 Task: Open a blank sheet, save the file as Natalie.epub Add the quote 'The only person you are destined to become is the person you decide to be.' Apply font style 'Oswald' and font size 48 Align the text to the Left .Change the text color to  'Tan'
Action: Mouse moved to (301, 181)
Screenshot: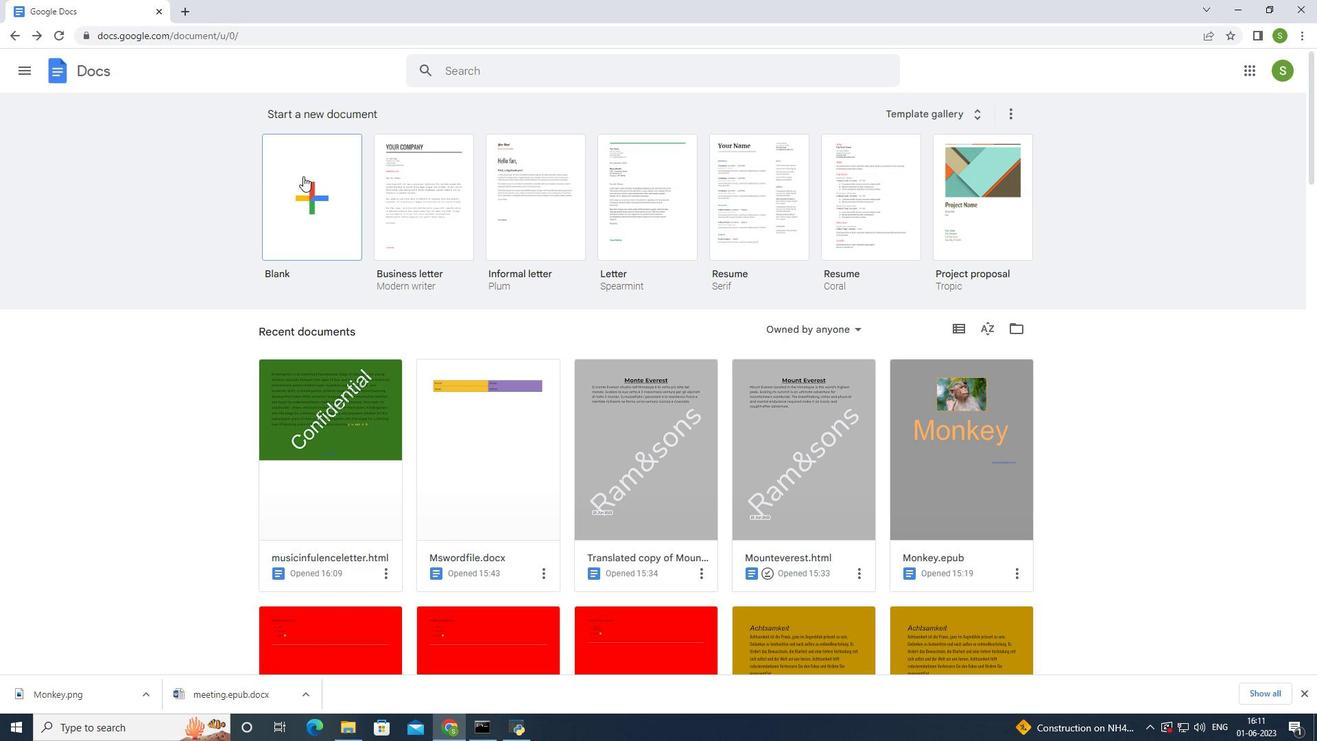 
Action: Mouse pressed left at (301, 181)
Screenshot: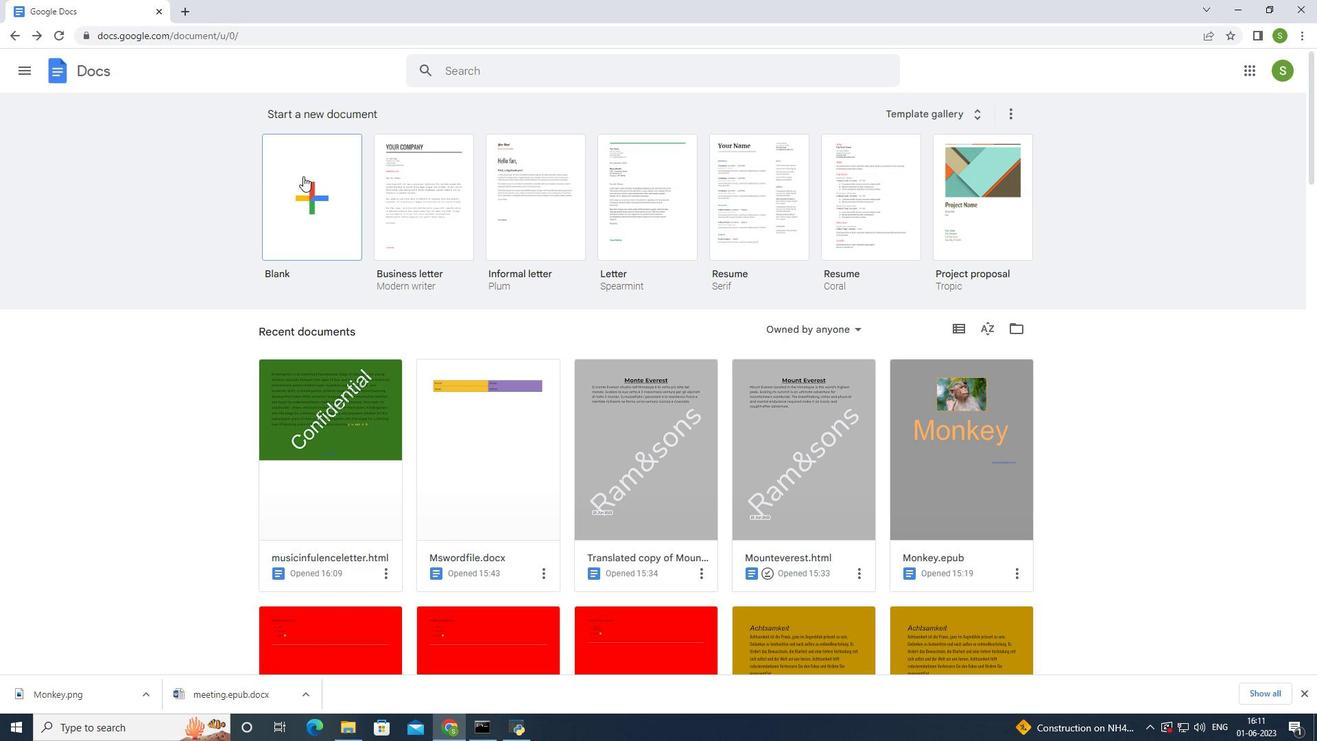 
Action: Mouse moved to (116, 63)
Screenshot: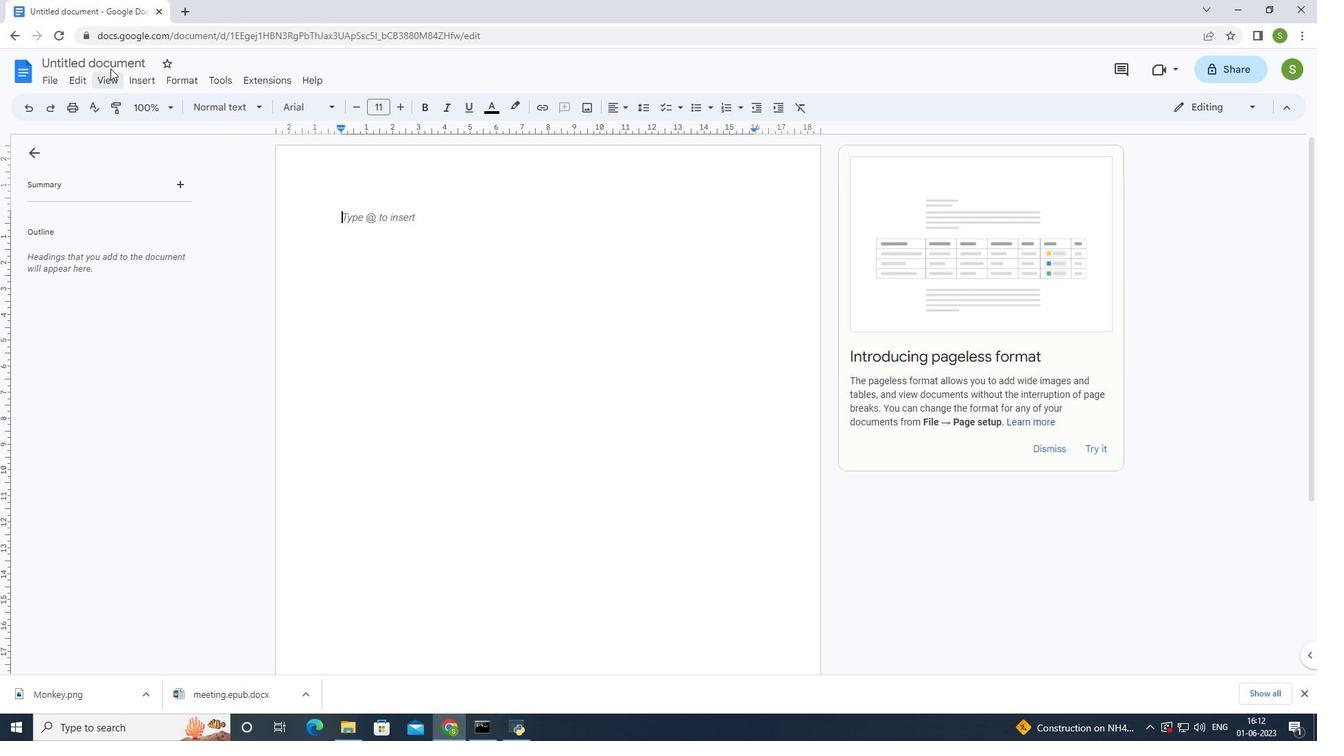 
Action: Mouse pressed left at (116, 63)
Screenshot: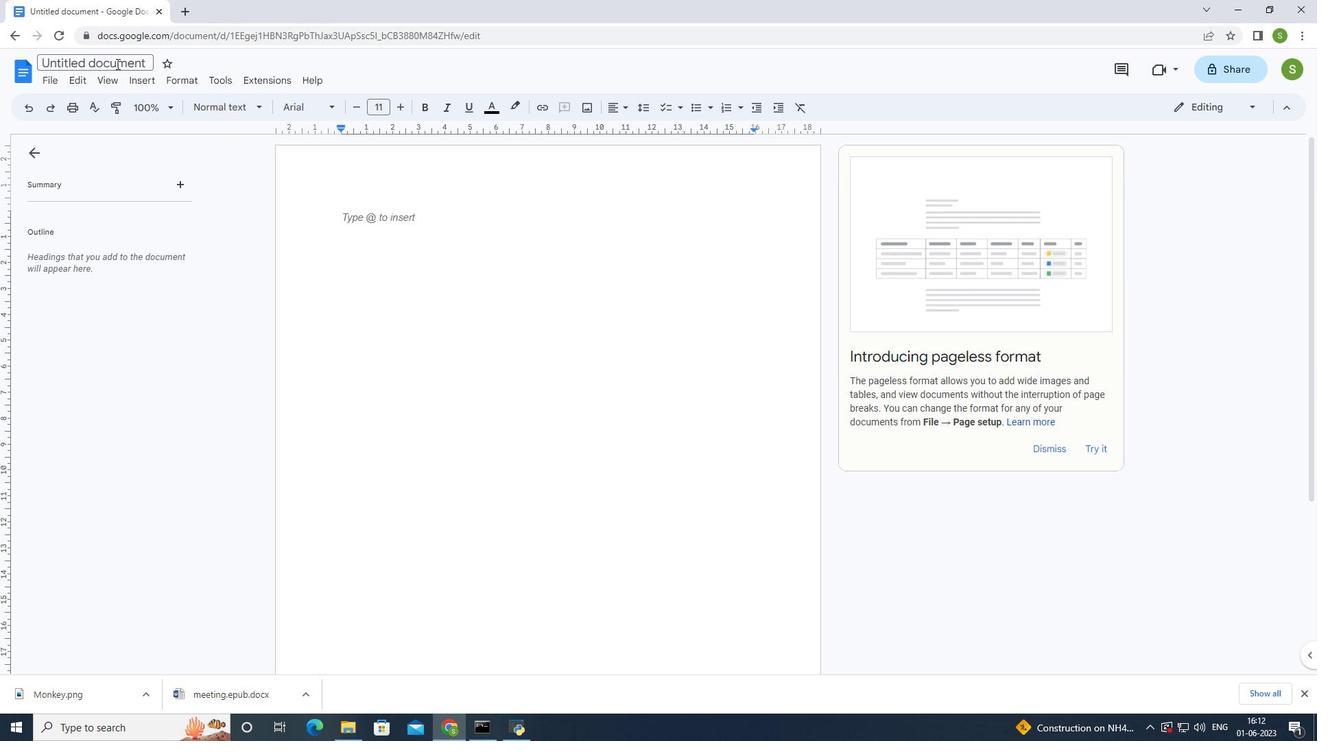 
Action: Mouse moved to (1269, 739)
Screenshot: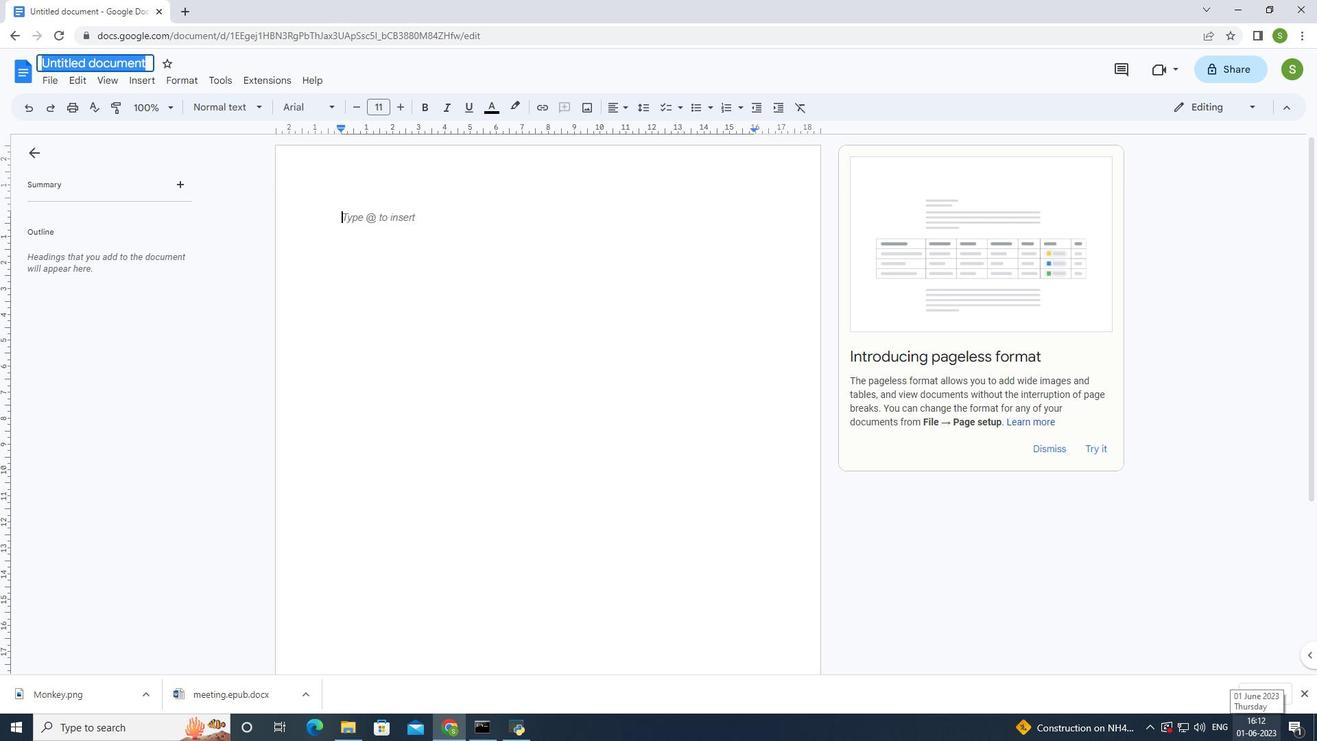 
Action: Key pressed <Key.shift><Key.shift><Key.shift><Key.shift>
Screenshot: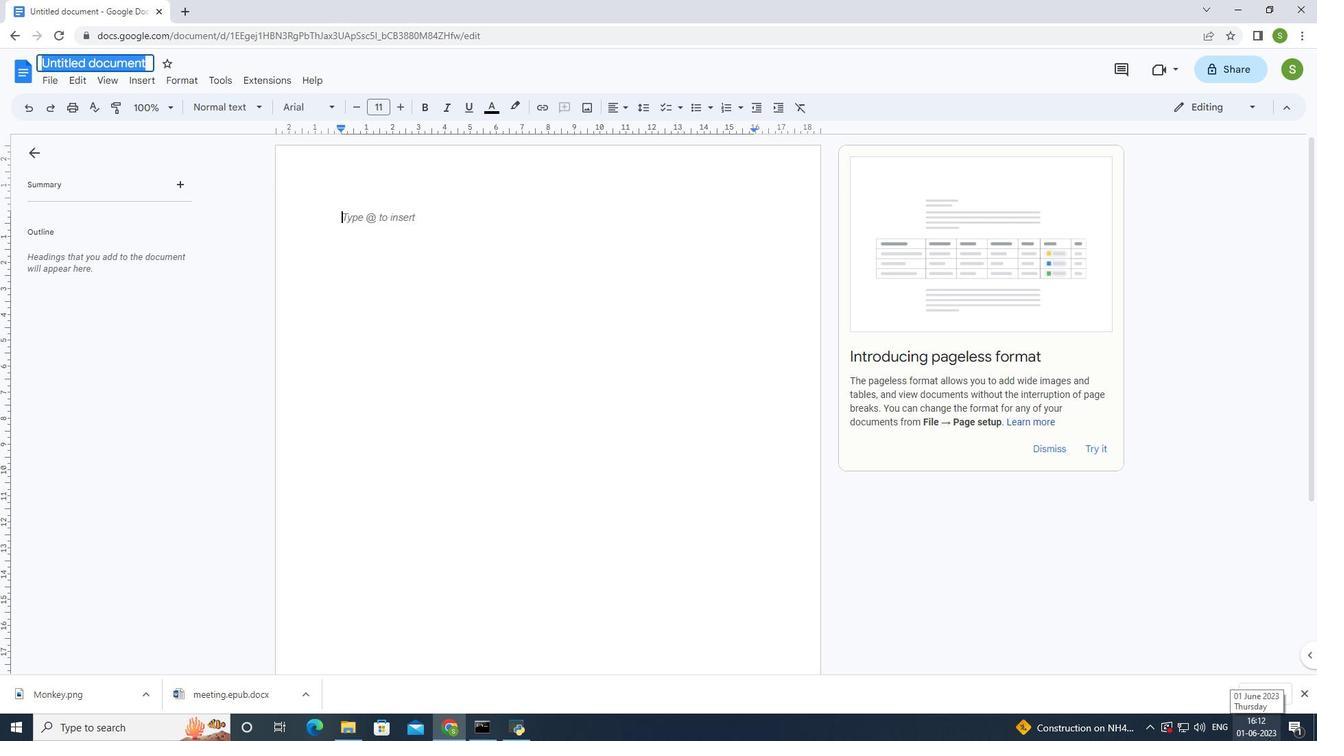 
Action: Mouse moved to (1271, 739)
Screenshot: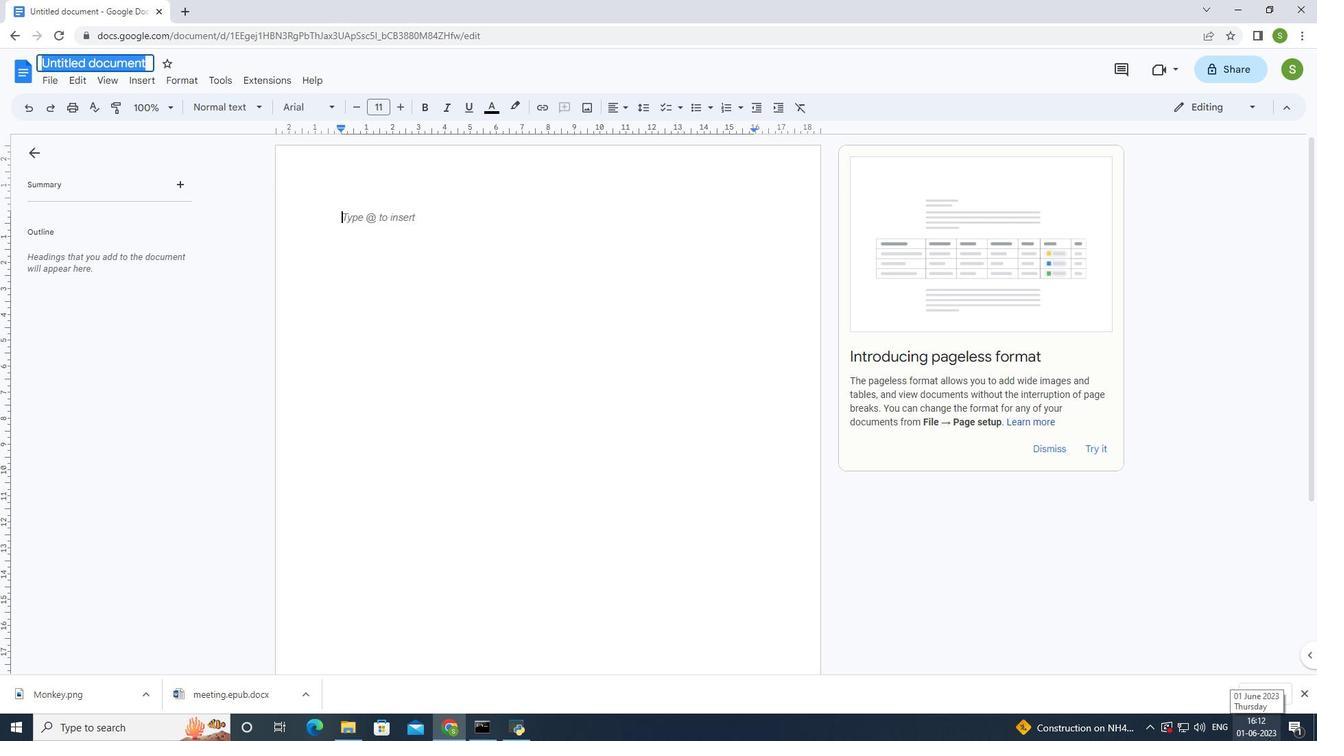 
Action: Key pressed <Key.shift>
Screenshot: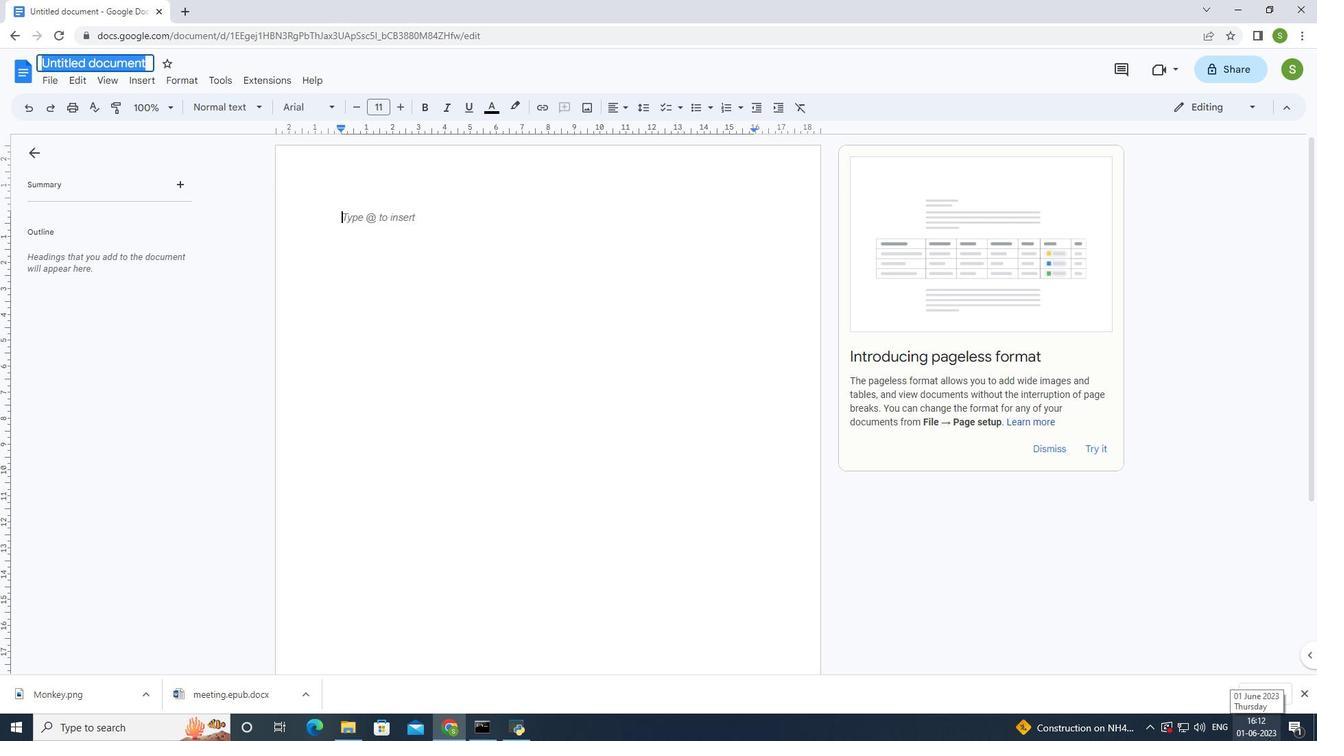 
Action: Mouse moved to (1273, 739)
Screenshot: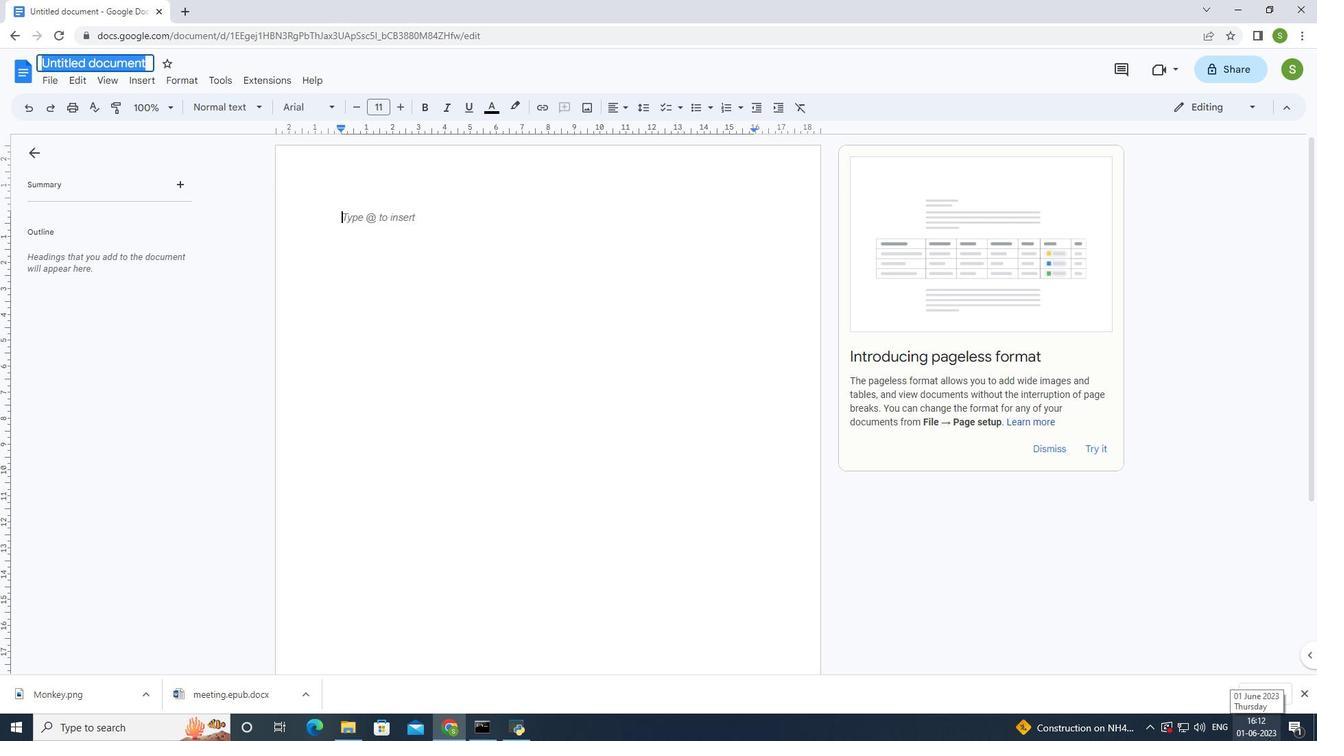 
Action: Key pressed <Key.shift><Key.shift>Natalie.epub<Key.enter>
Screenshot: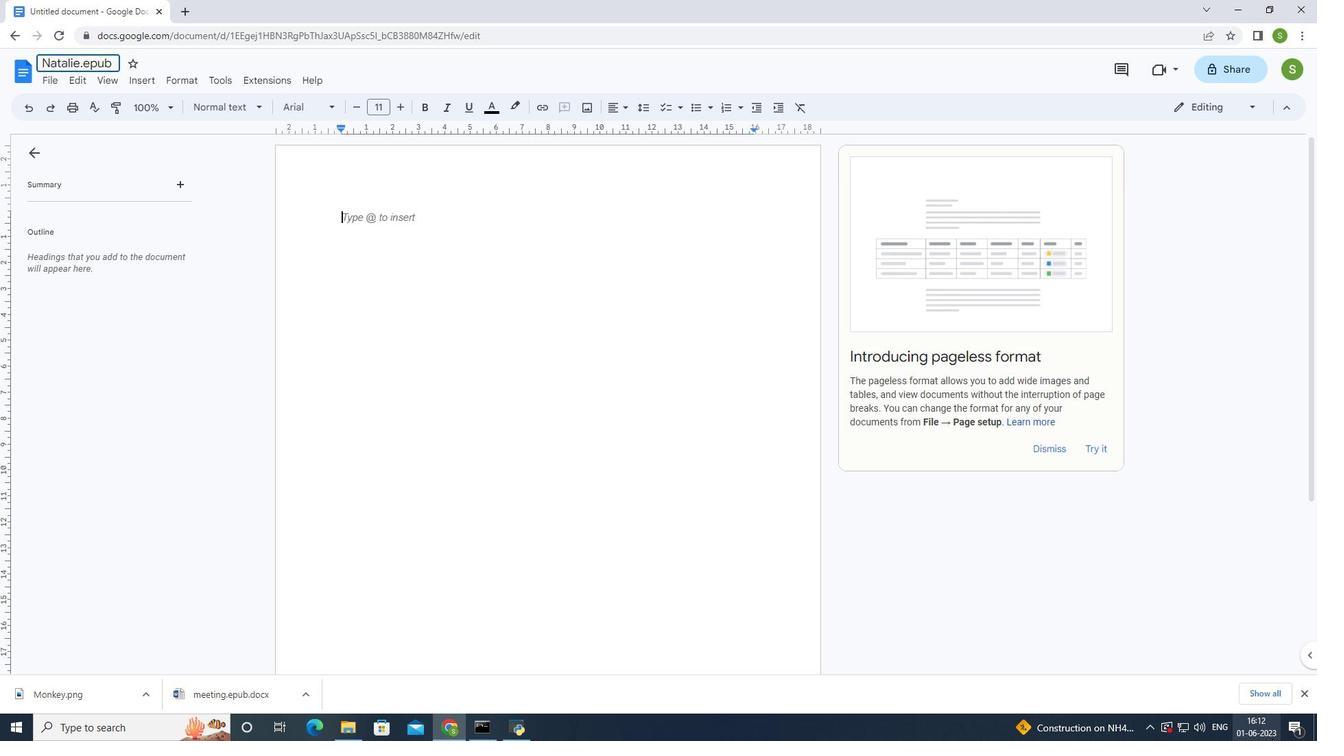 
Action: Mouse moved to (1145, 496)
Screenshot: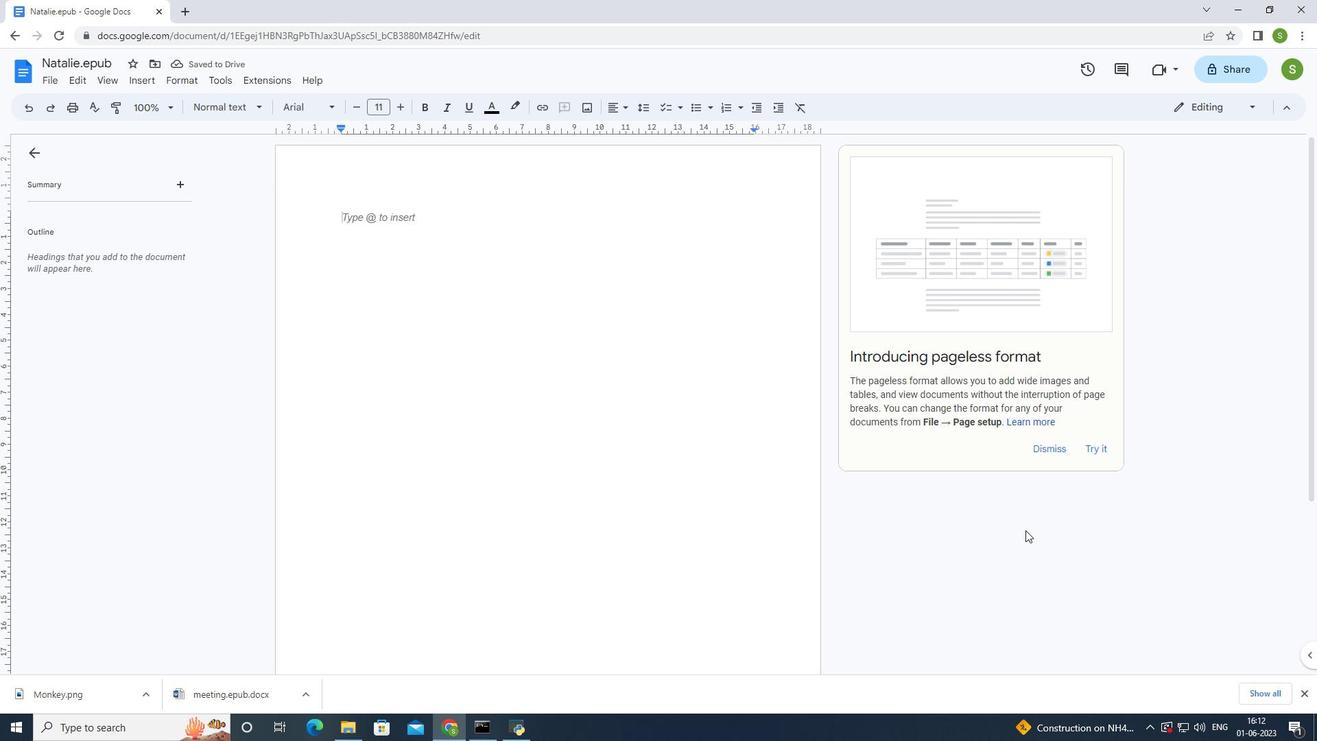 
Action: Key pressed <Key.shift>The<Key.space>o
Screenshot: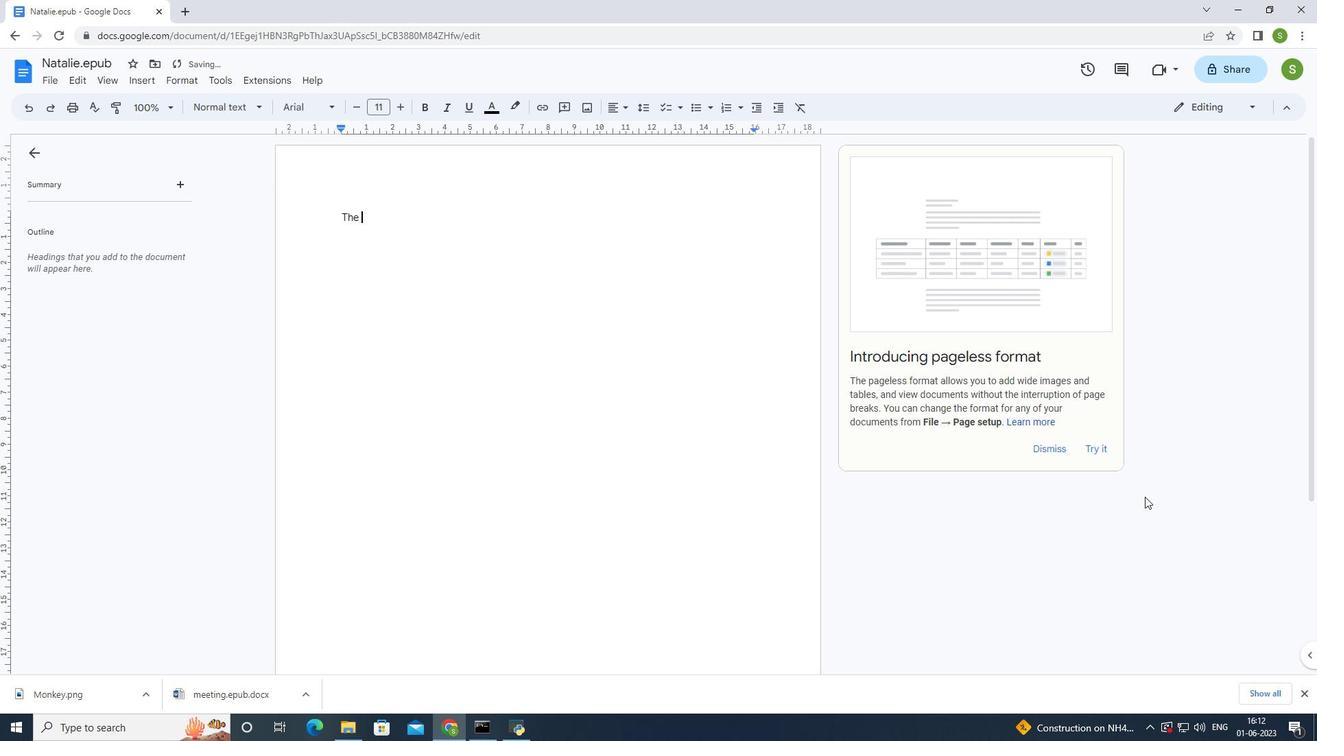 
Action: Mouse moved to (1159, 496)
Screenshot: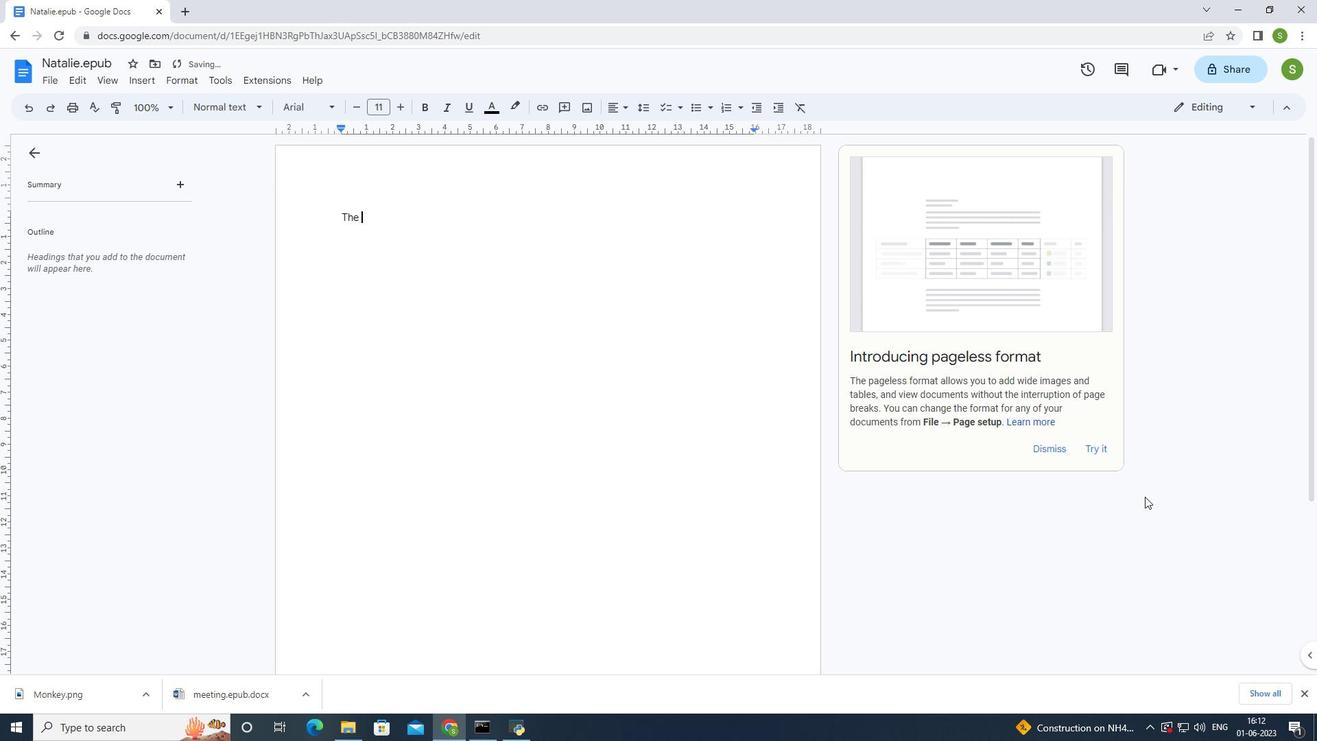 
Action: Key pressed n
Screenshot: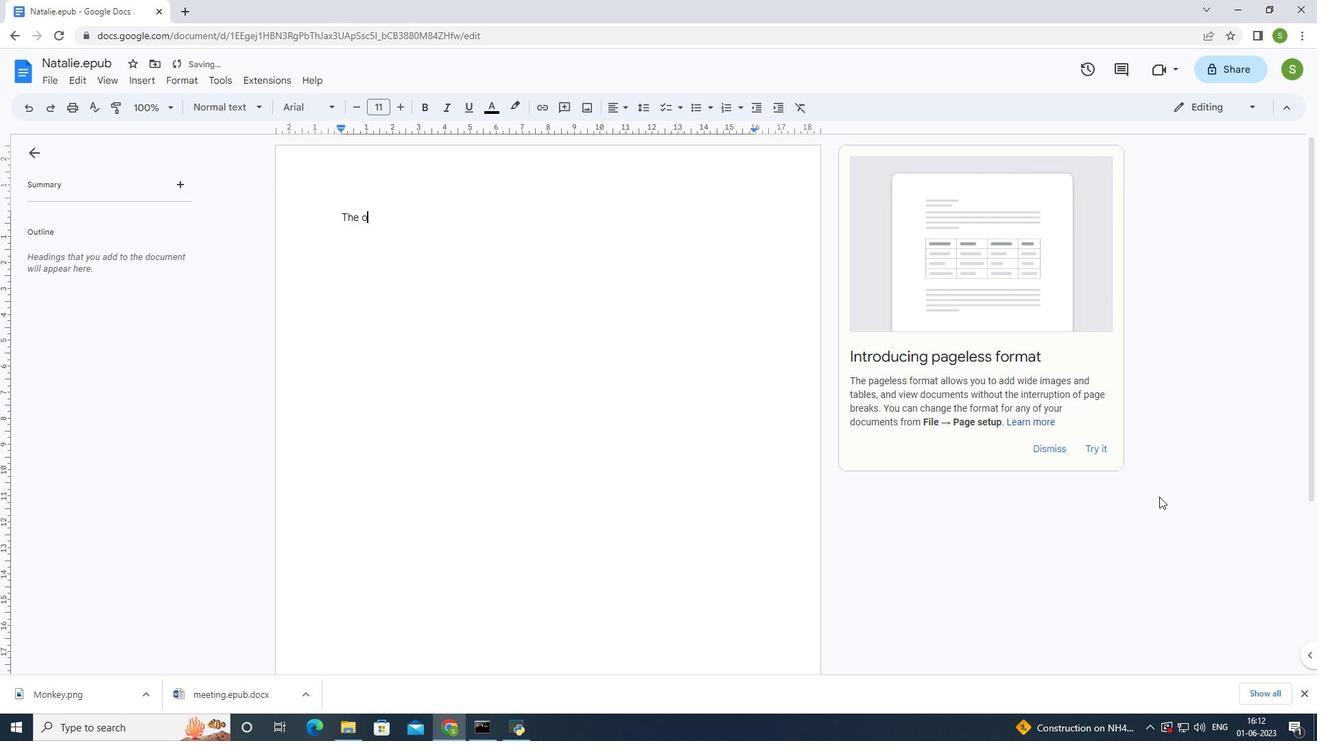 
Action: Mouse moved to (1210, 514)
Screenshot: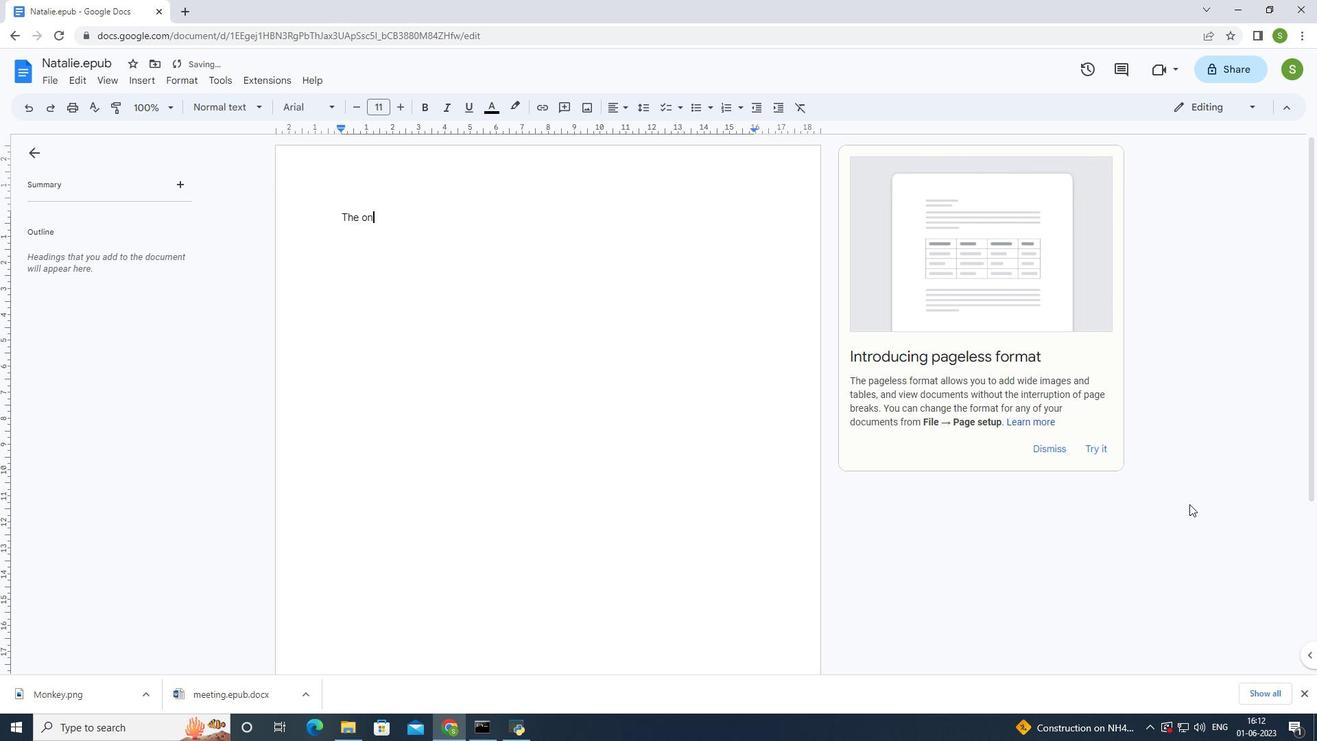 
Action: Key pressed ly<Key.space>person<Key.space>you<Key.space>s
Screenshot: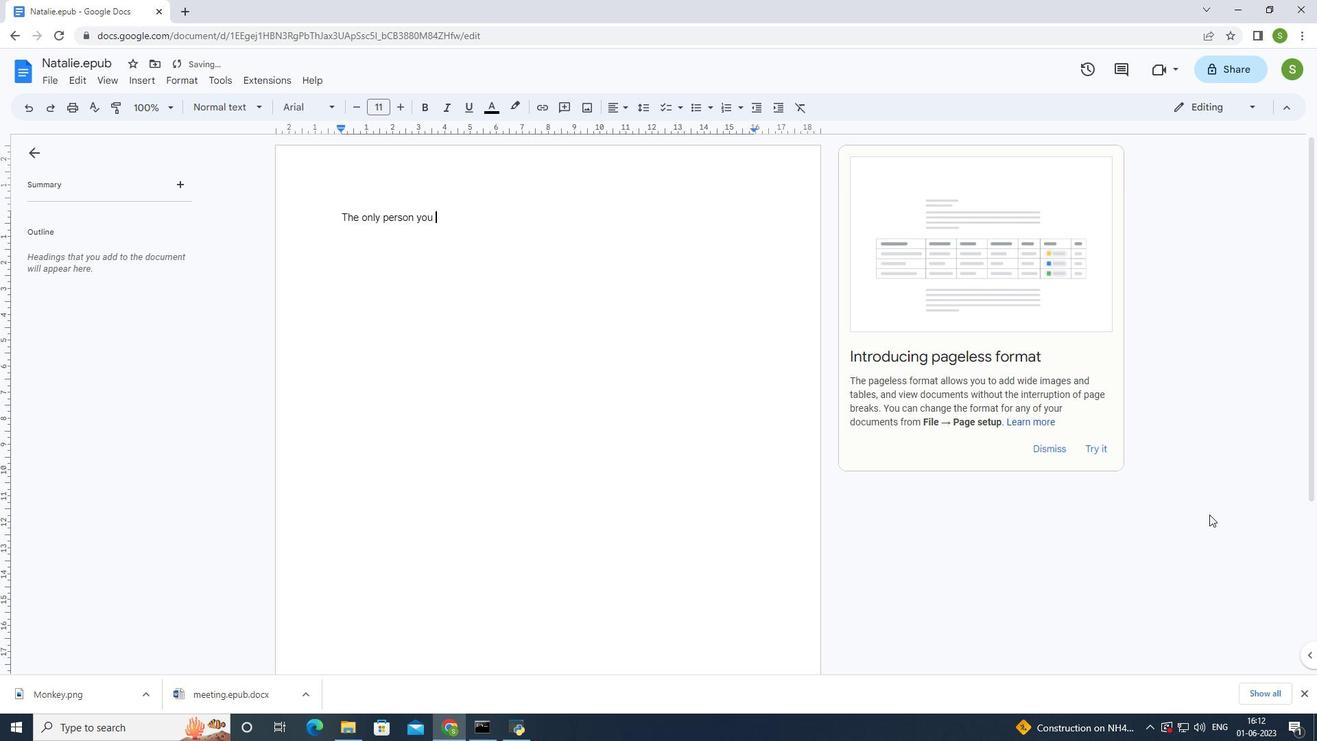 
Action: Mouse moved to (1317, 564)
Screenshot: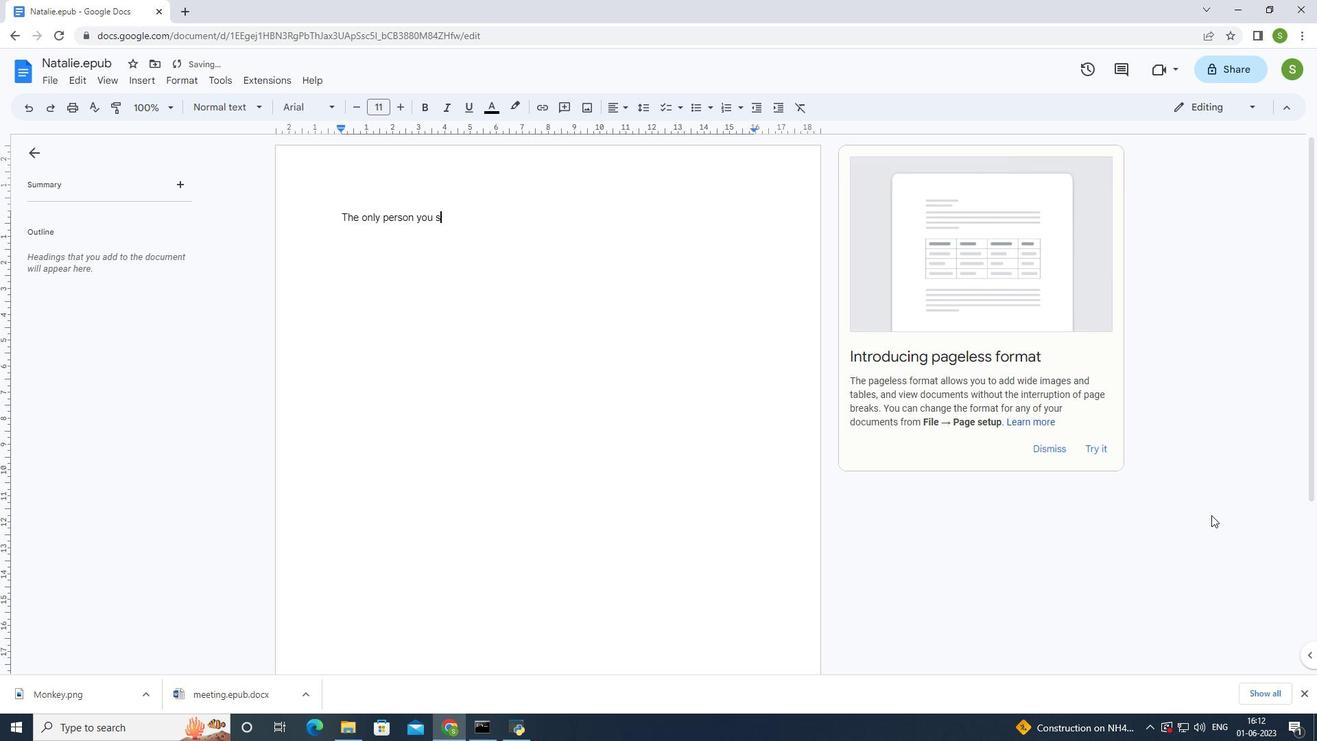 
Action: Key pressed <Key.backspace>
Screenshot: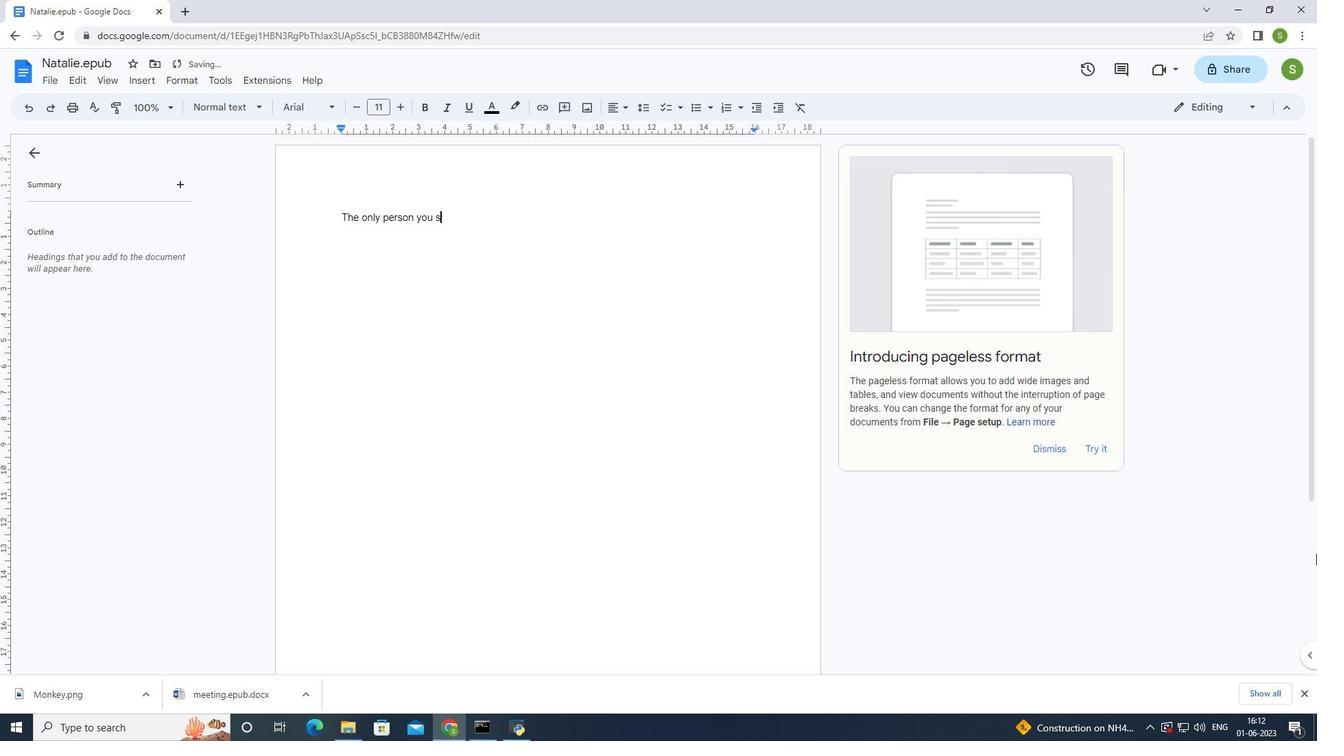 
Action: Mouse moved to (1317, 565)
Screenshot: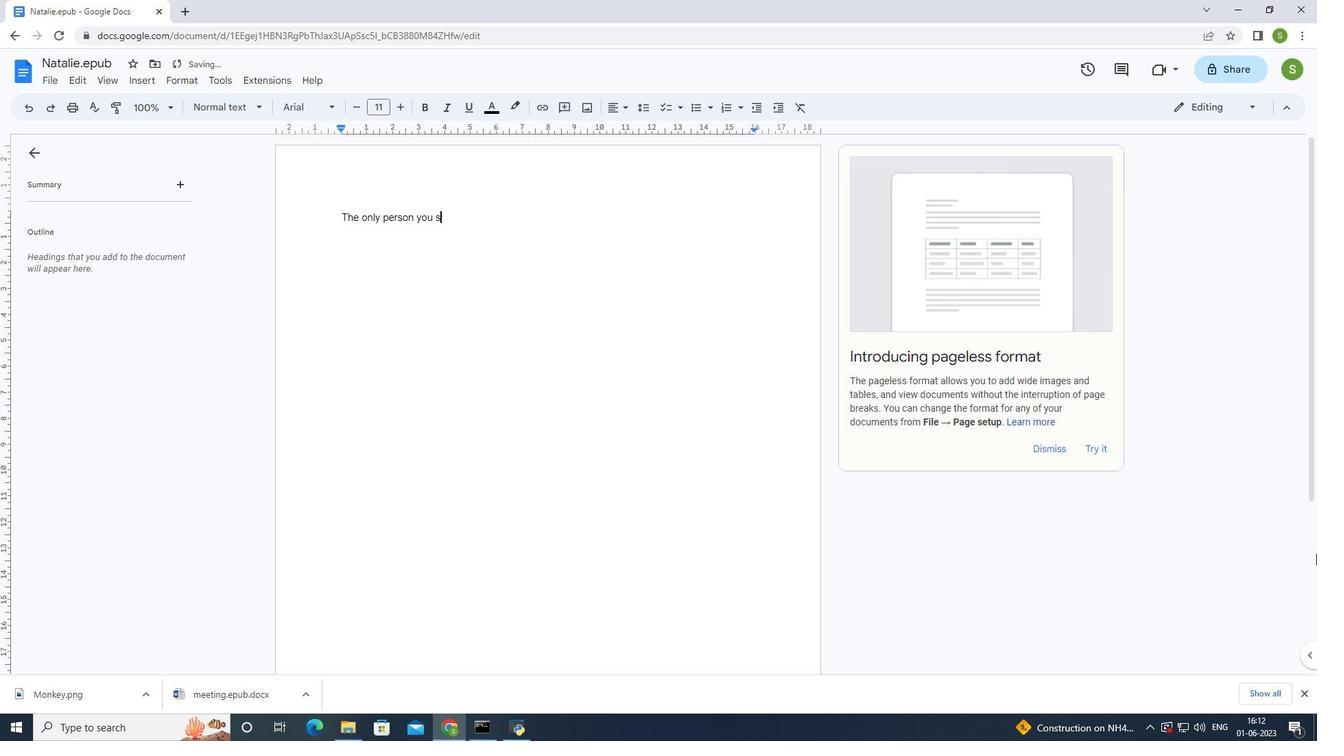 
Action: Key pressed are<Key.space>destined<Key.space>to<Key.space>becom
Screenshot: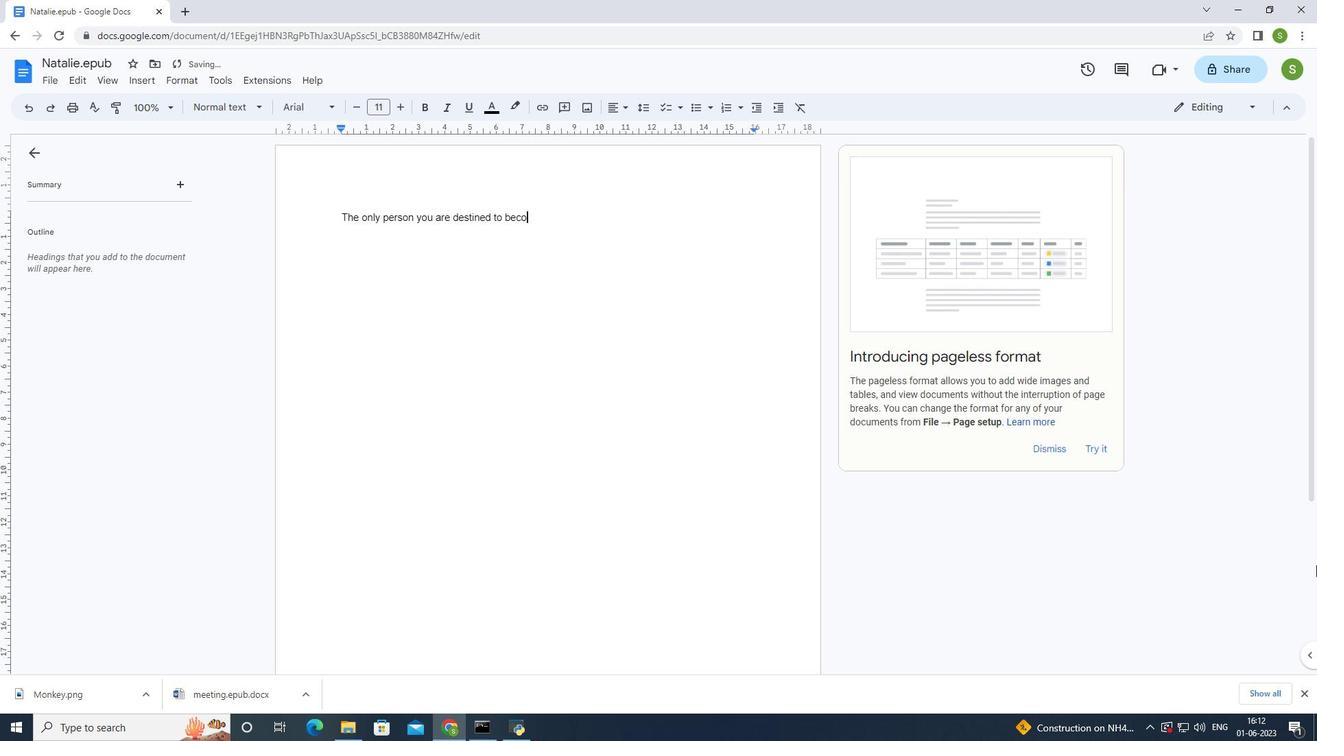 
Action: Mouse moved to (1317, 566)
Screenshot: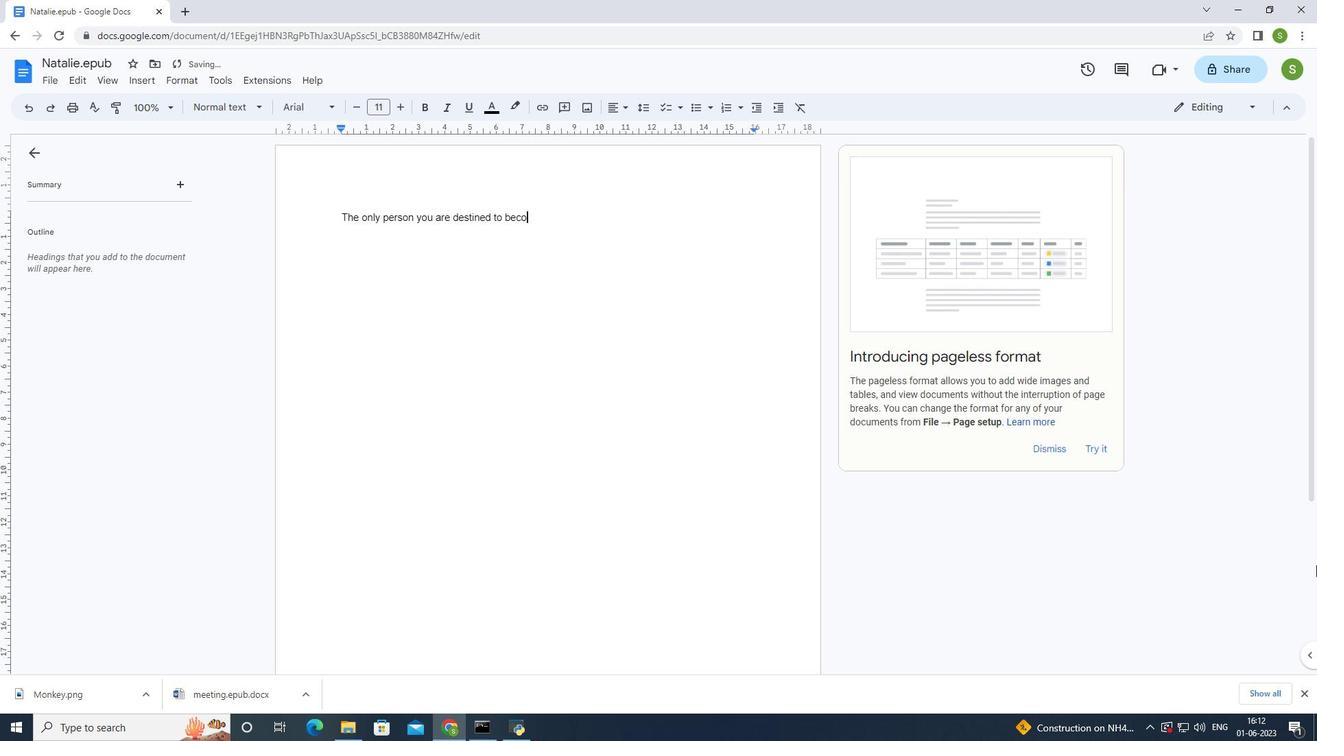 
Action: Key pressed e<Key.space>is<Key.space>the<Key.space>person<Key.space>you<Key.space>decide<Key.space>to<Key.space>be.
Screenshot: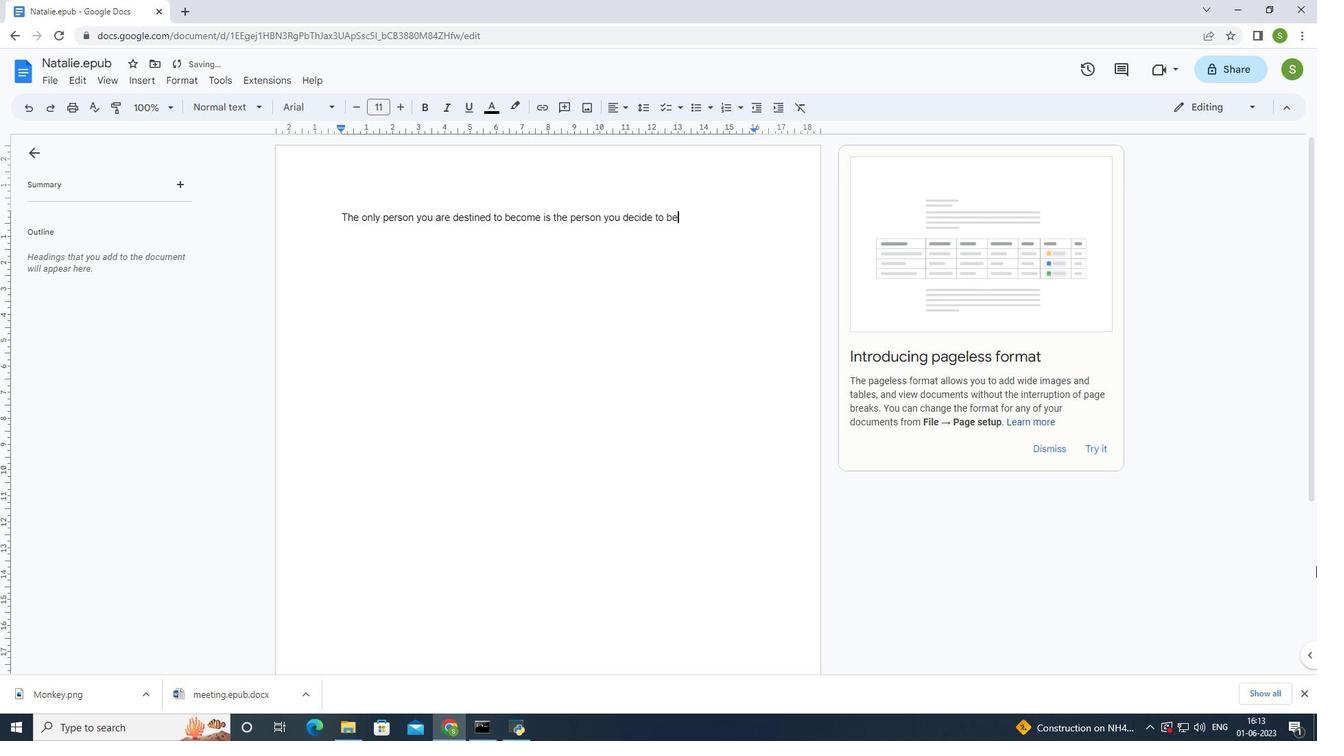 
Action: Mouse moved to (694, 218)
Screenshot: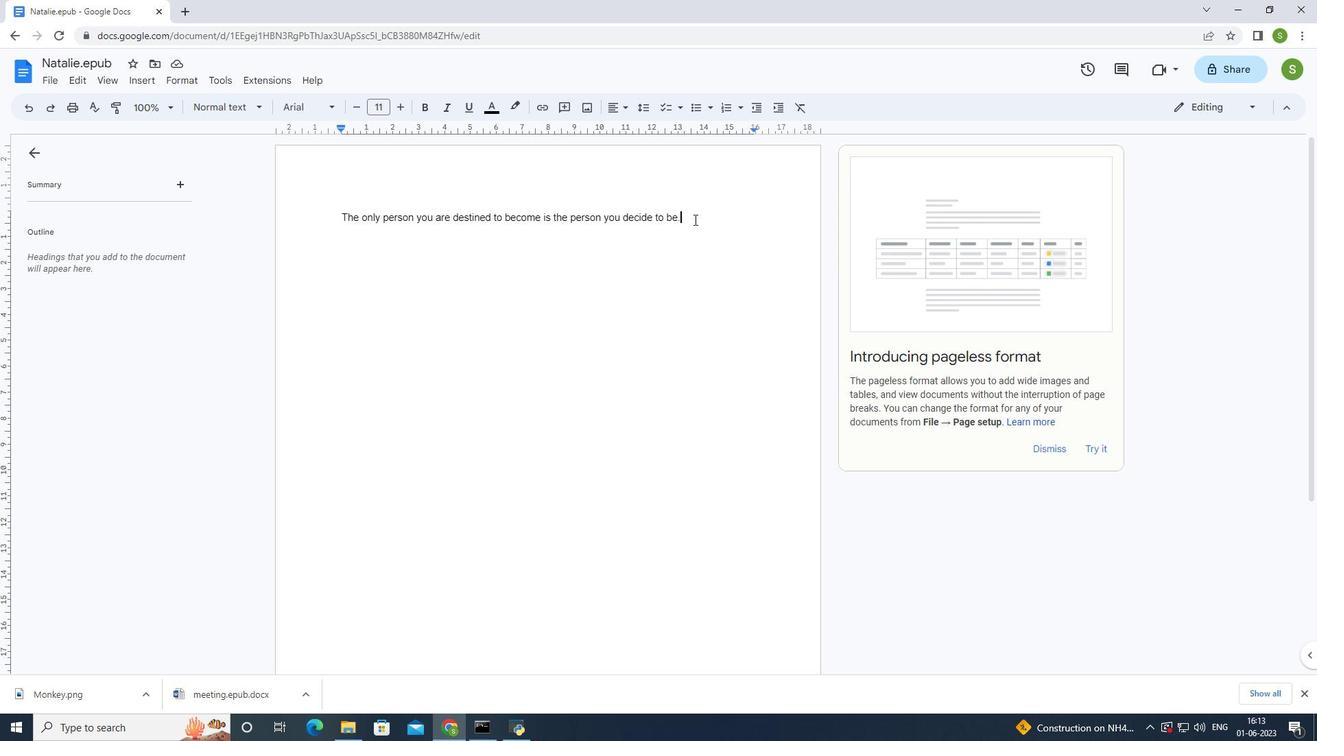 
Action: Mouse pressed left at (694, 218)
Screenshot: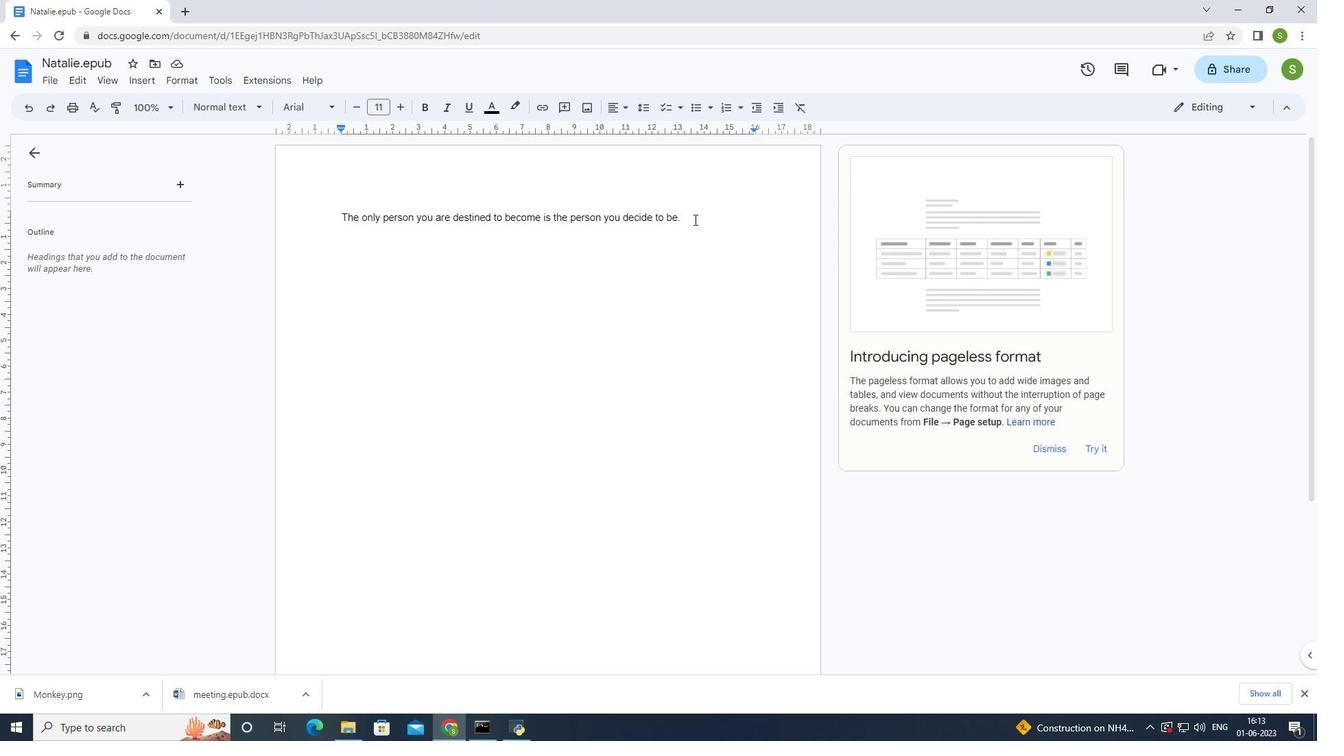 
Action: Mouse moved to (305, 106)
Screenshot: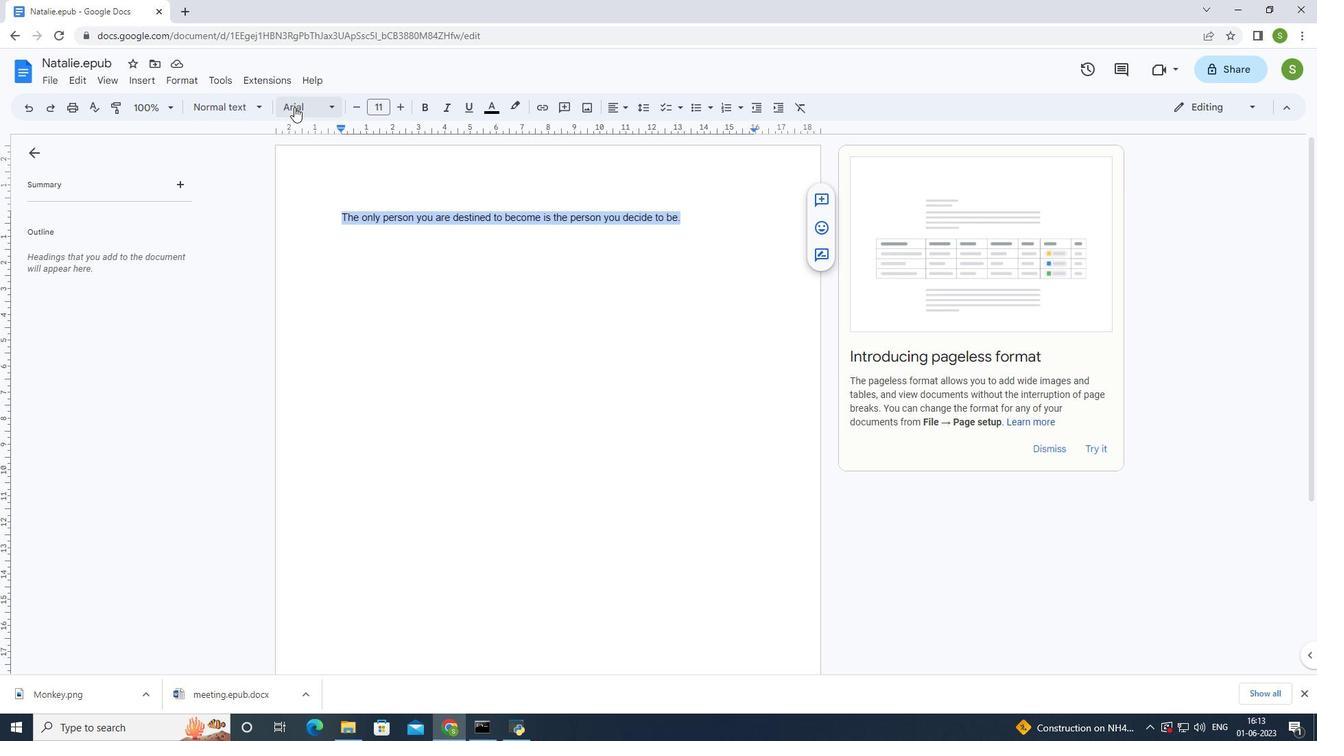 
Action: Mouse pressed left at (305, 106)
Screenshot: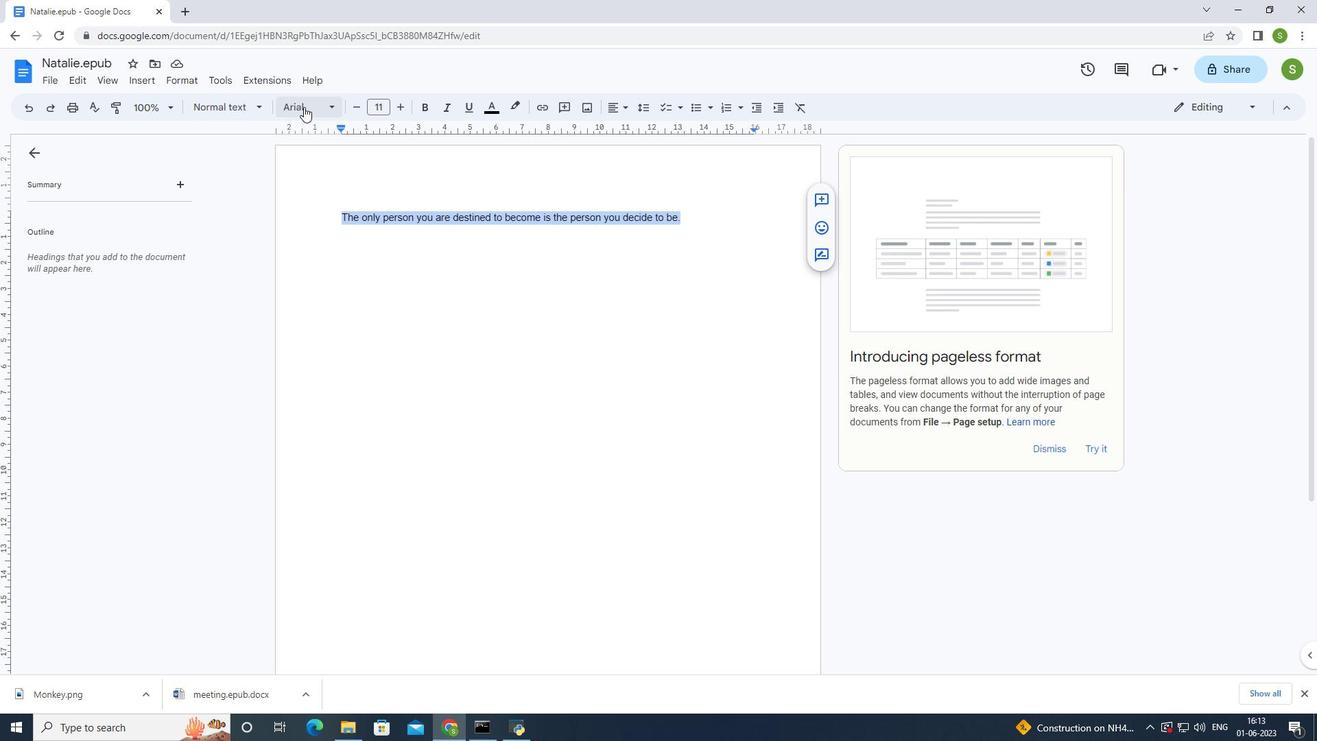 
Action: Mouse moved to (334, 133)
Screenshot: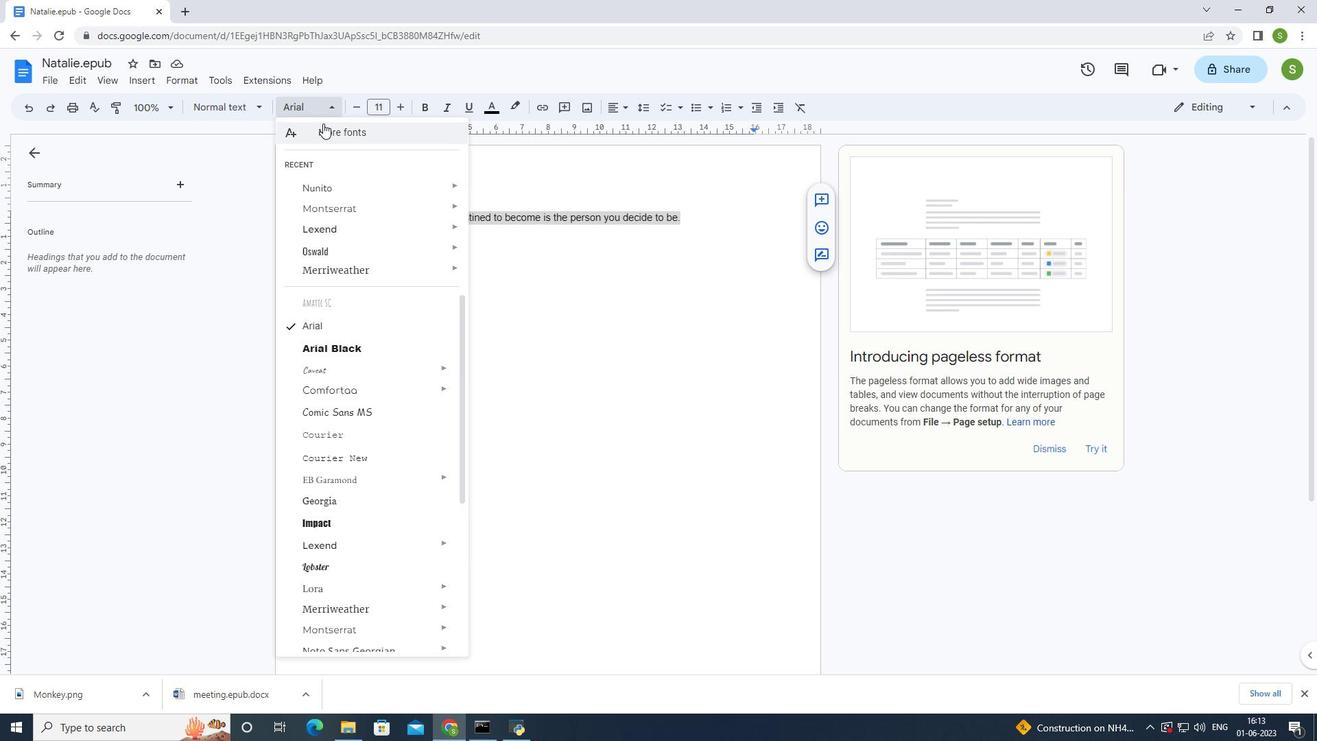 
Action: Mouse pressed left at (334, 133)
Screenshot: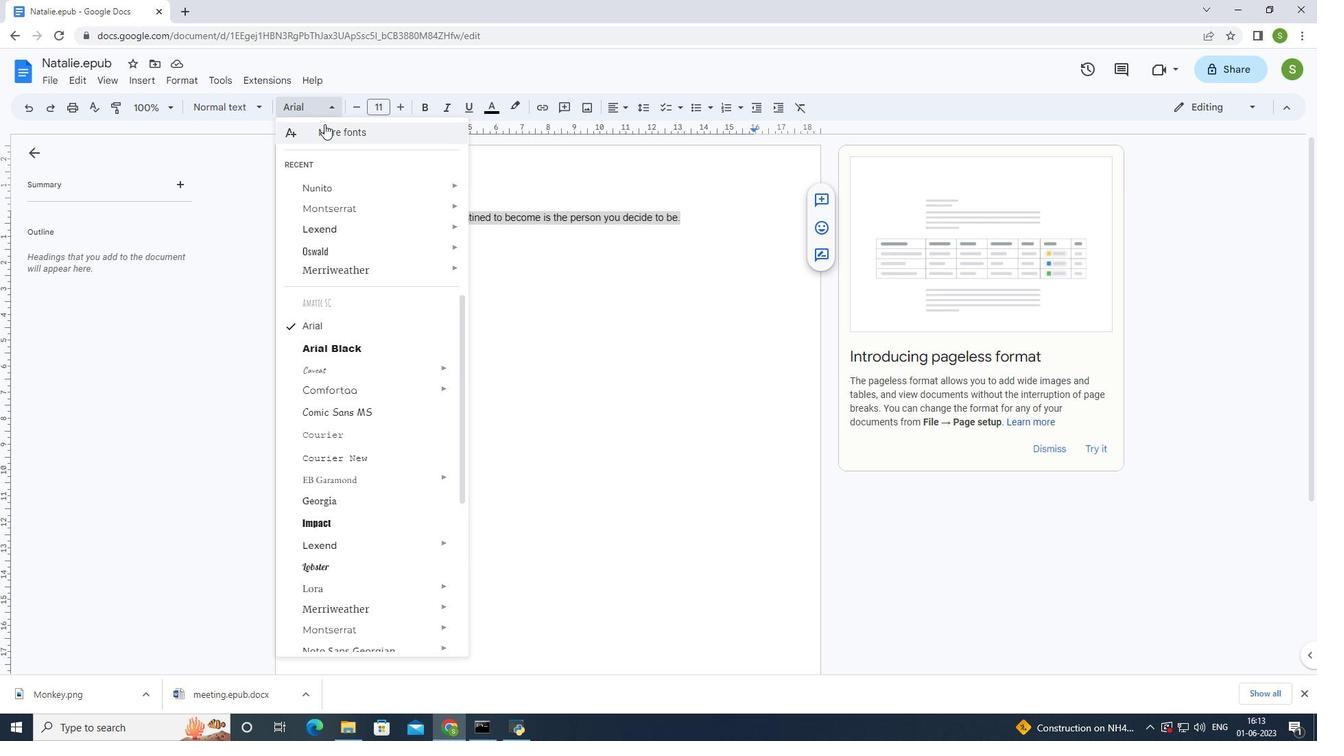 
Action: Mouse moved to (427, 206)
Screenshot: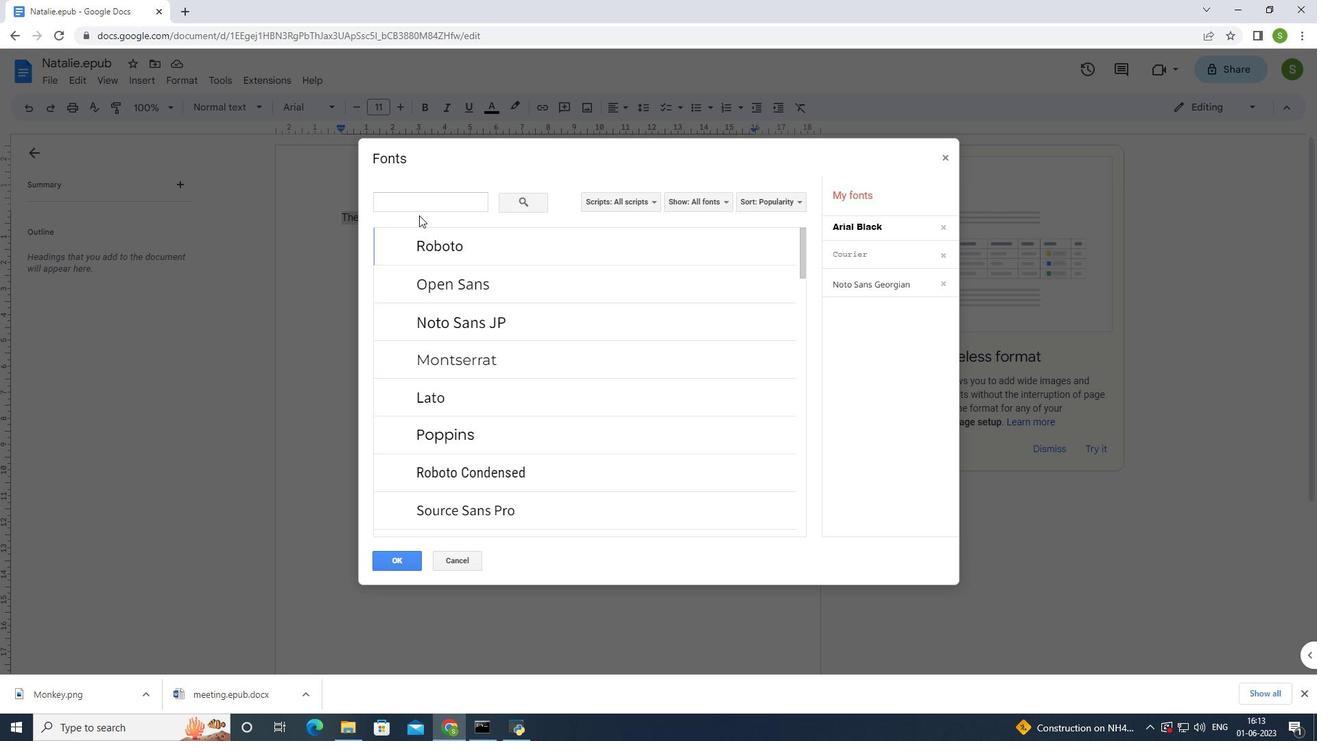 
Action: Mouse pressed left at (427, 206)
Screenshot: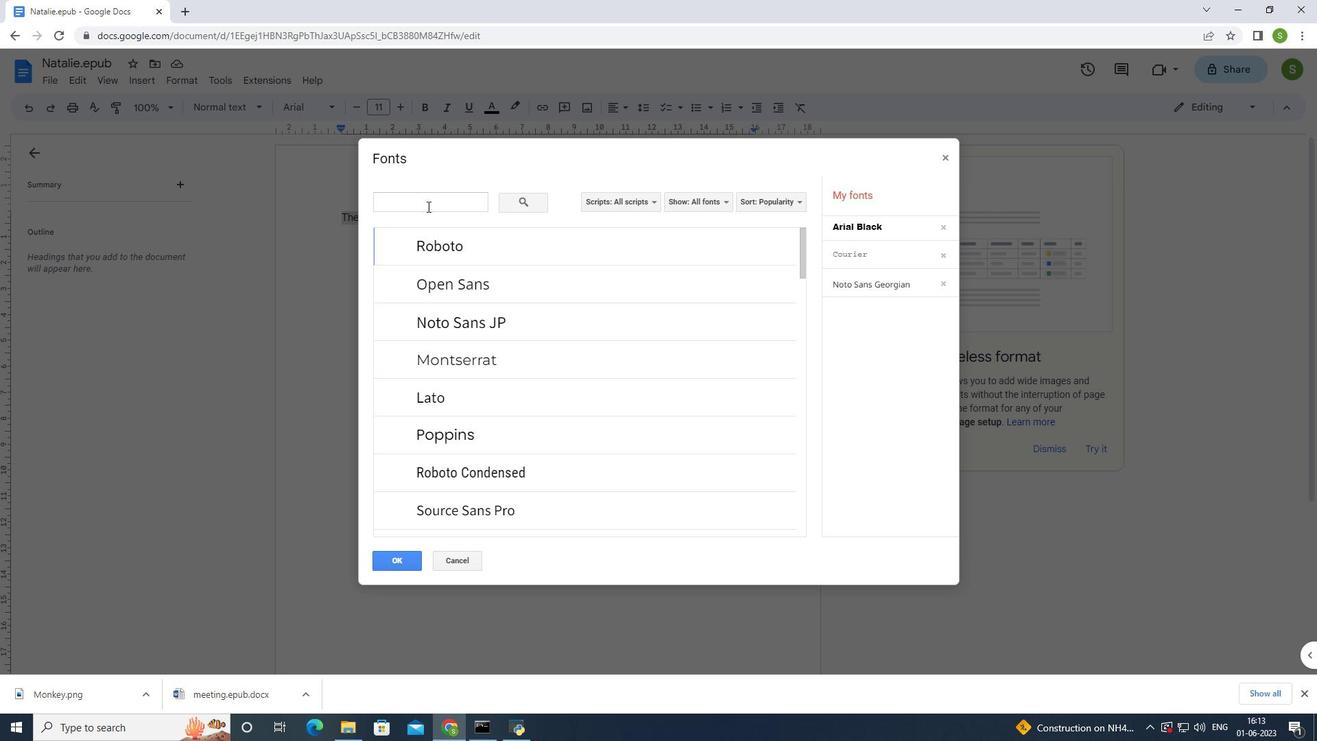 
Action: Mouse moved to (964, 574)
Screenshot: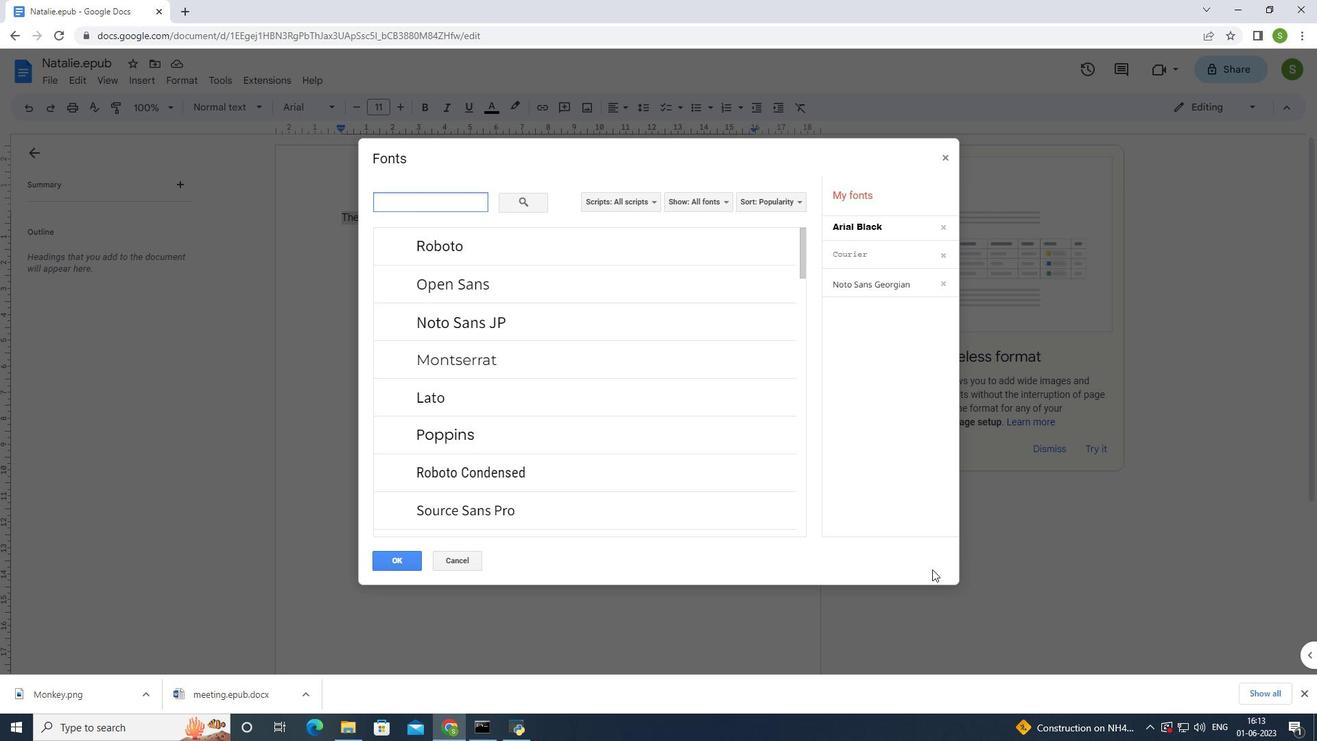 
Action: Key pressed <Key.shift>O
Screenshot: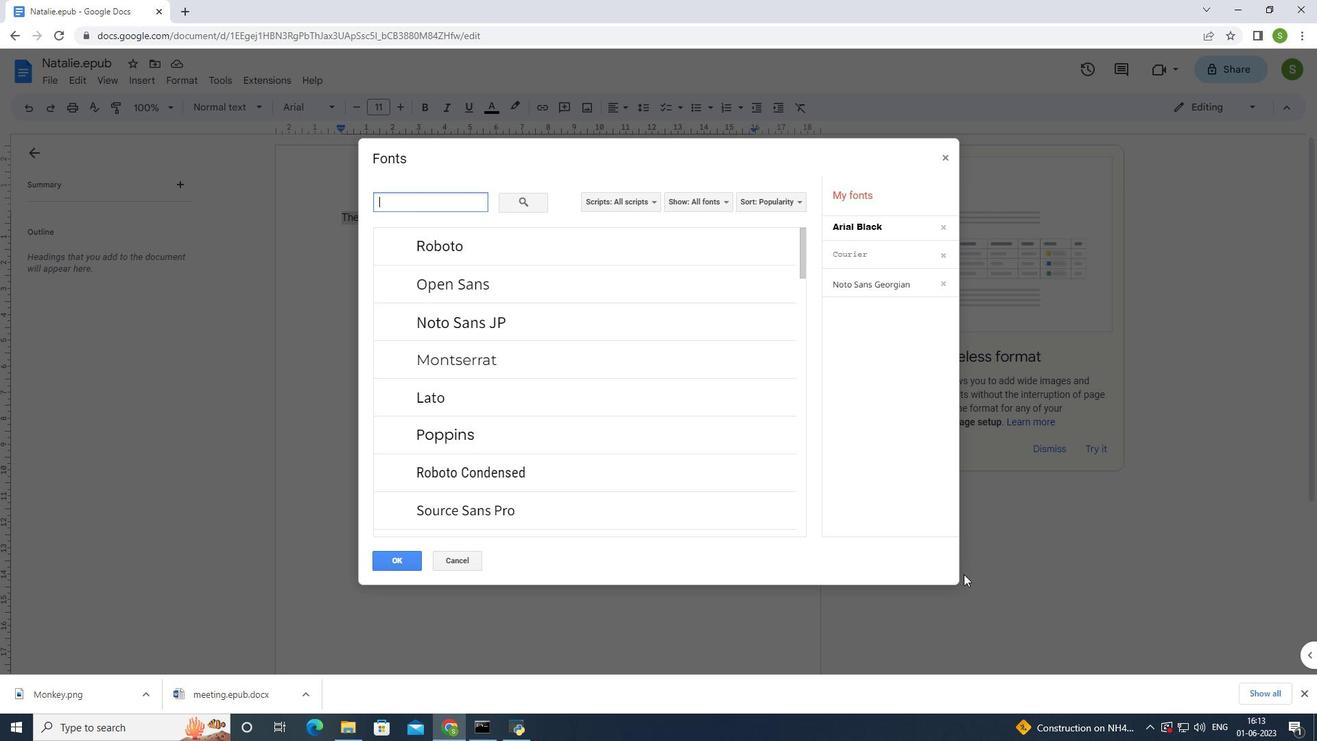 
Action: Mouse moved to (964, 575)
Screenshot: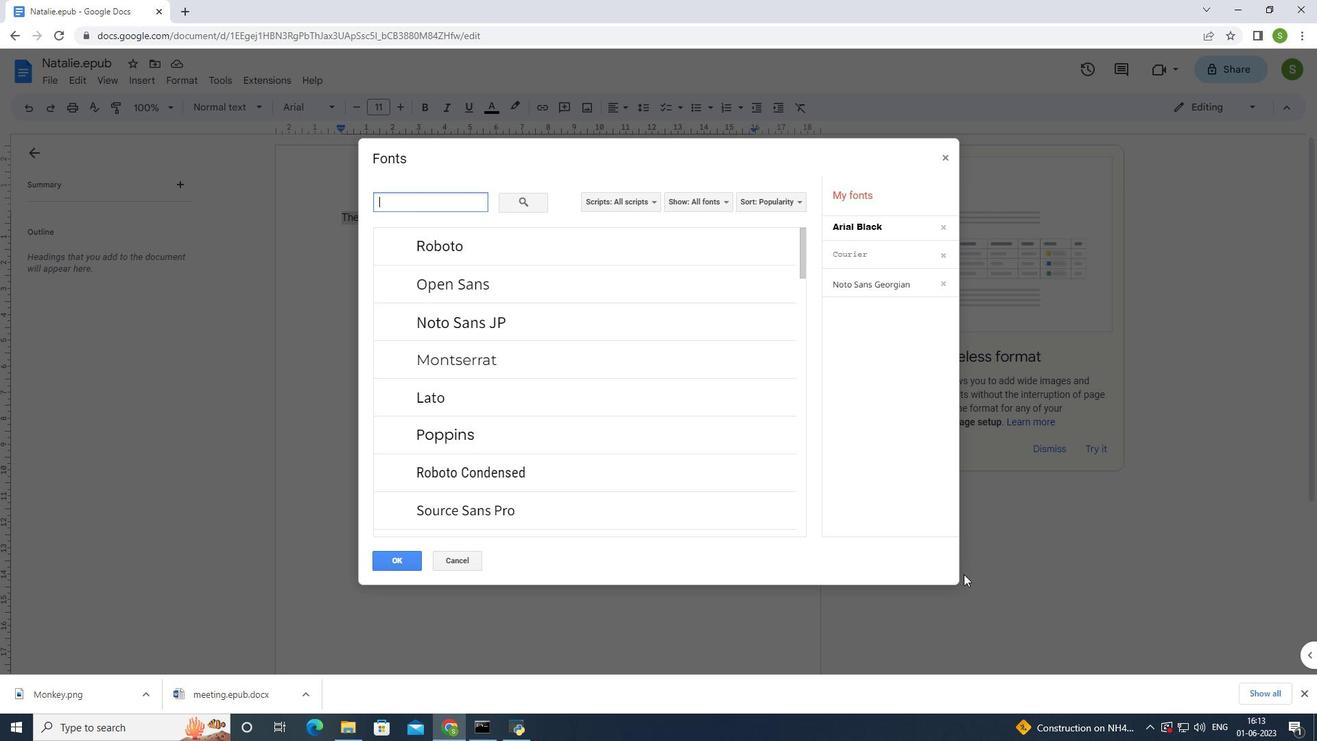 
Action: Key pressed swal
Screenshot: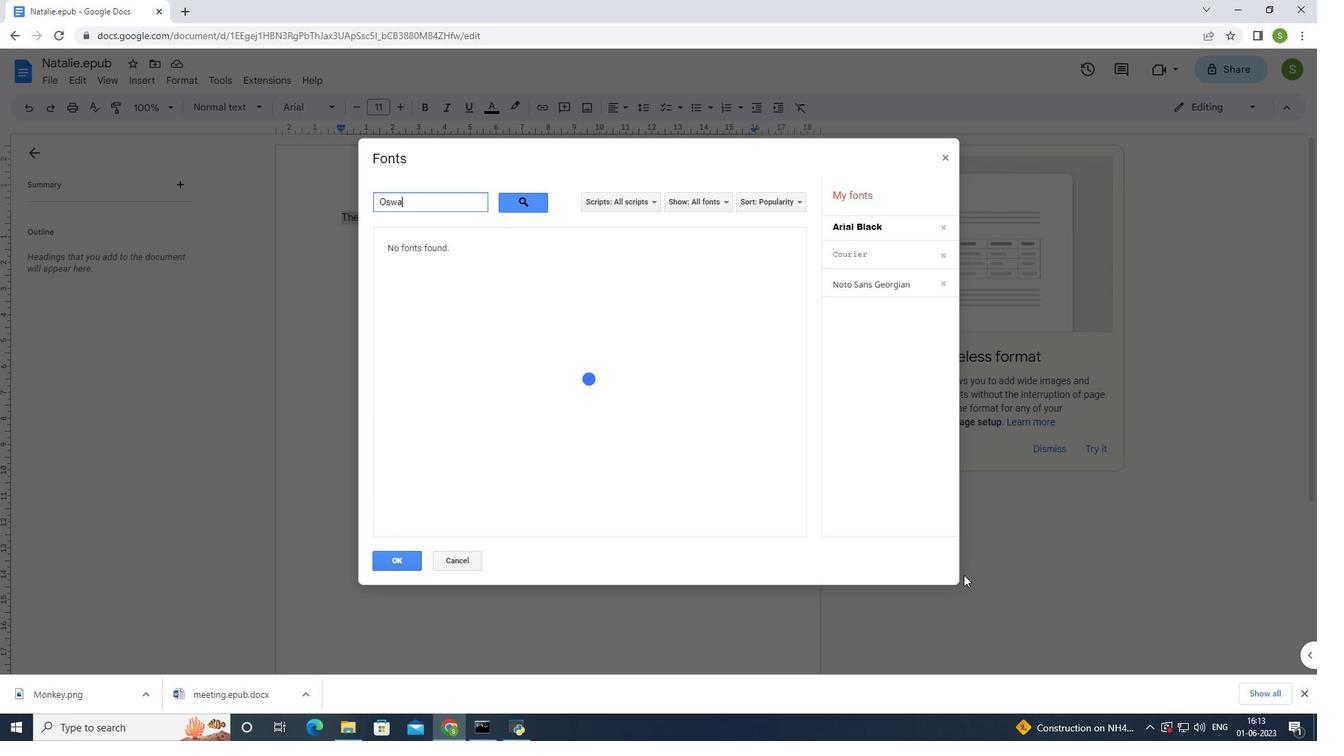 
Action: Mouse moved to (964, 575)
Screenshot: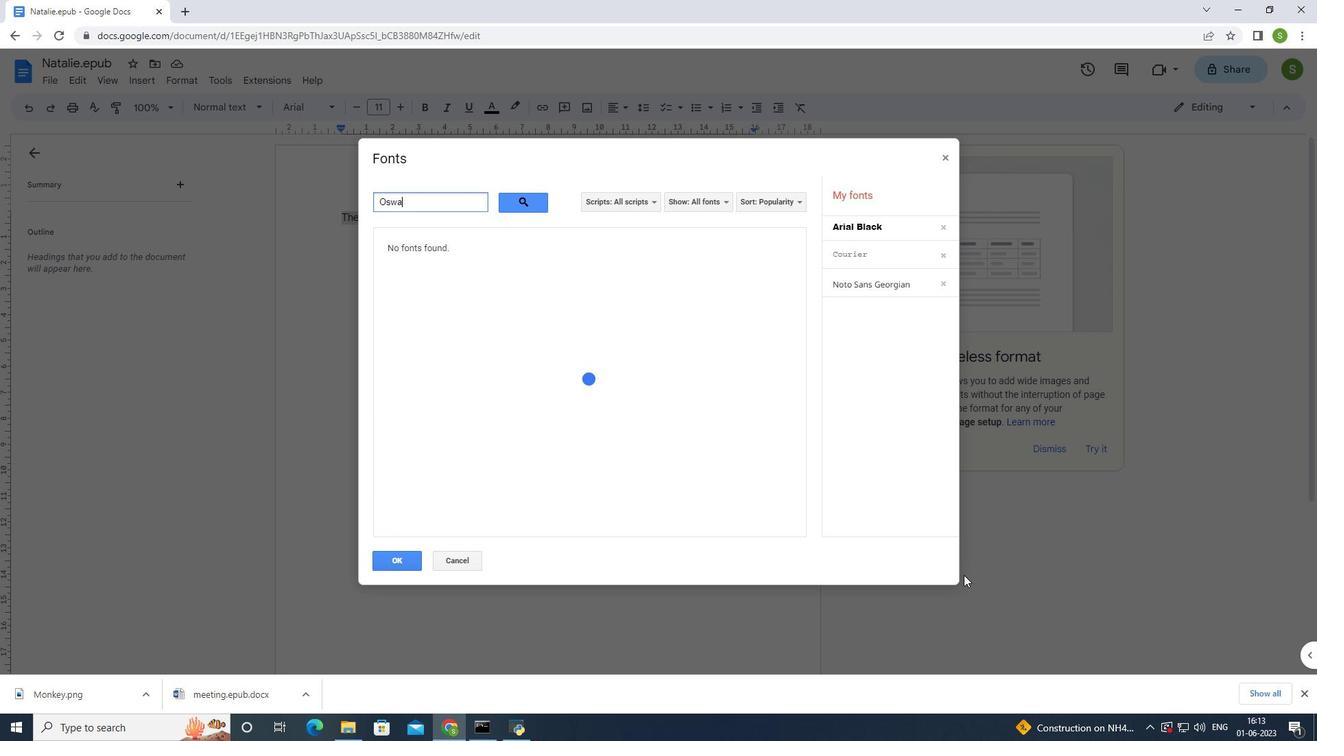 
Action: Key pressed d
Screenshot: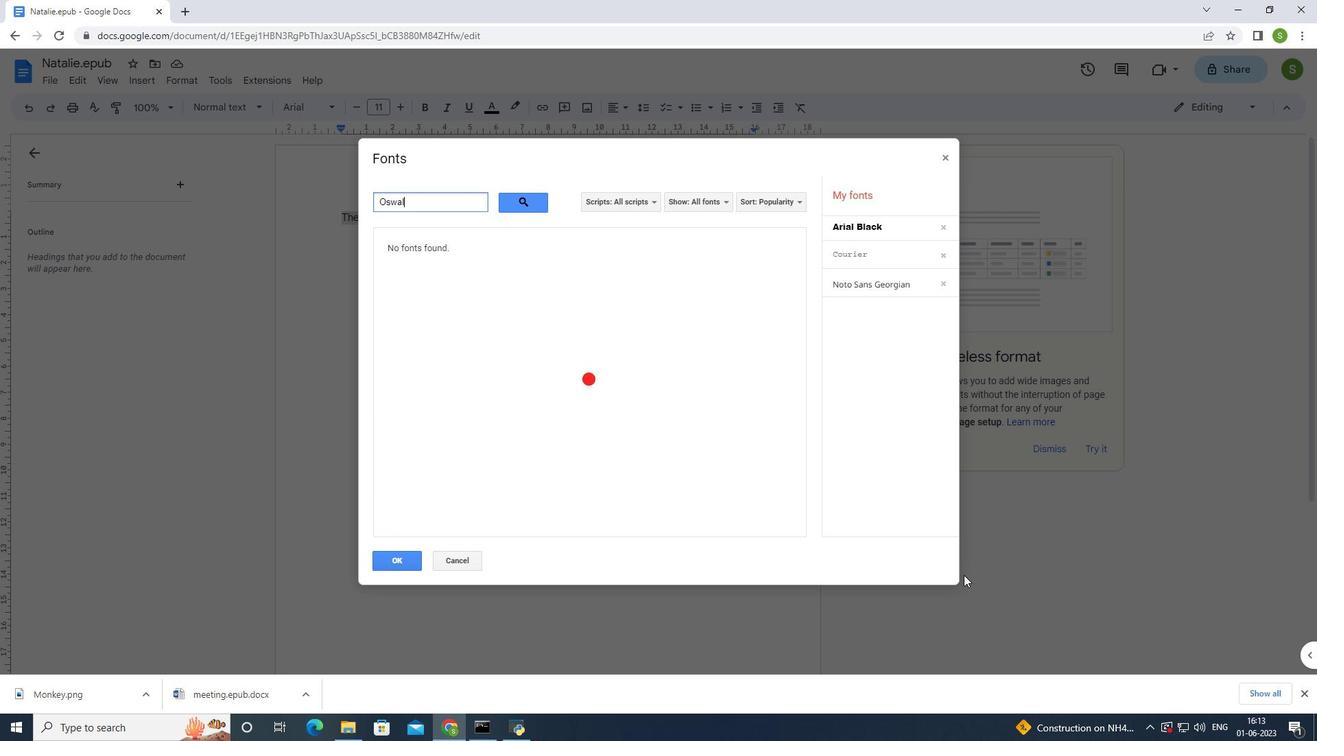 
Action: Mouse moved to (455, 253)
Screenshot: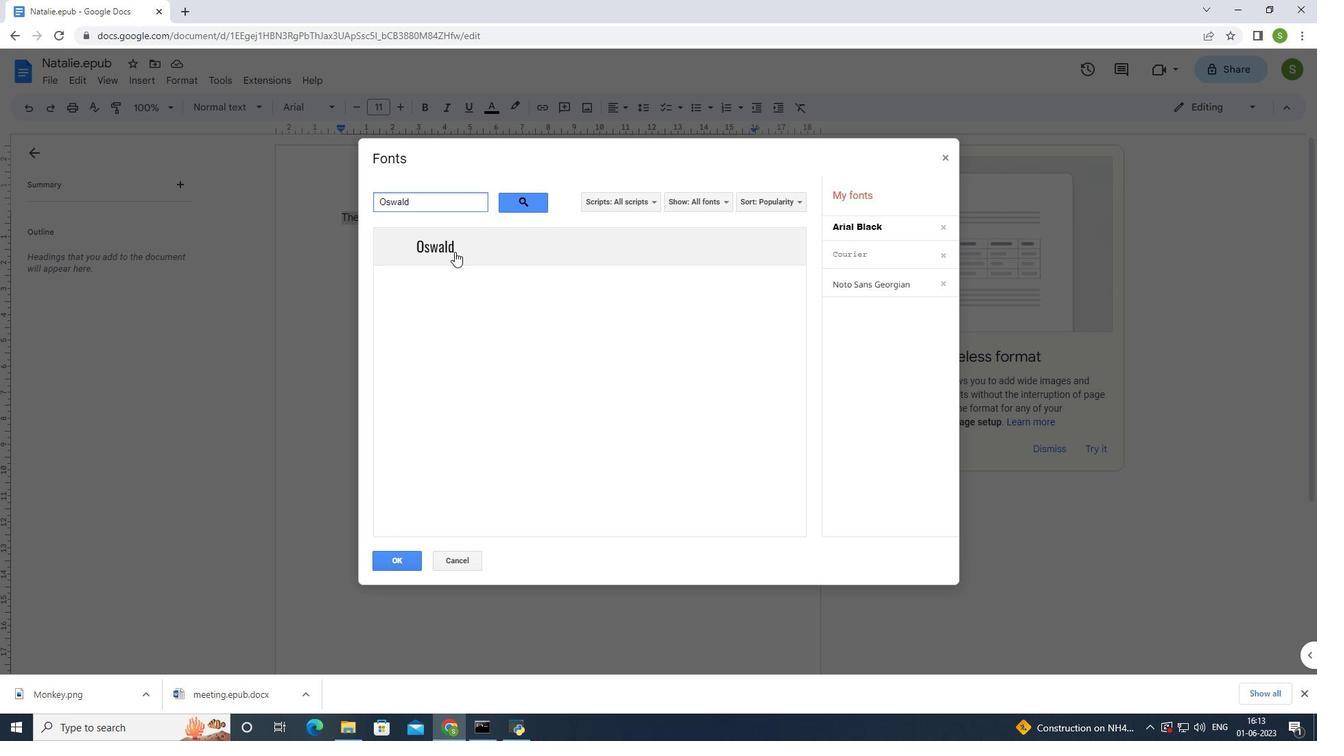 
Action: Mouse pressed left at (455, 253)
Screenshot: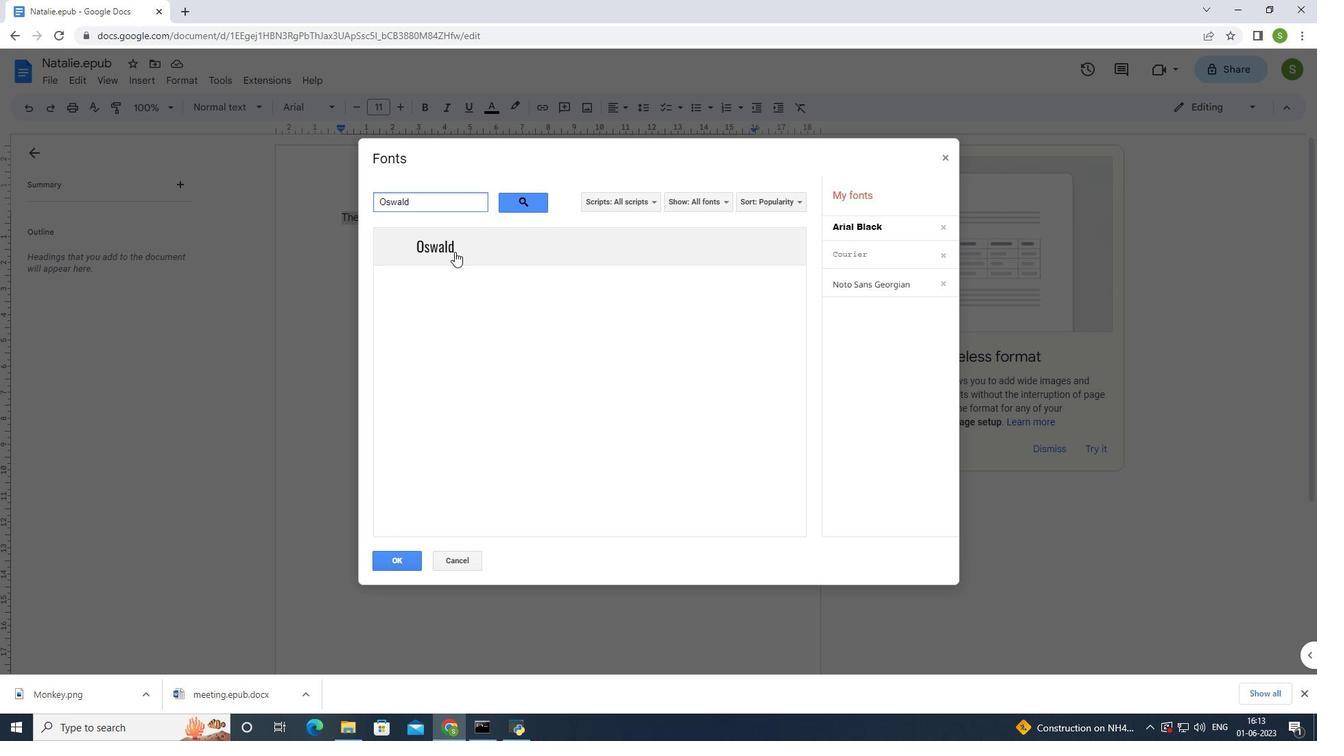 
Action: Mouse moved to (402, 555)
Screenshot: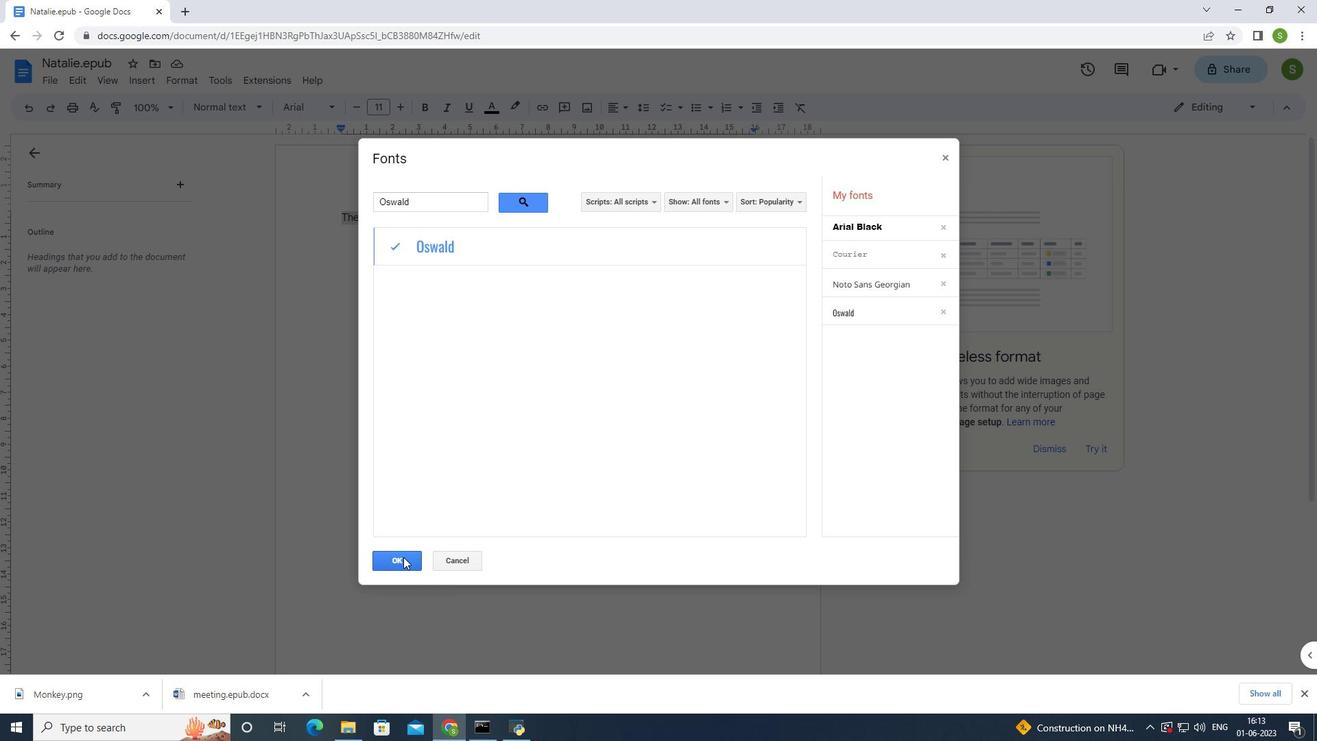 
Action: Mouse pressed left at (402, 555)
Screenshot: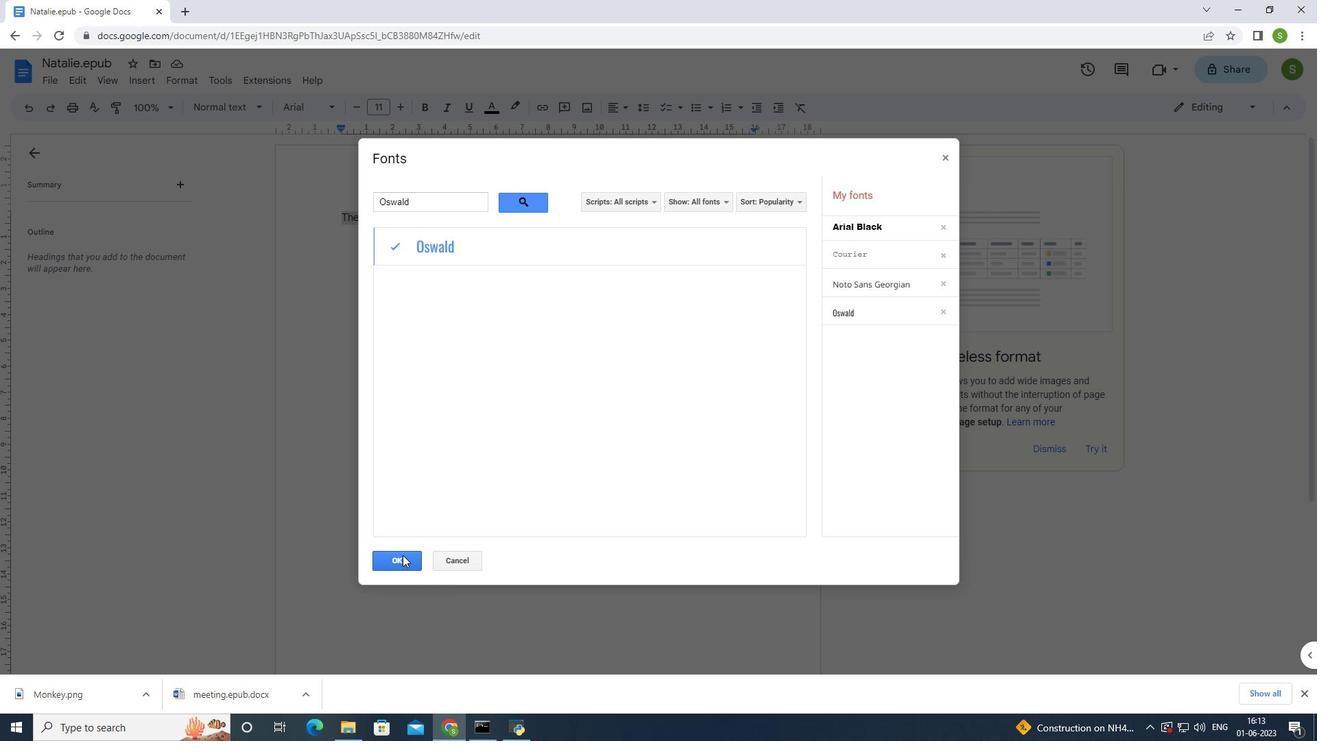 
Action: Mouse moved to (395, 107)
Screenshot: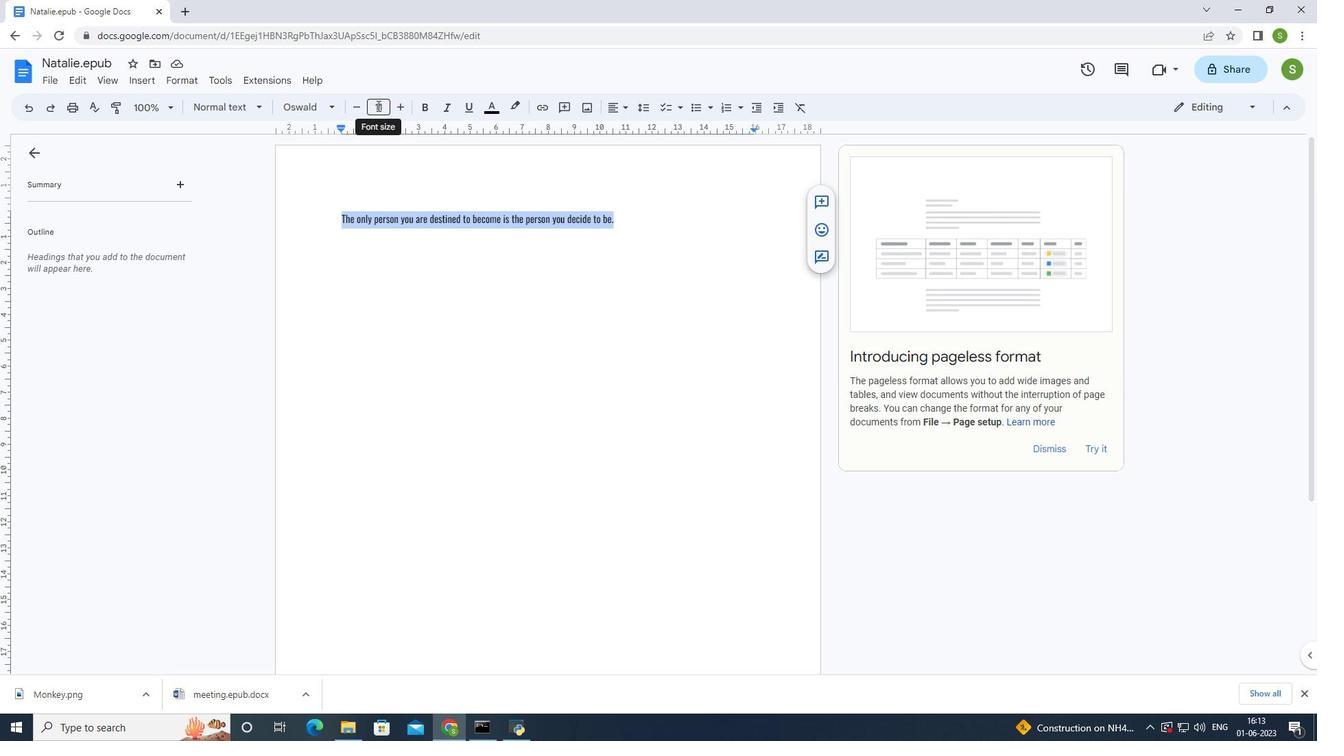 
Action: Mouse pressed left at (395, 107)
Screenshot: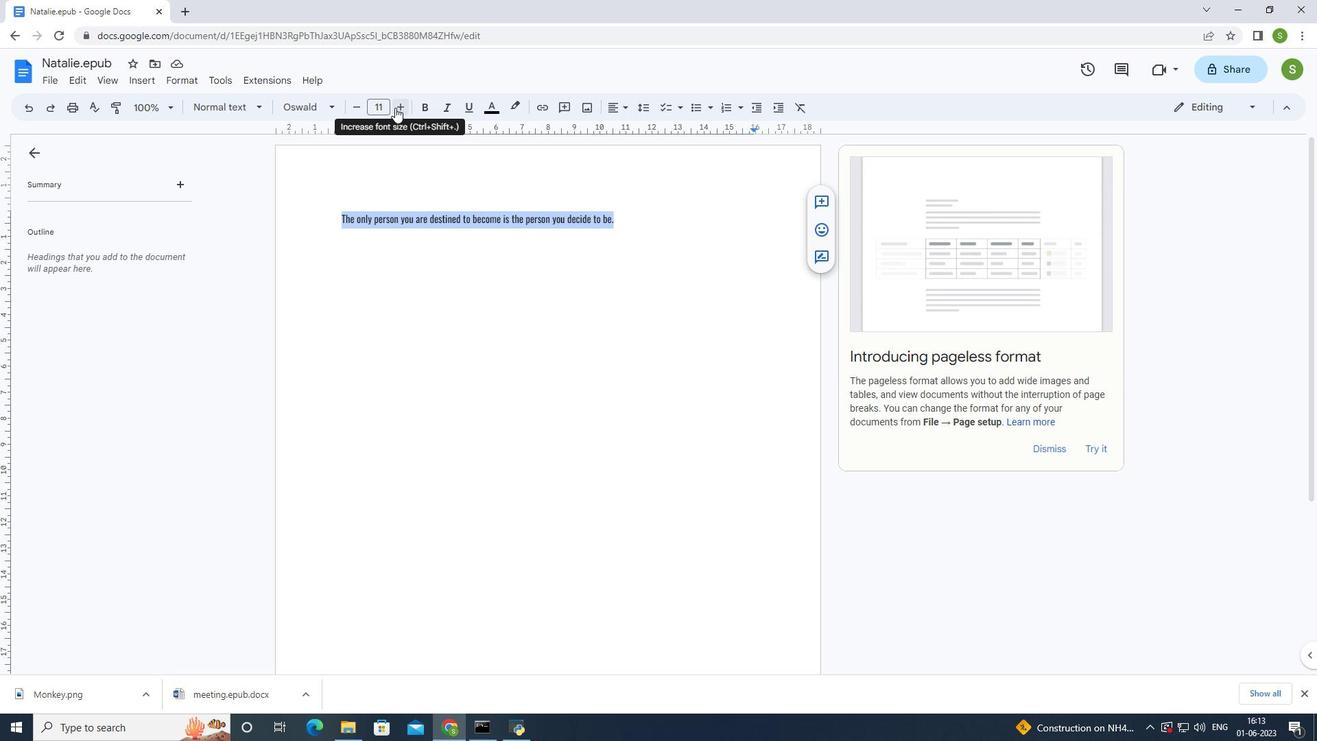 
Action: Mouse pressed left at (395, 107)
Screenshot: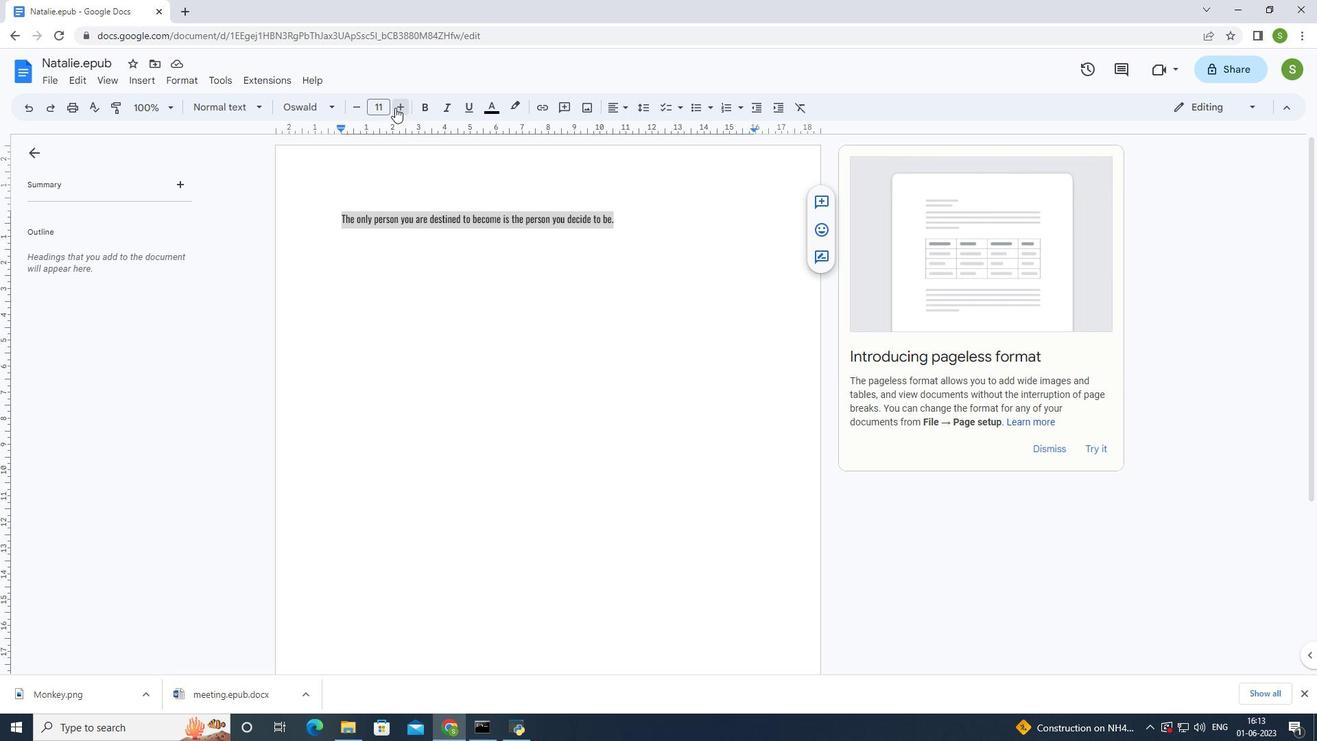 
Action: Mouse moved to (396, 107)
Screenshot: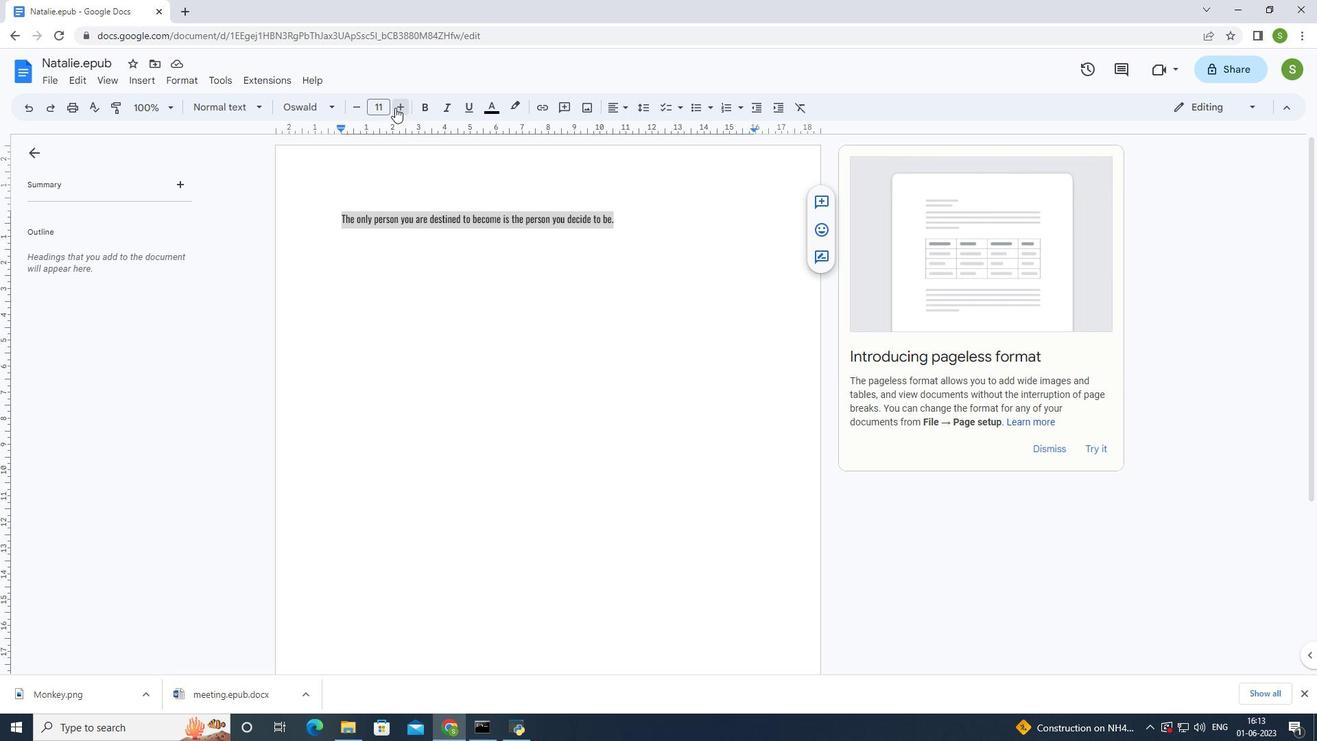 
Action: Mouse pressed left at (396, 107)
Screenshot: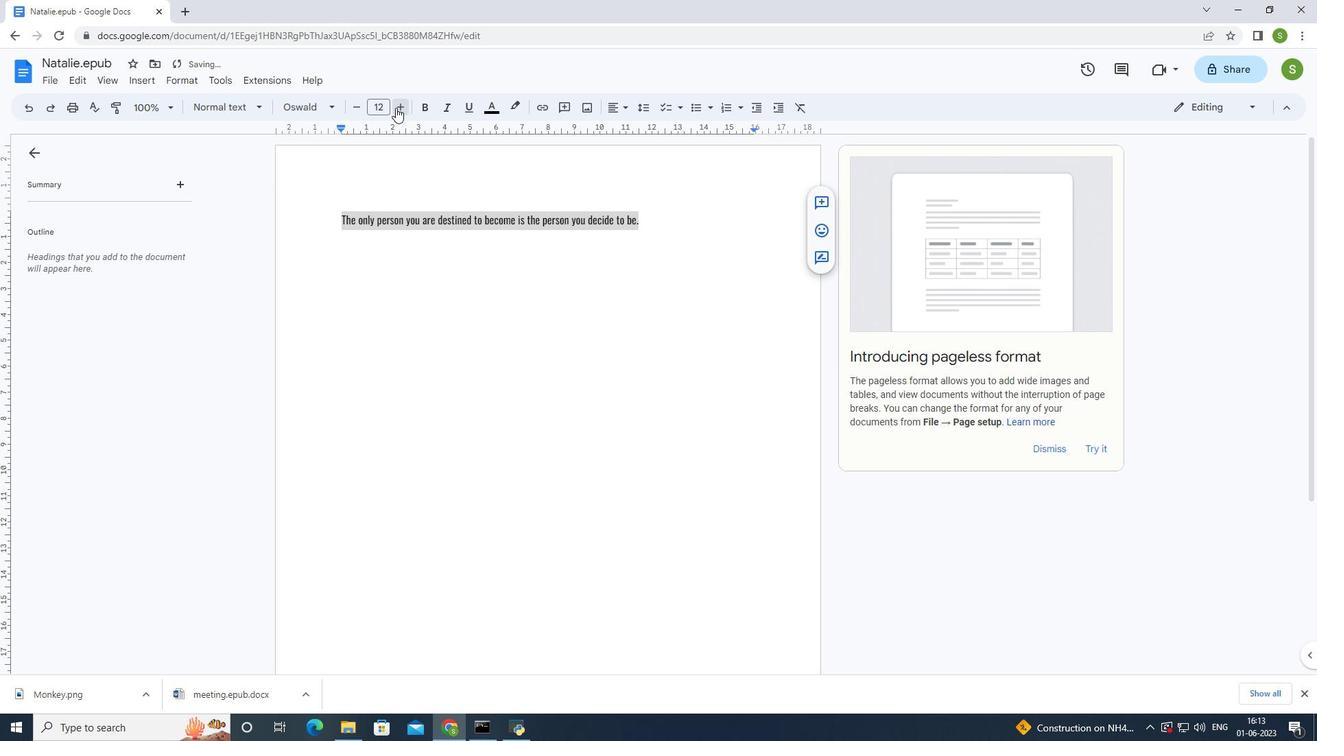 
Action: Mouse pressed left at (396, 107)
Screenshot: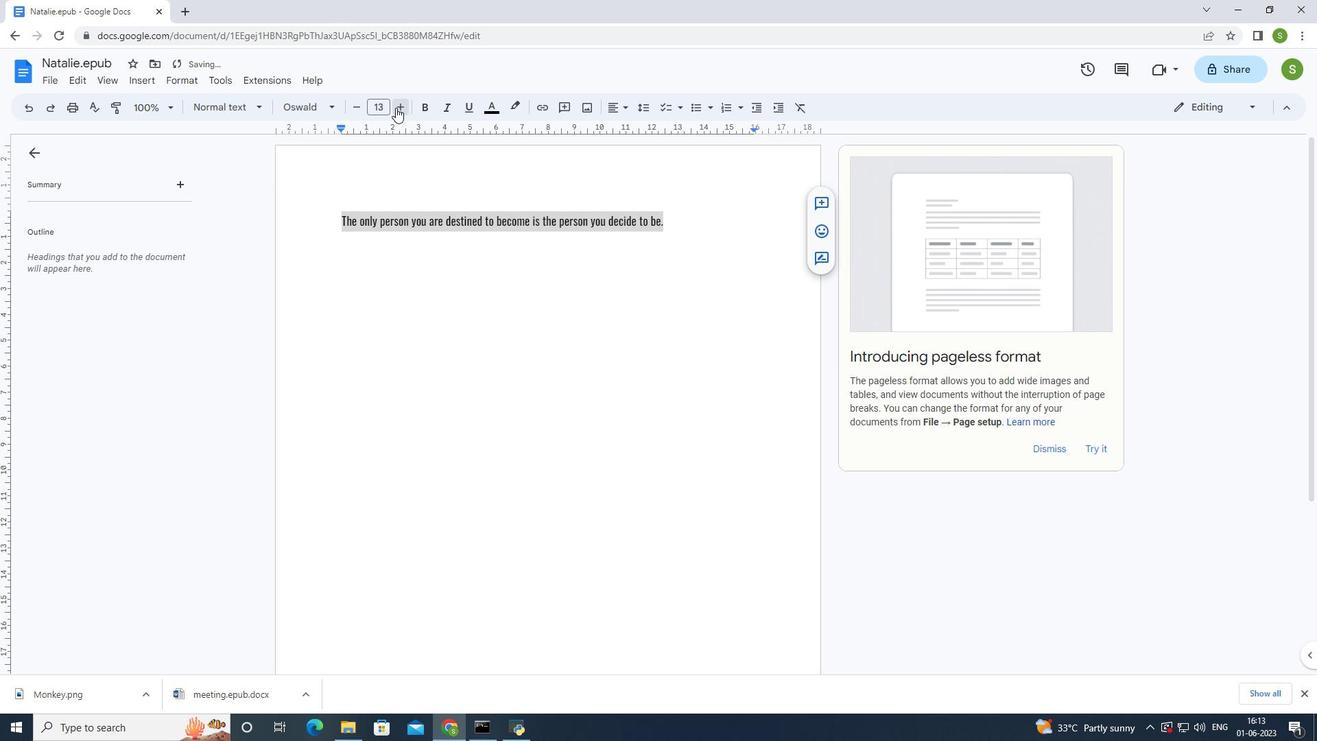 
Action: Mouse pressed left at (396, 107)
Screenshot: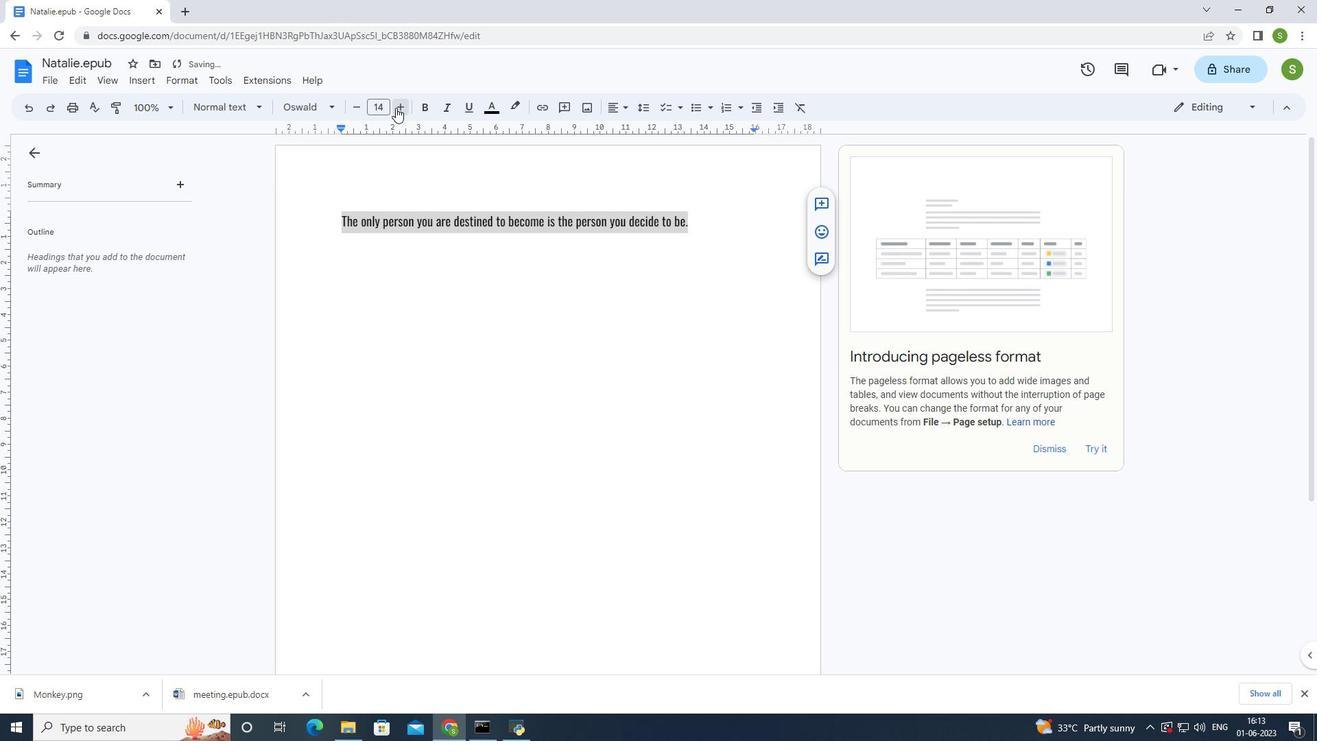 
Action: Mouse pressed left at (396, 107)
Screenshot: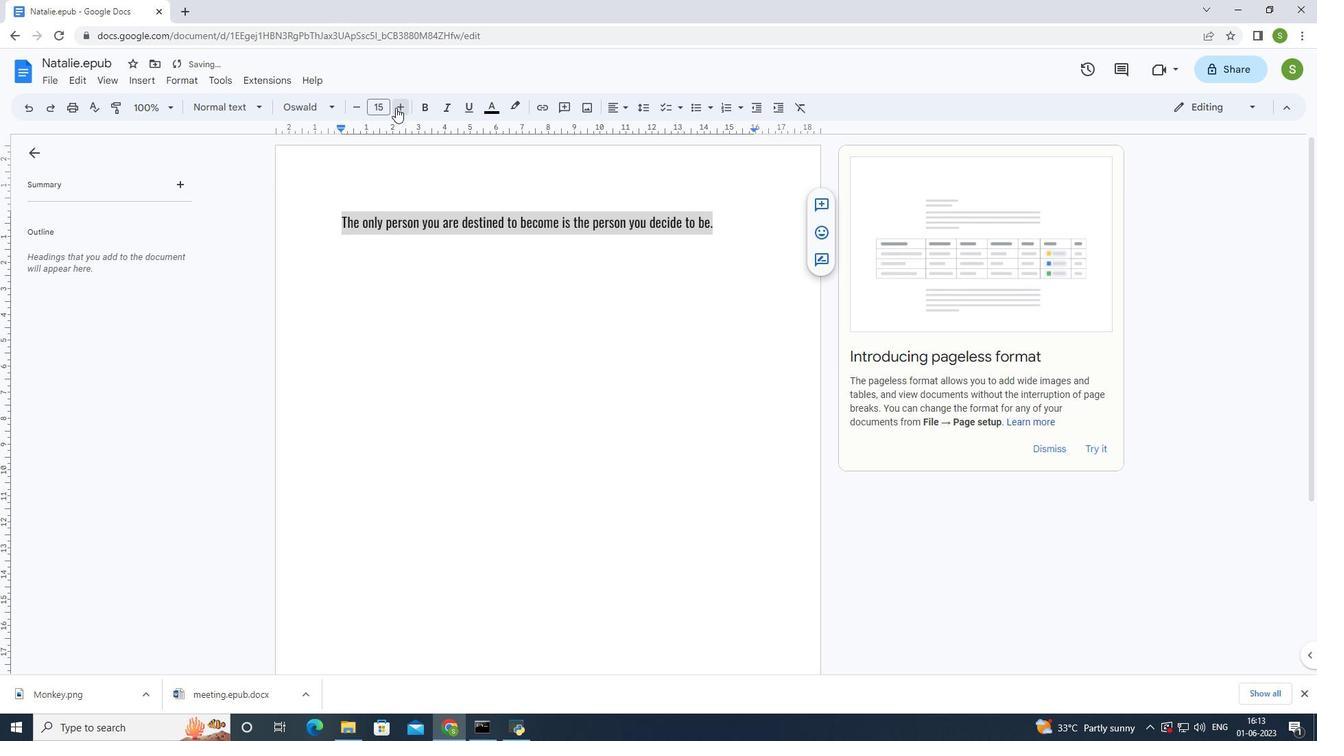 
Action: Mouse pressed left at (396, 107)
Screenshot: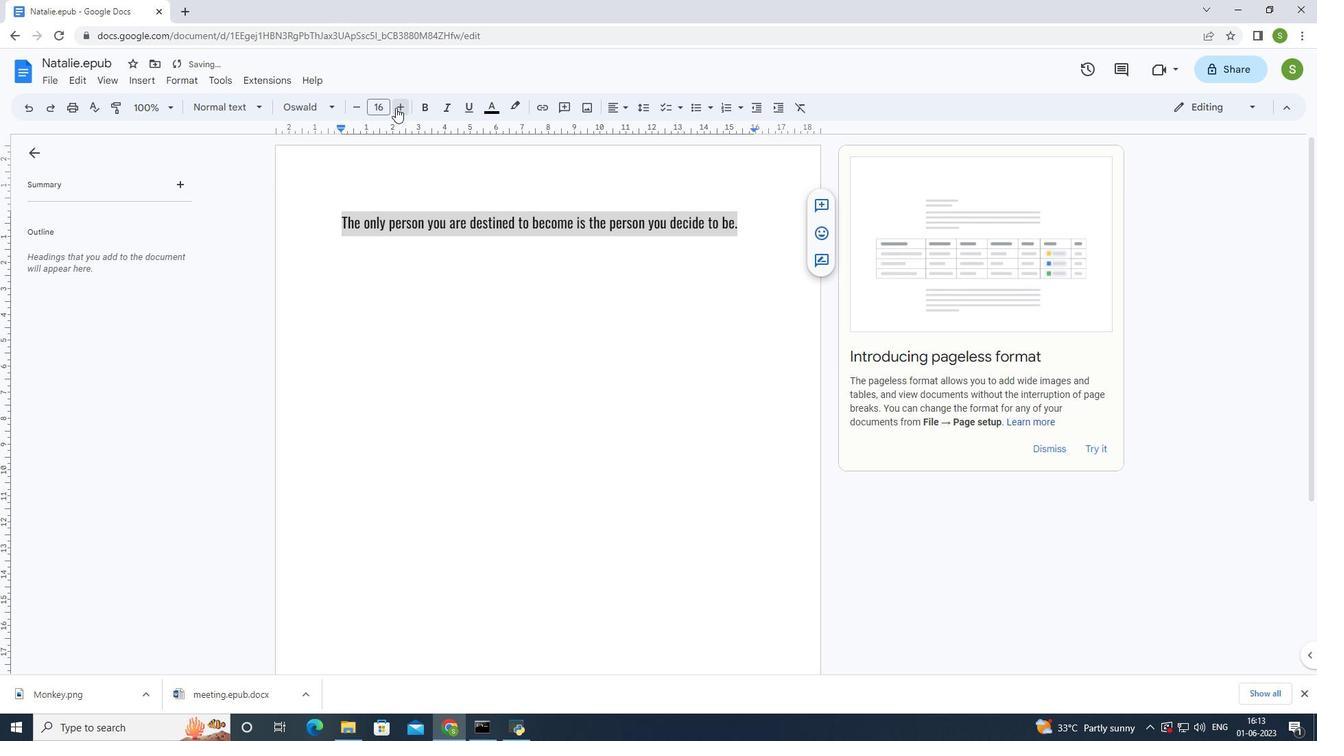 
Action: Mouse pressed left at (396, 107)
Screenshot: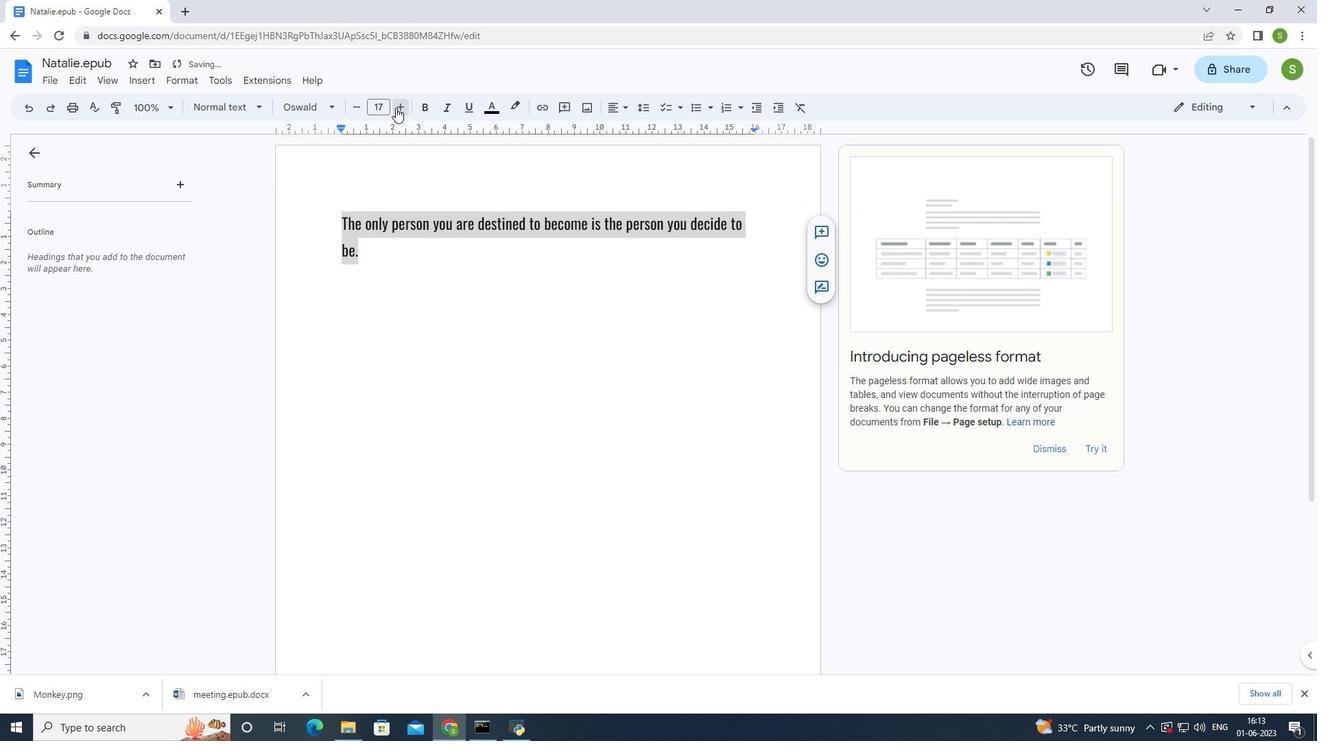 
Action: Mouse pressed left at (396, 107)
Screenshot: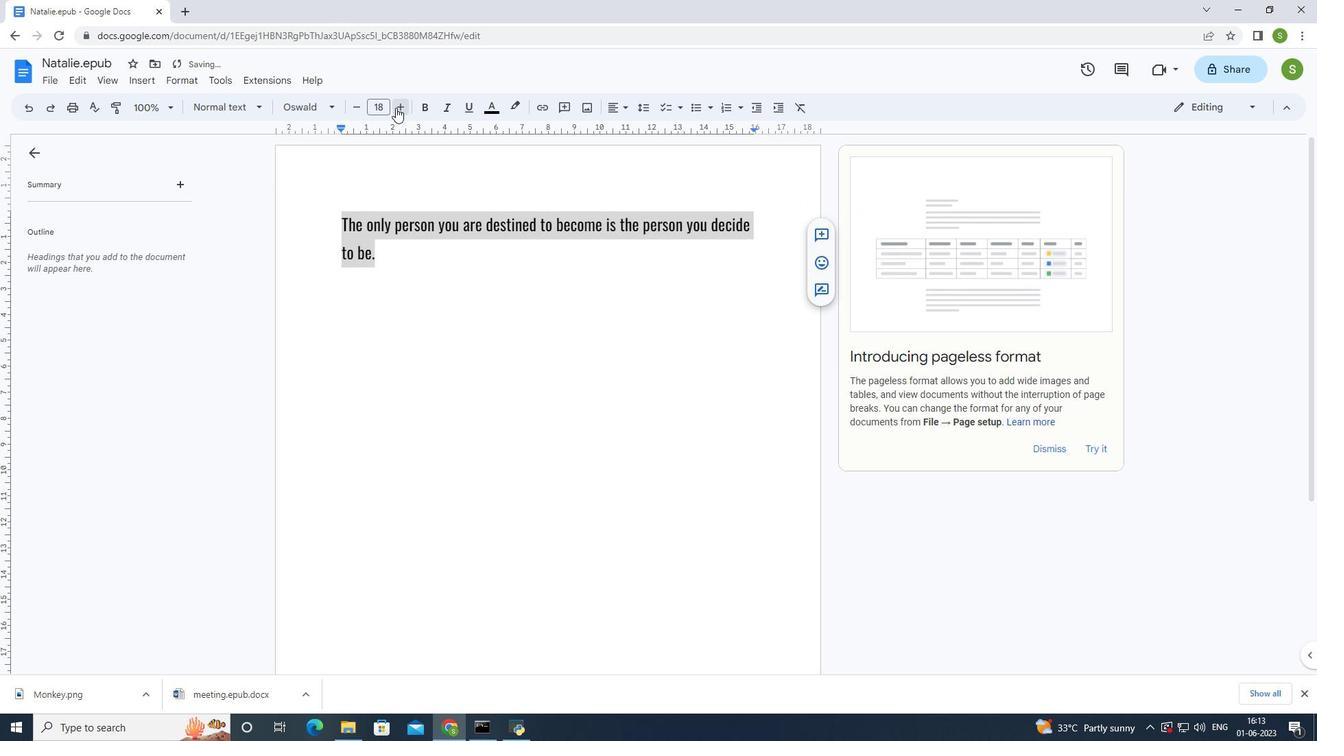 
Action: Mouse pressed left at (396, 107)
Screenshot: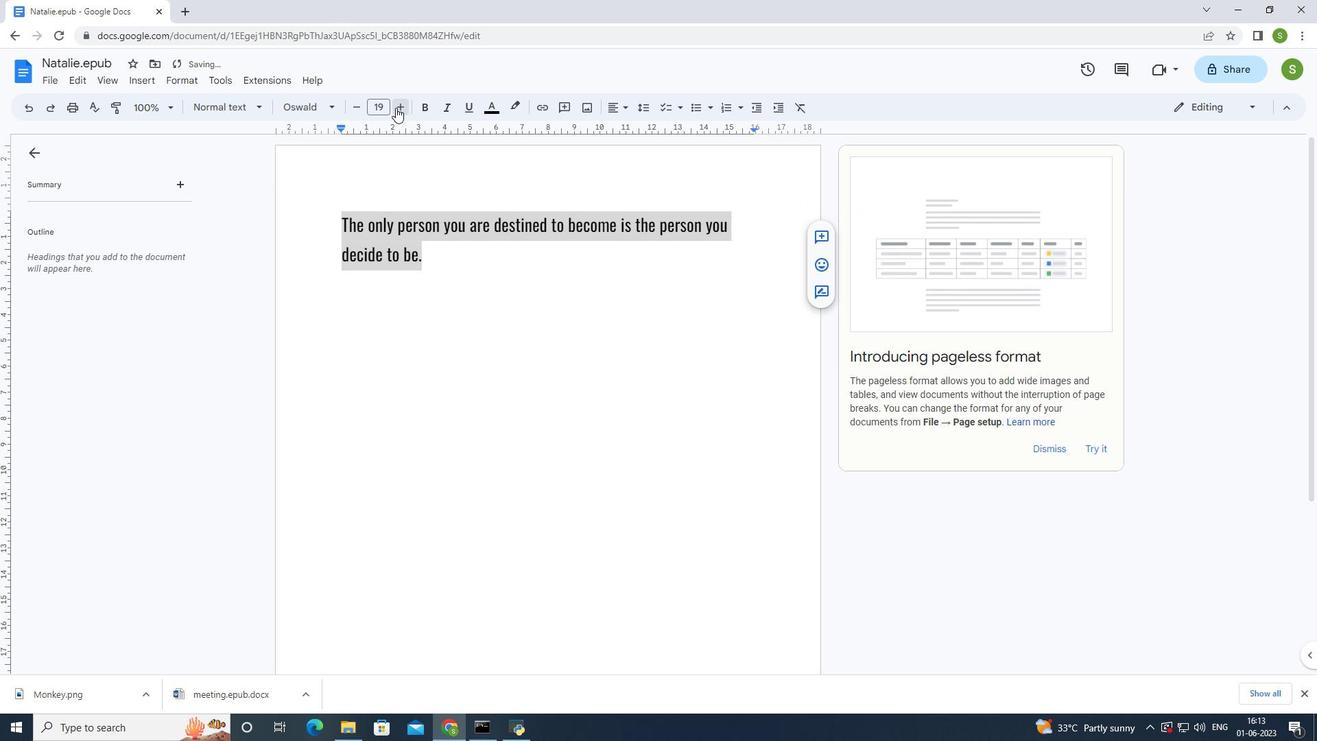 
Action: Mouse pressed left at (396, 107)
Screenshot: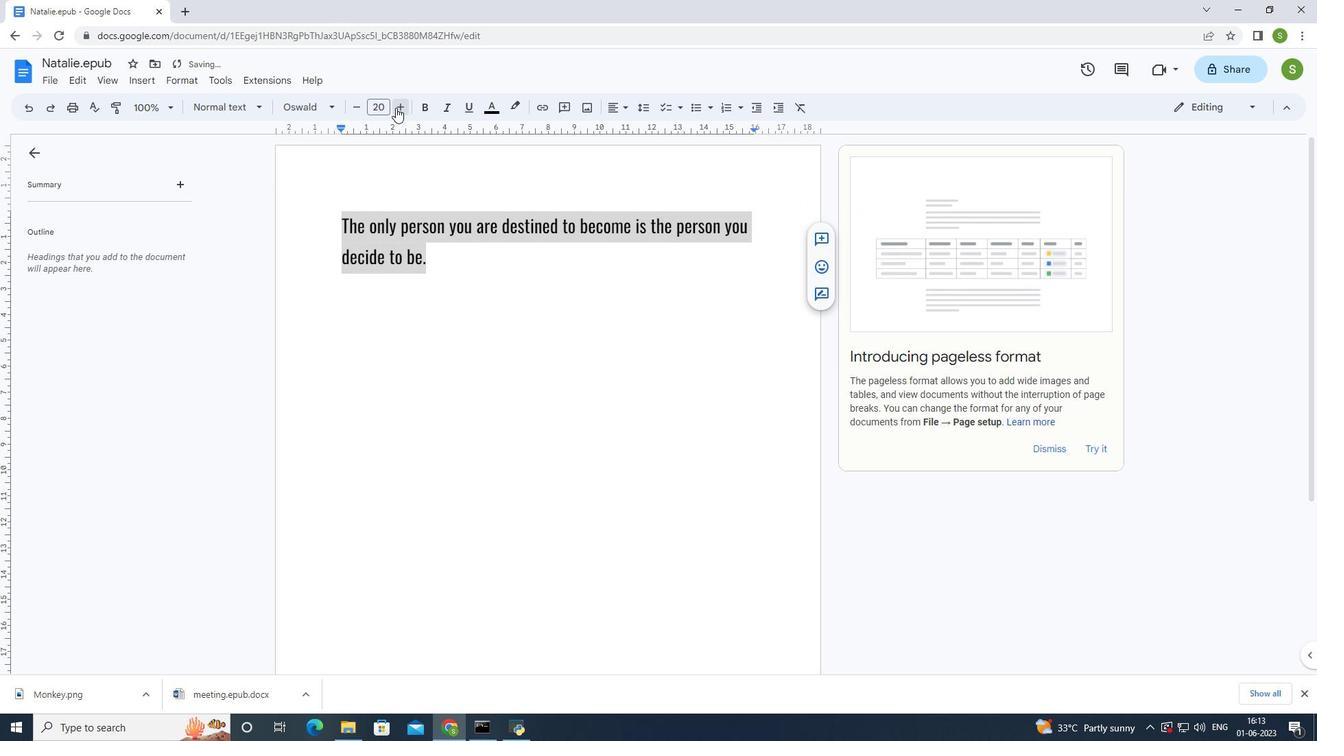 
Action: Mouse pressed left at (396, 107)
Screenshot: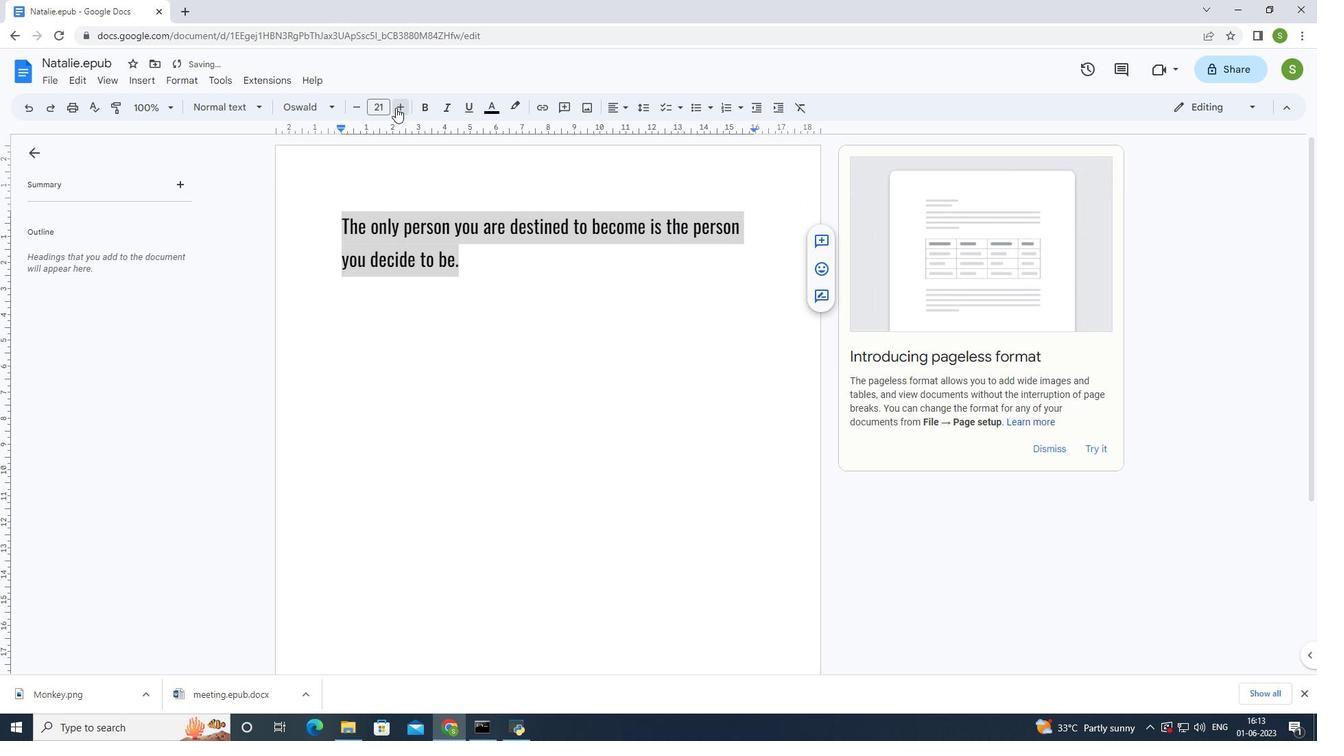 
Action: Mouse pressed left at (396, 107)
Screenshot: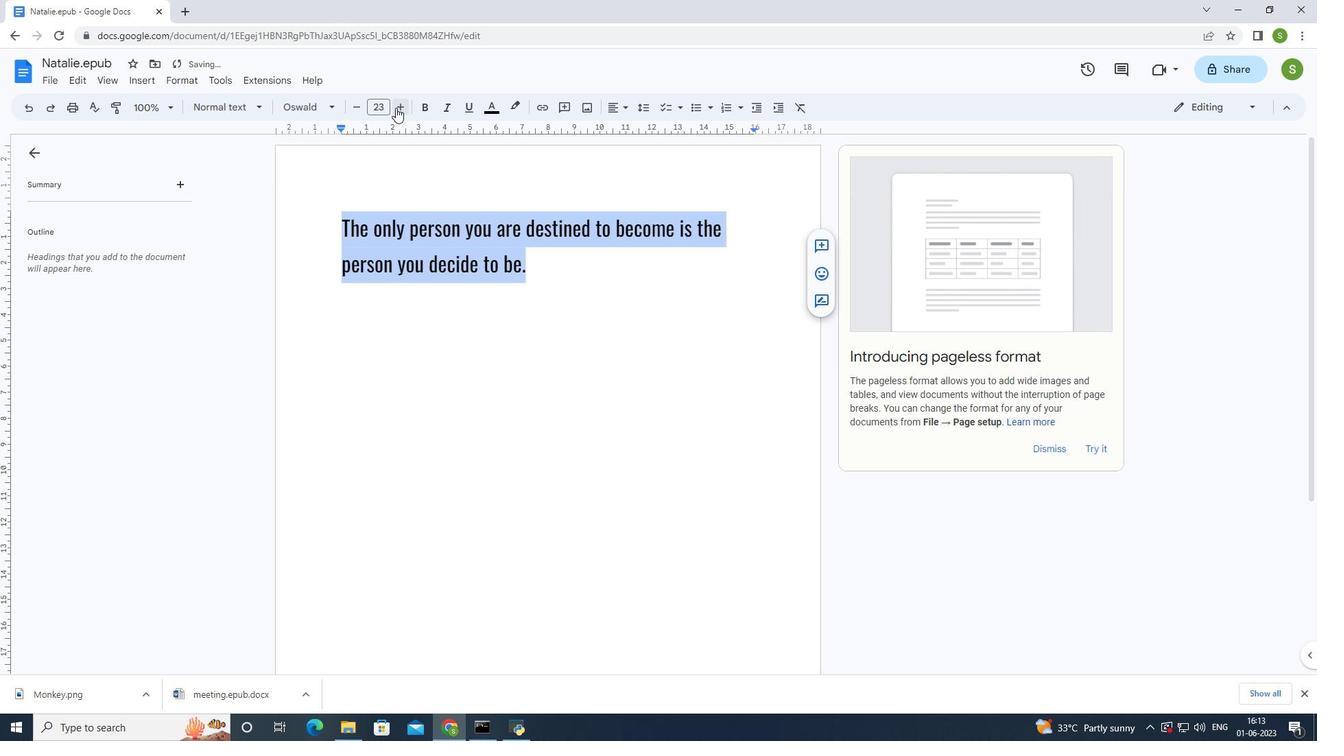 
Action: Mouse pressed left at (396, 107)
Screenshot: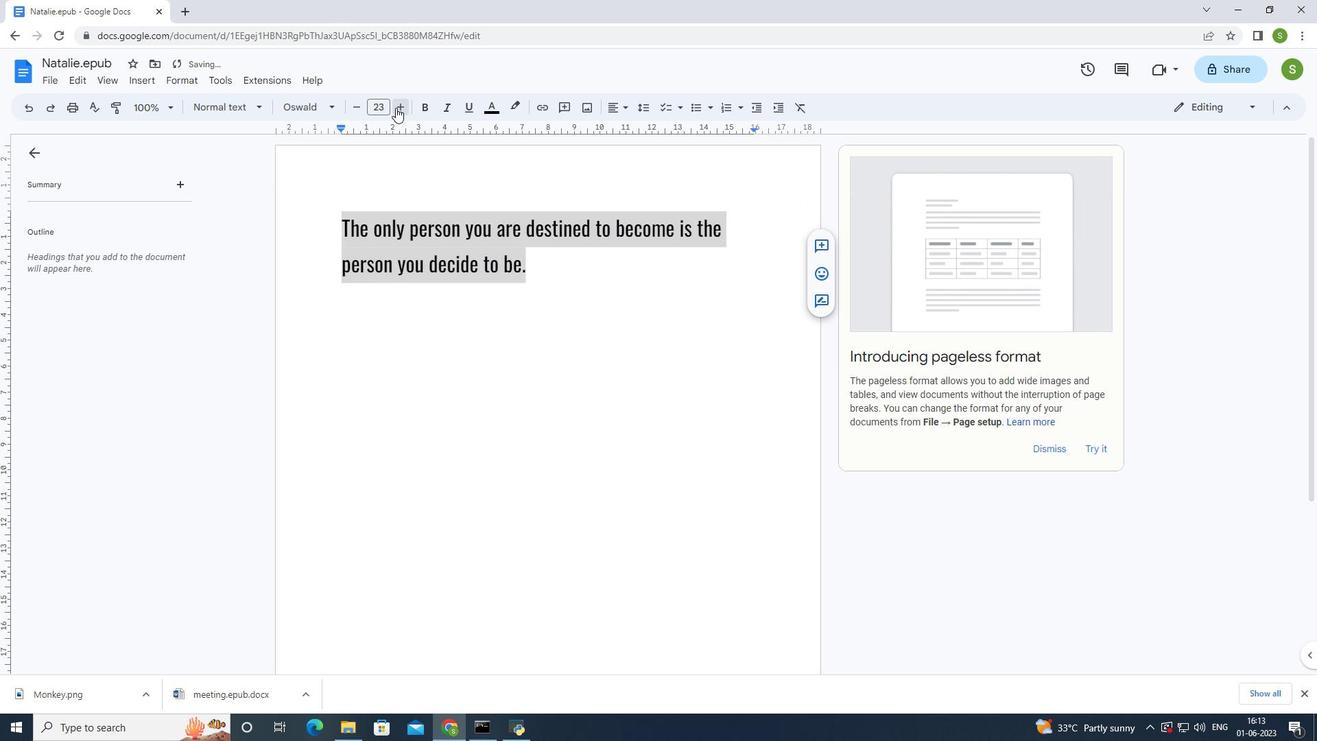 
Action: Mouse pressed left at (396, 107)
Screenshot: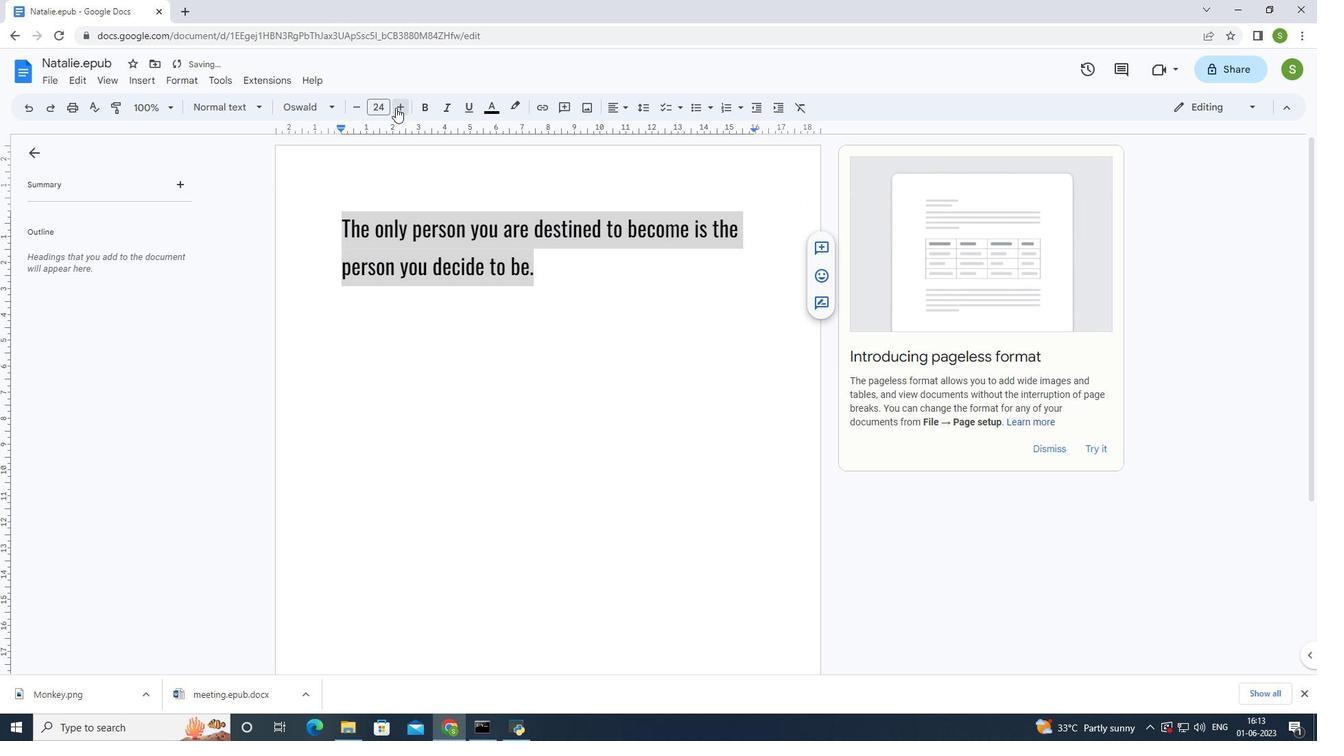 
Action: Mouse pressed left at (396, 107)
Screenshot: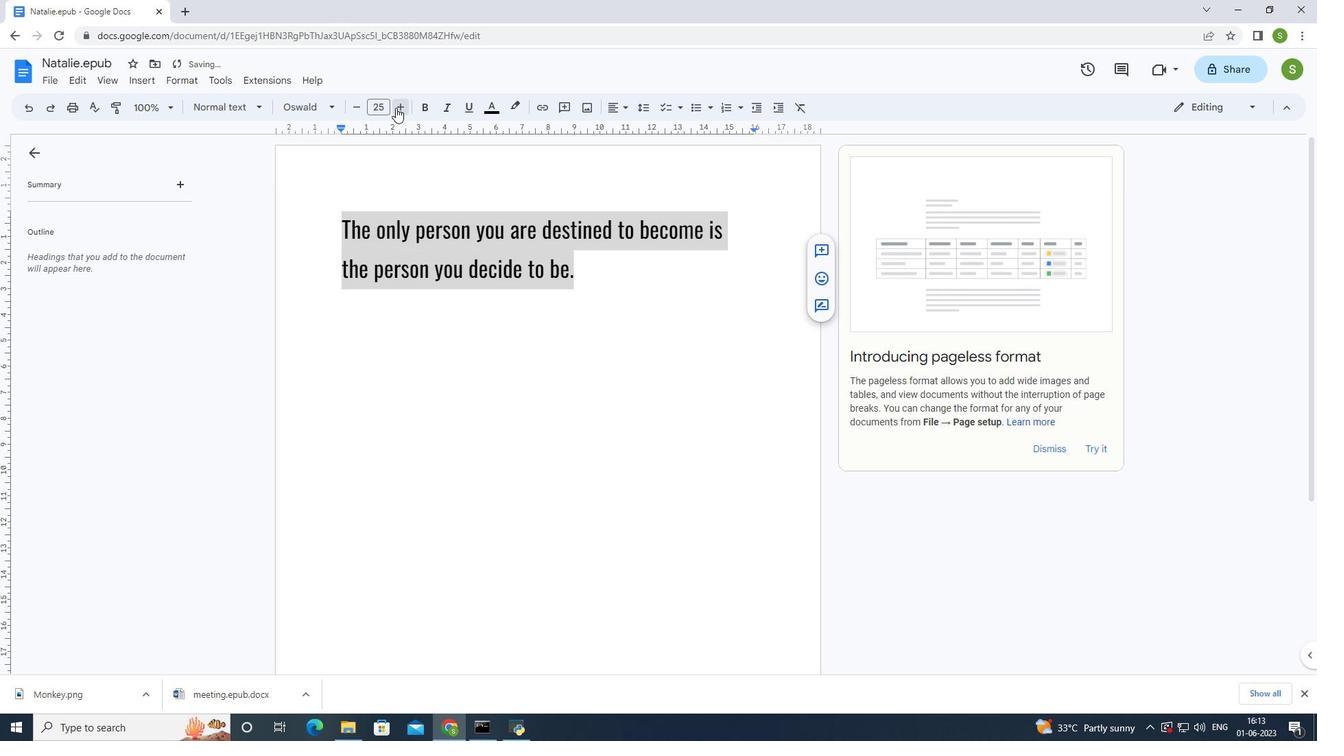 
Action: Mouse pressed left at (396, 107)
Screenshot: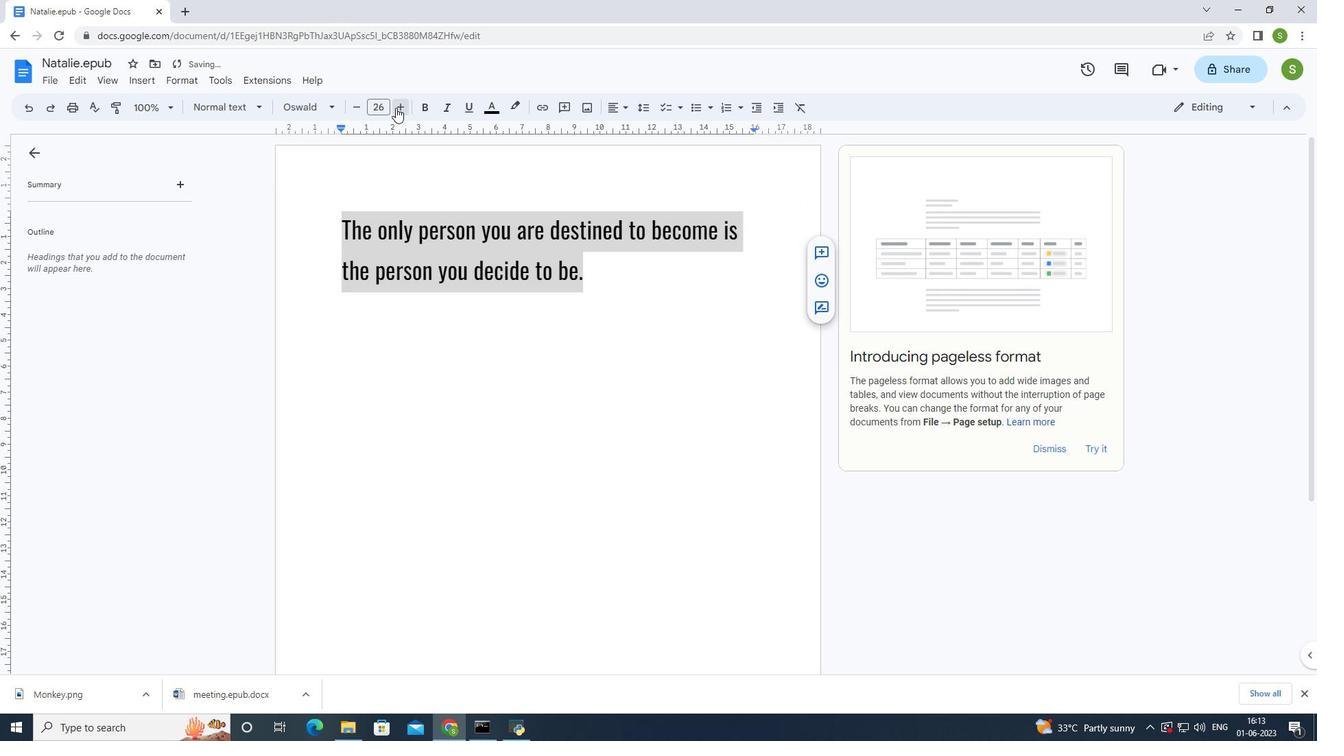 
Action: Mouse pressed left at (396, 107)
Screenshot: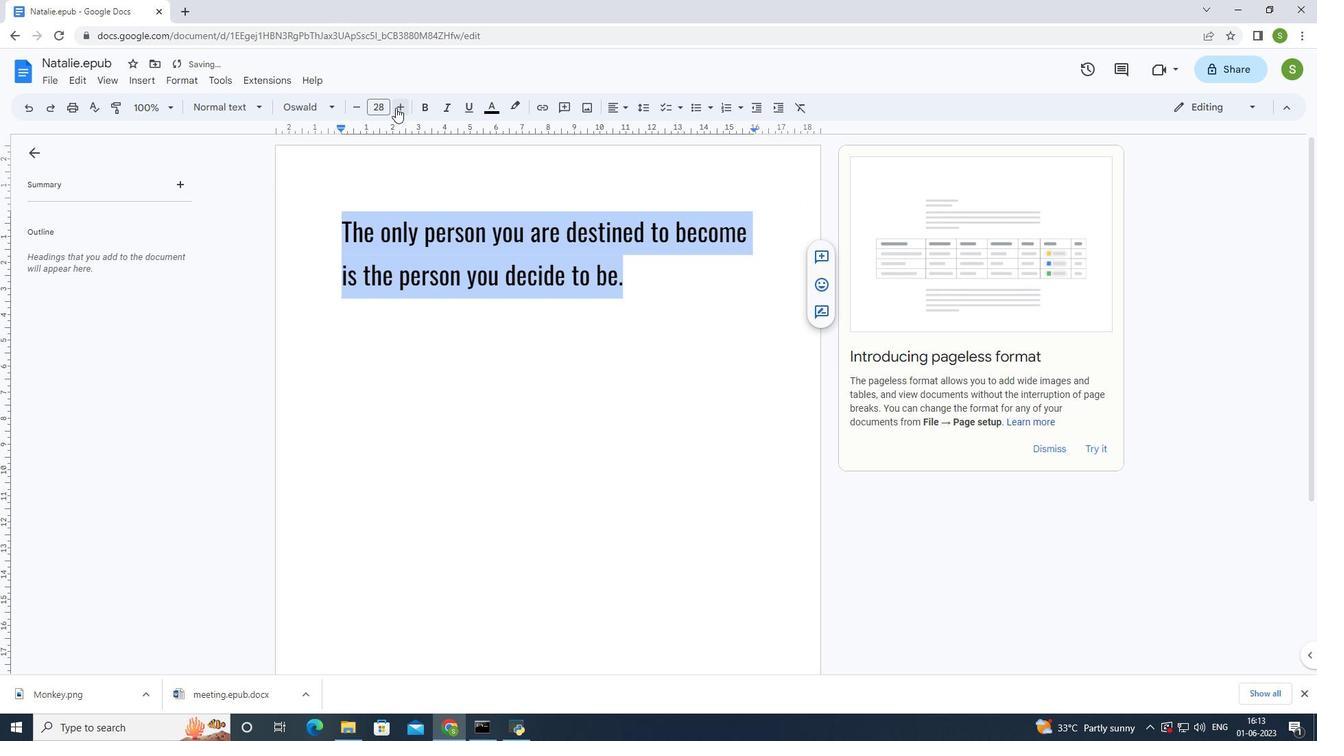 
Action: Mouse pressed left at (396, 107)
Screenshot: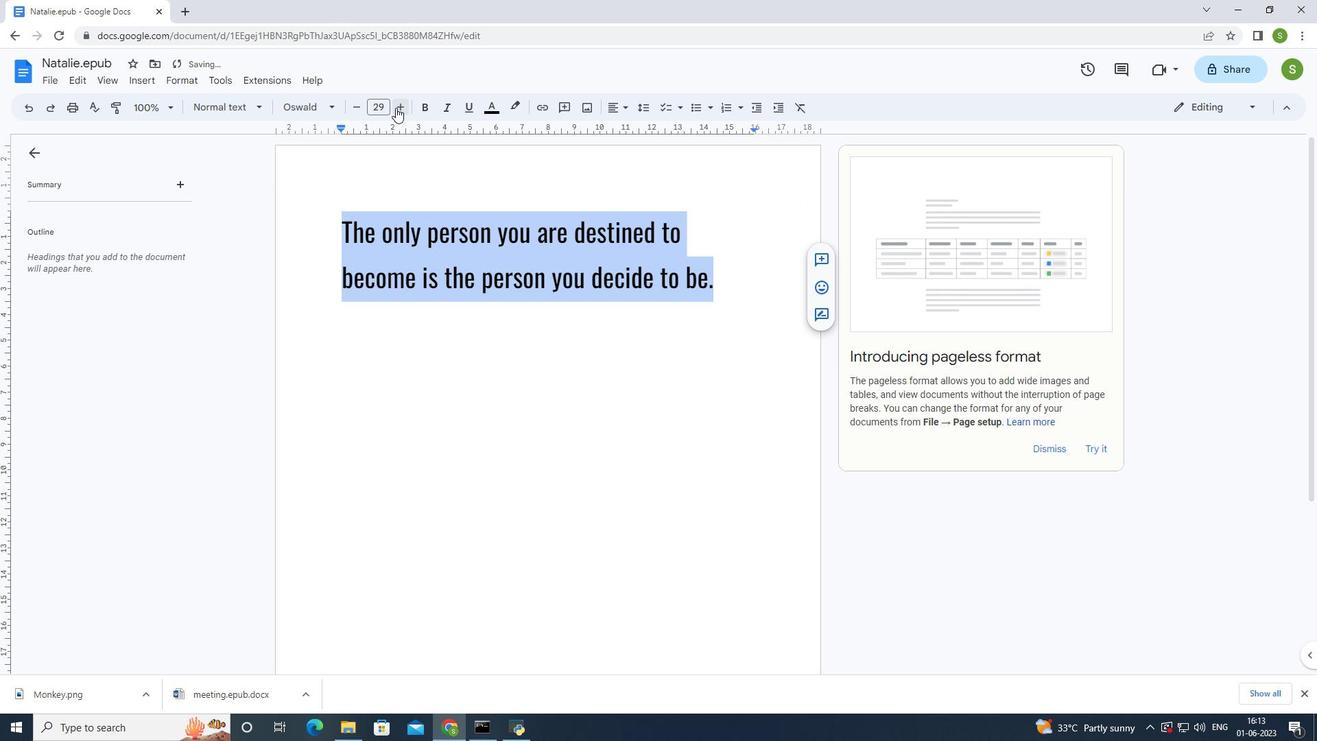 
Action: Mouse pressed left at (396, 107)
Screenshot: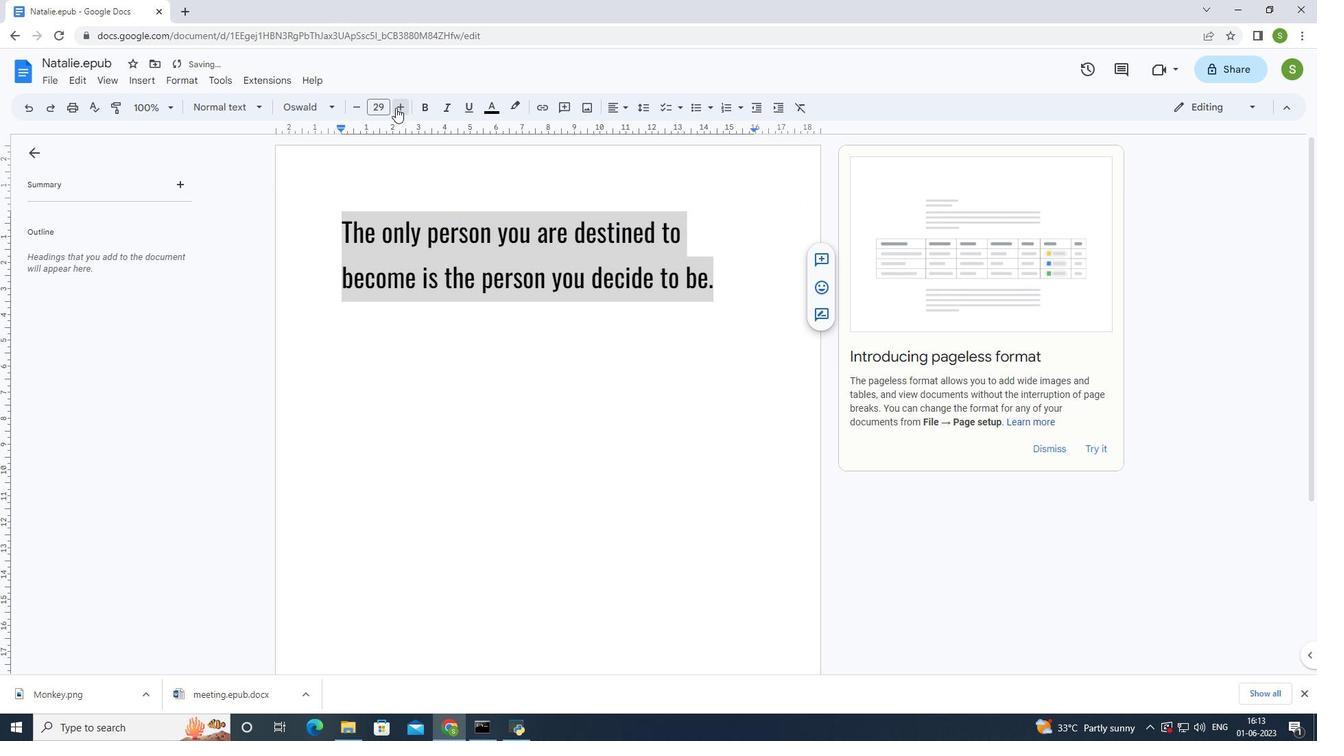 
Action: Mouse pressed left at (396, 107)
Screenshot: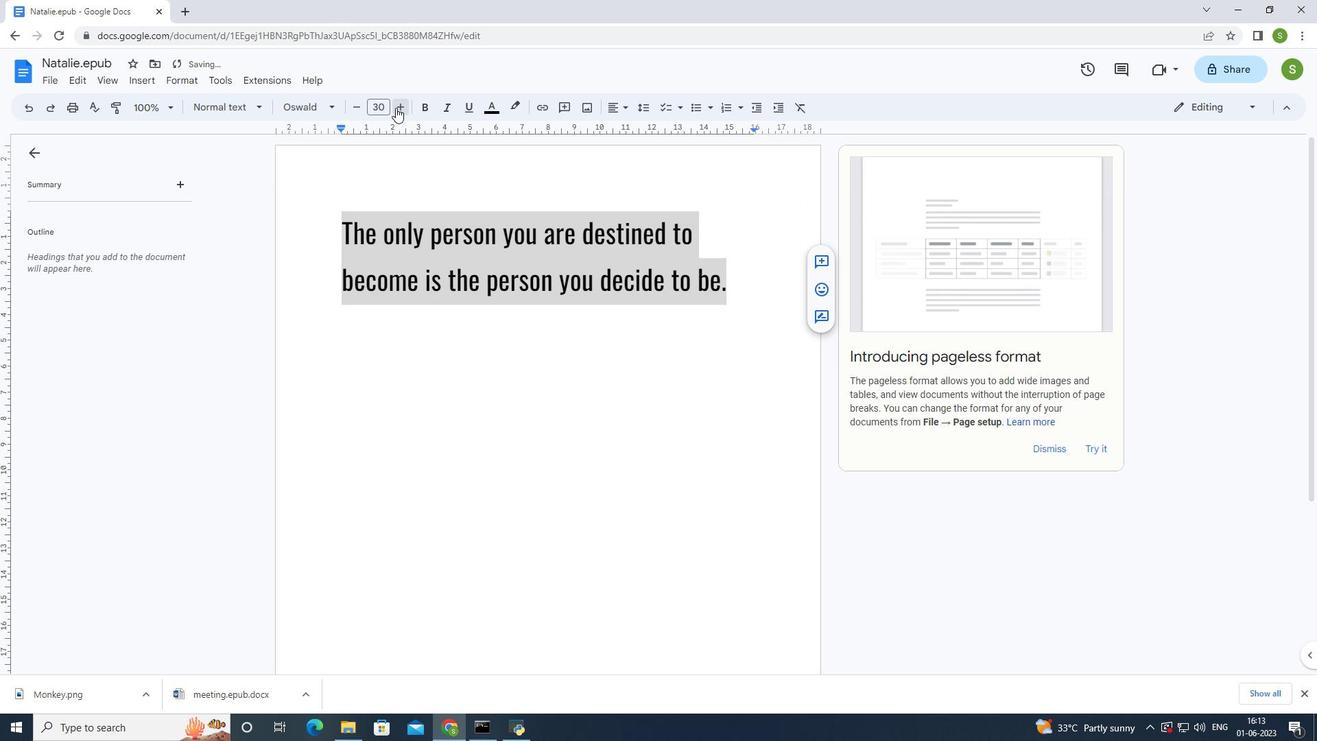 
Action: Mouse pressed left at (396, 107)
Screenshot: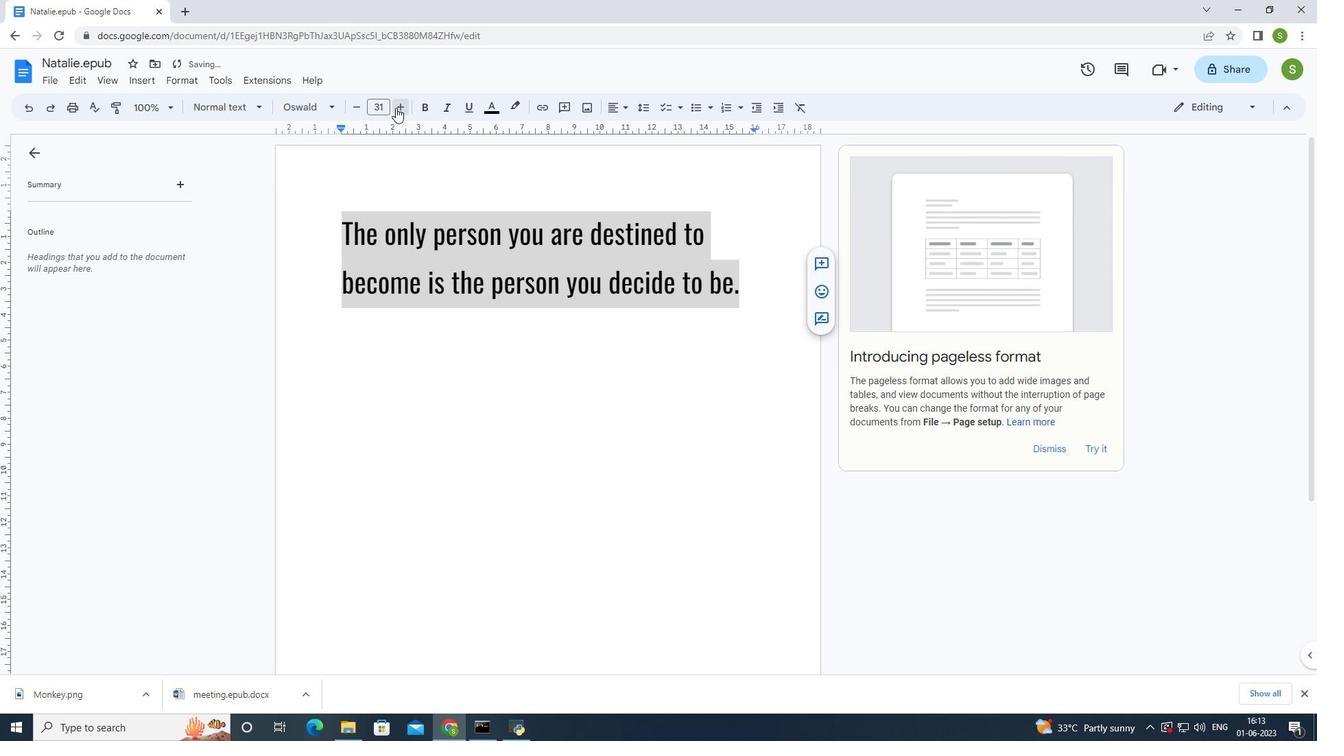 
Action: Mouse pressed left at (396, 107)
Screenshot: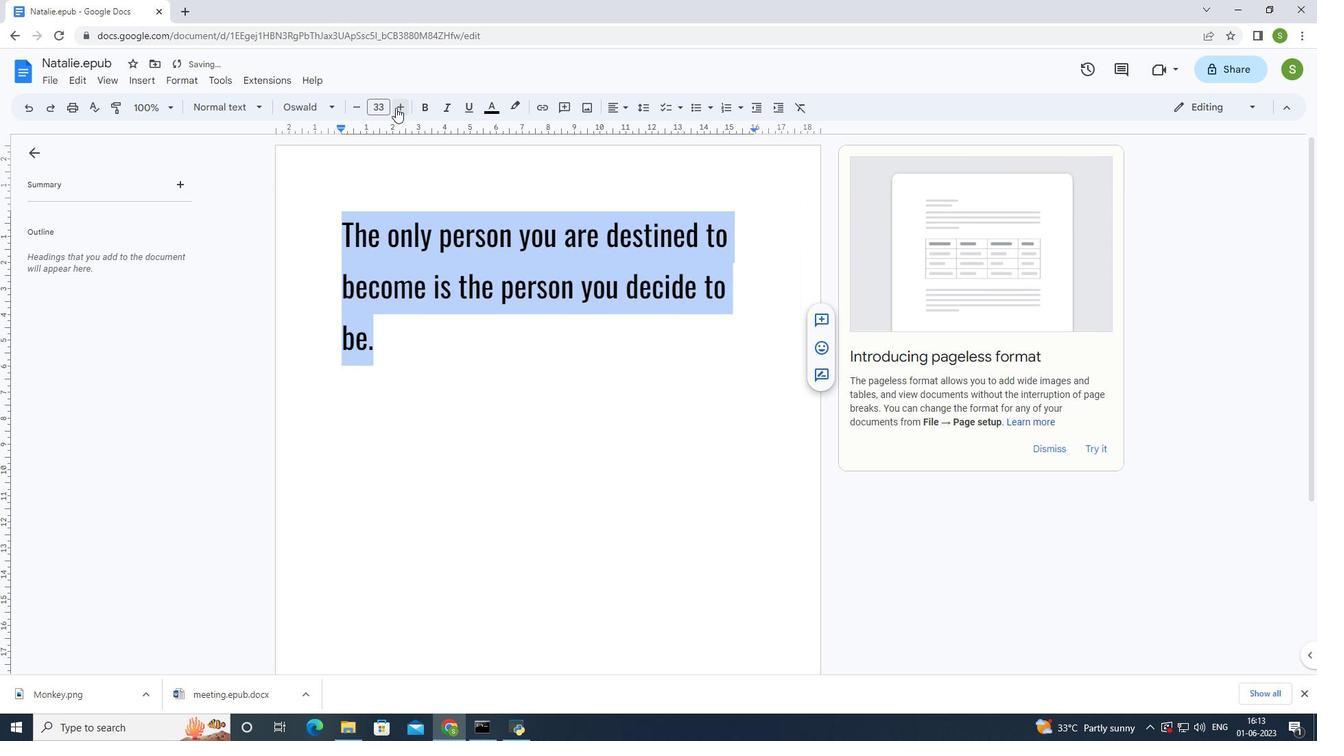 
Action: Mouse pressed left at (396, 107)
Screenshot: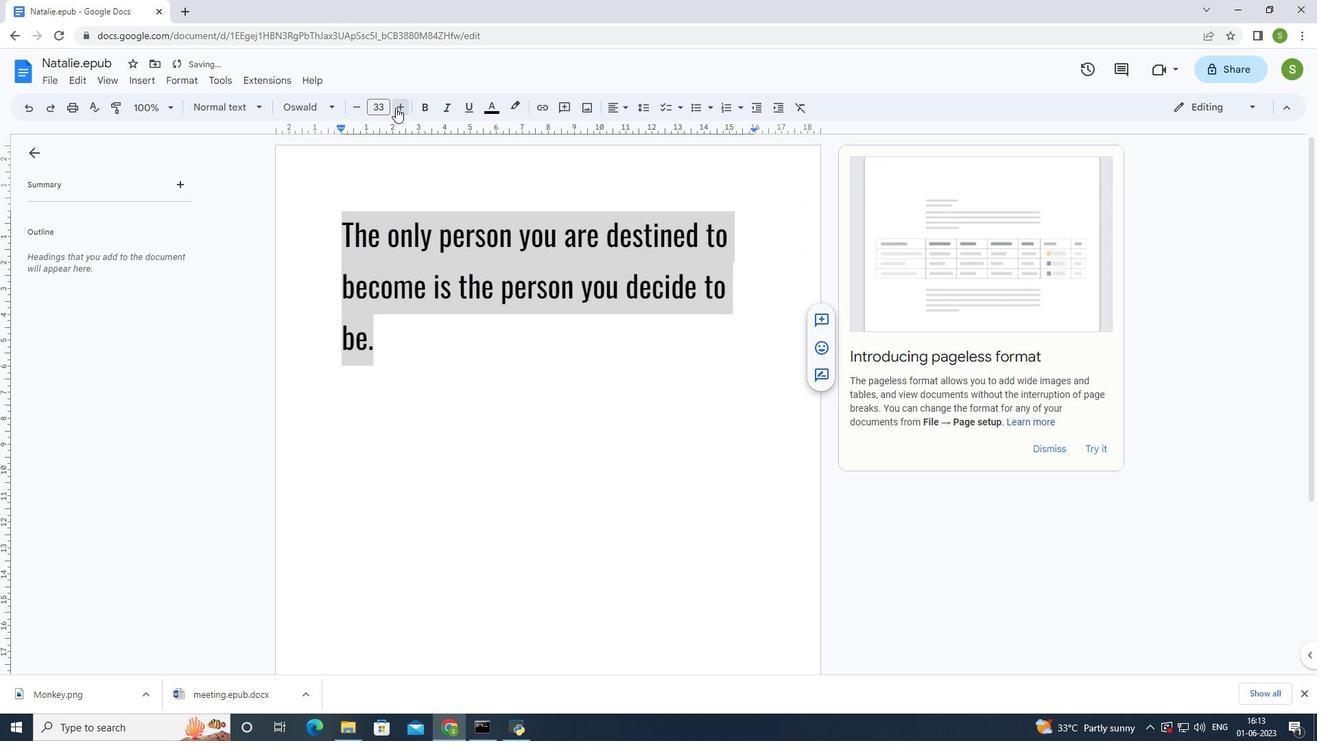 
Action: Mouse pressed left at (396, 107)
Screenshot: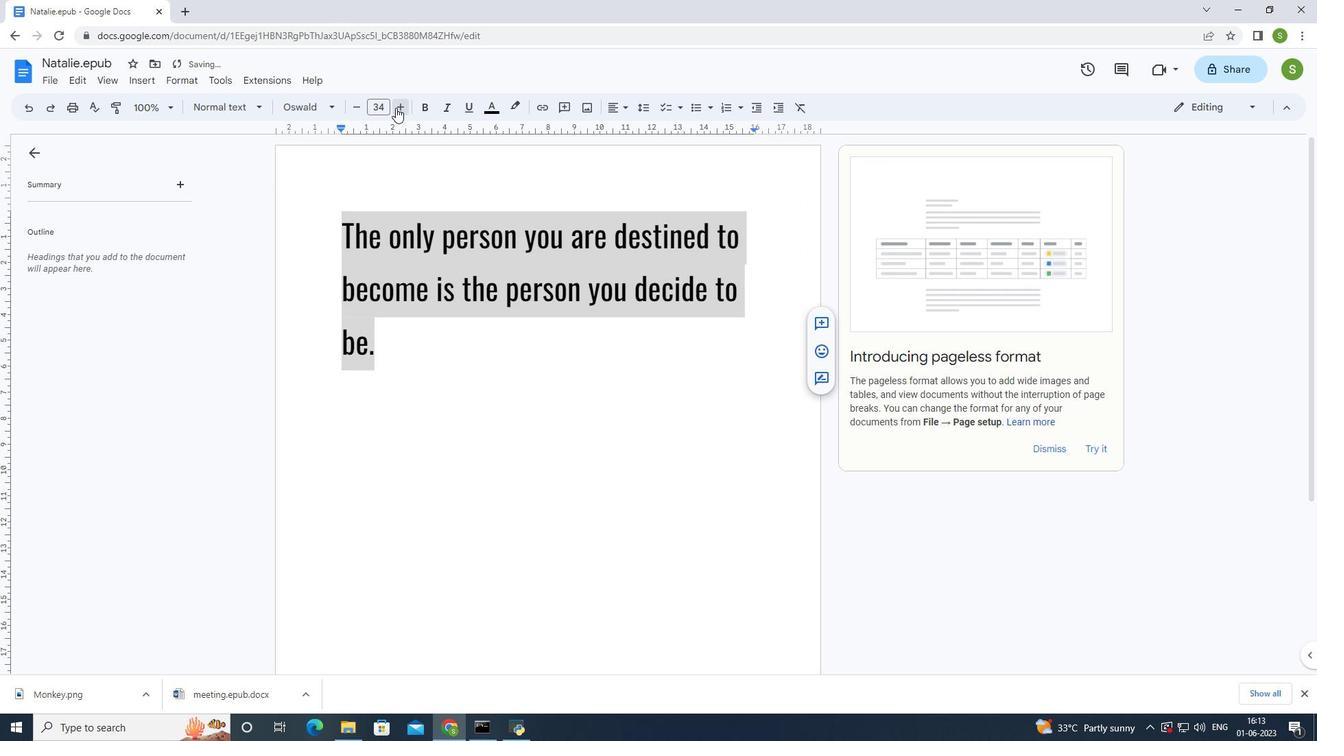 
Action: Mouse pressed left at (396, 107)
Screenshot: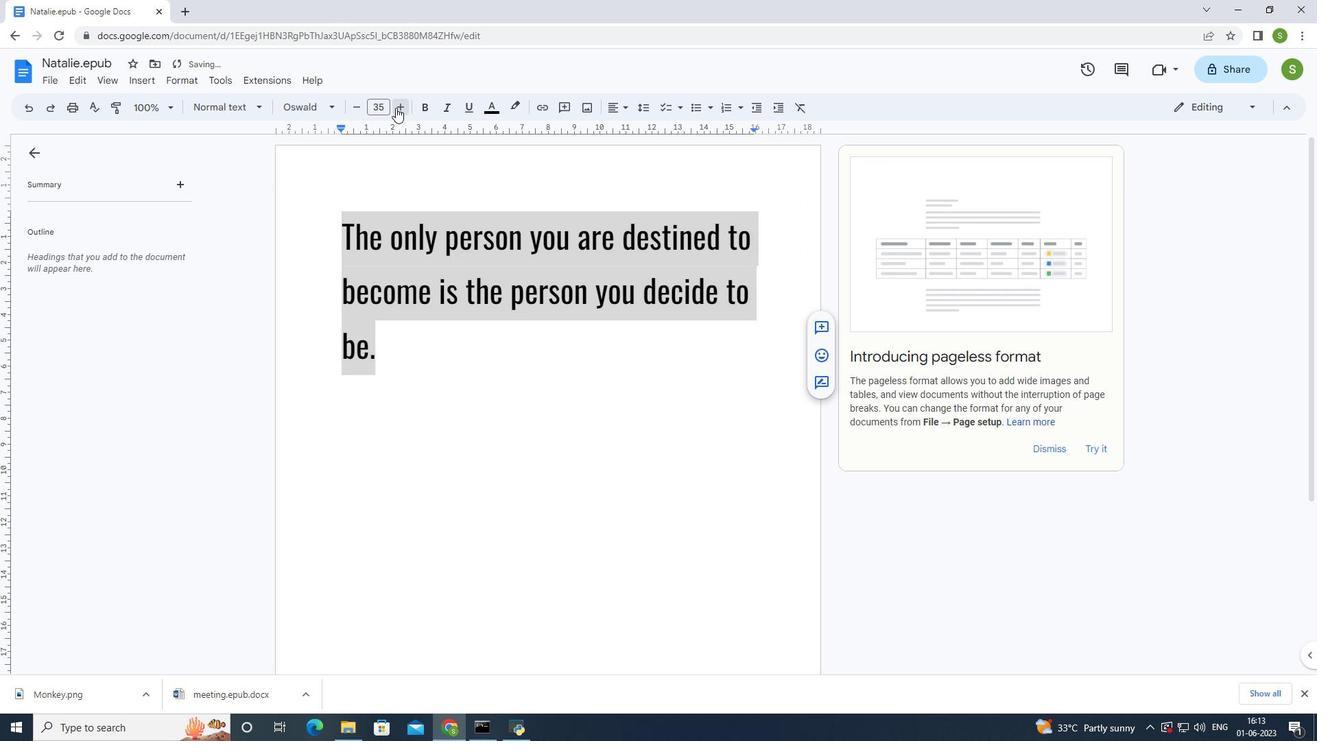 
Action: Mouse pressed left at (396, 107)
Screenshot: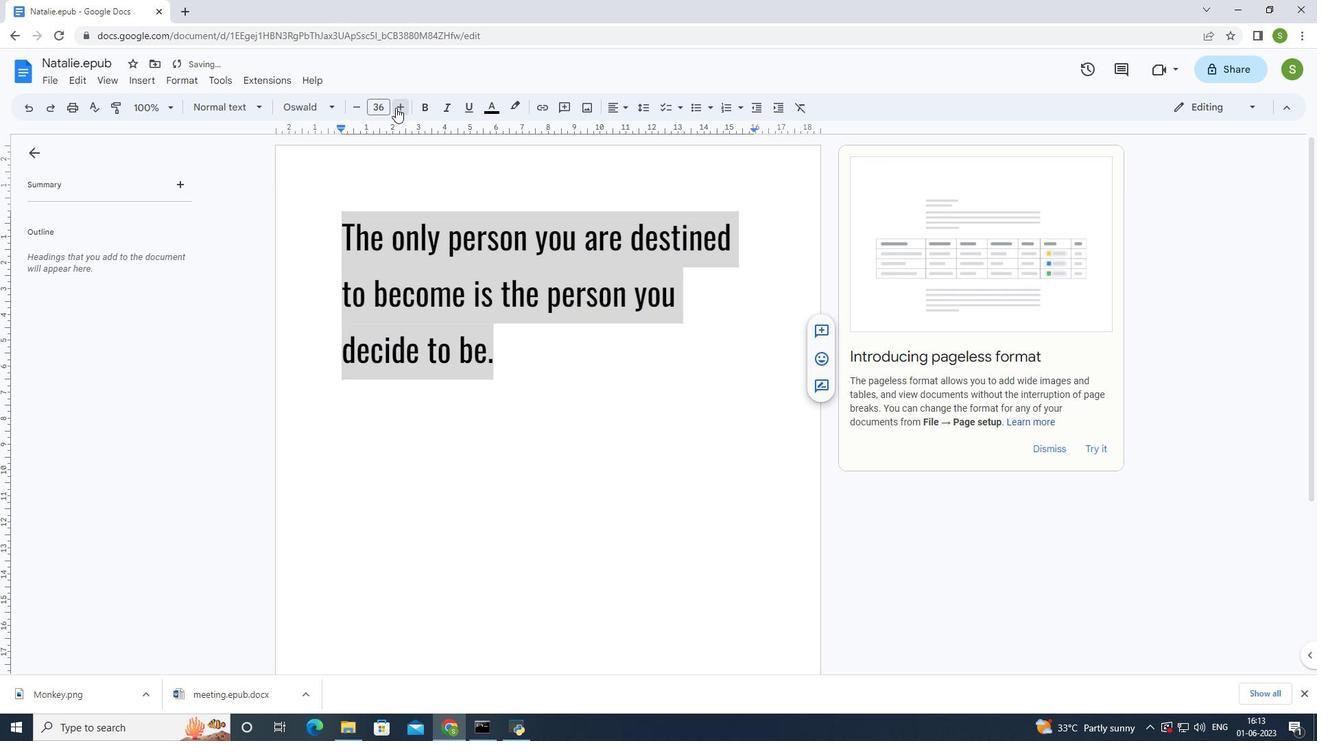 
Action: Mouse pressed left at (396, 107)
Screenshot: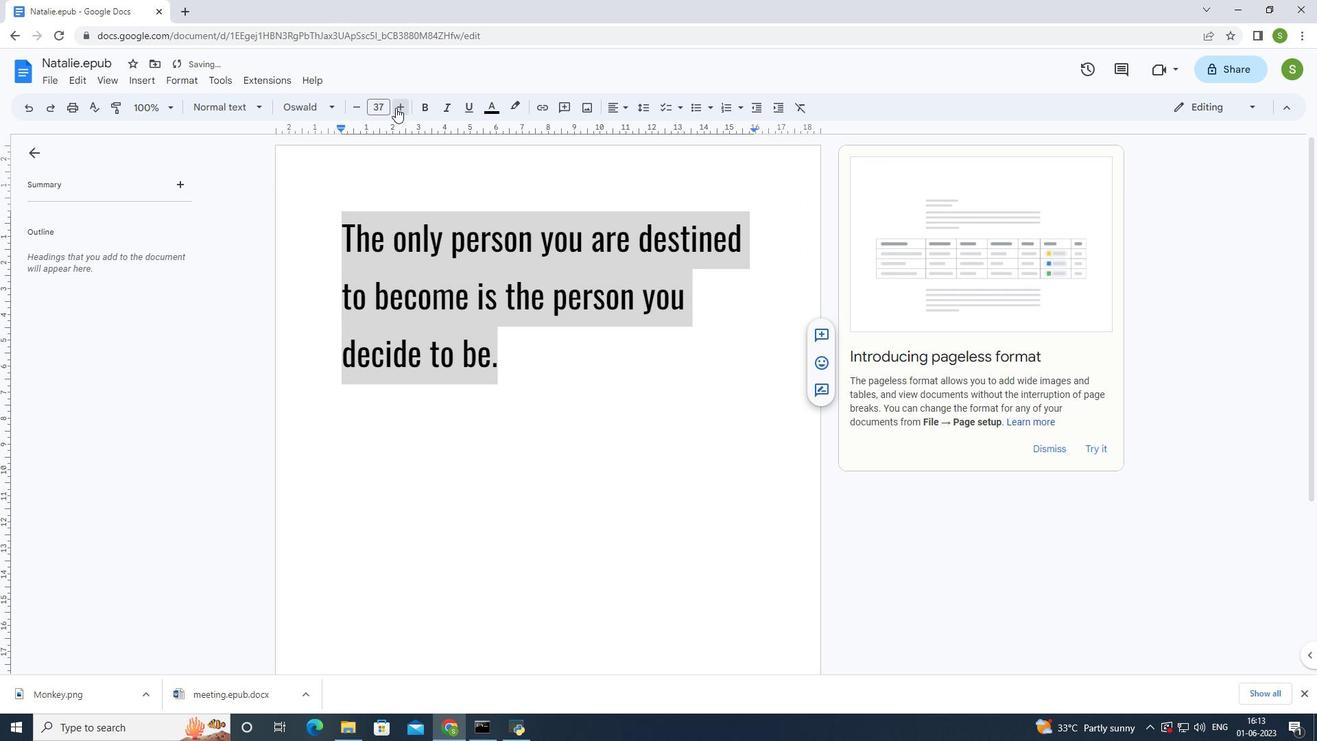 
Action: Mouse pressed left at (396, 107)
Screenshot: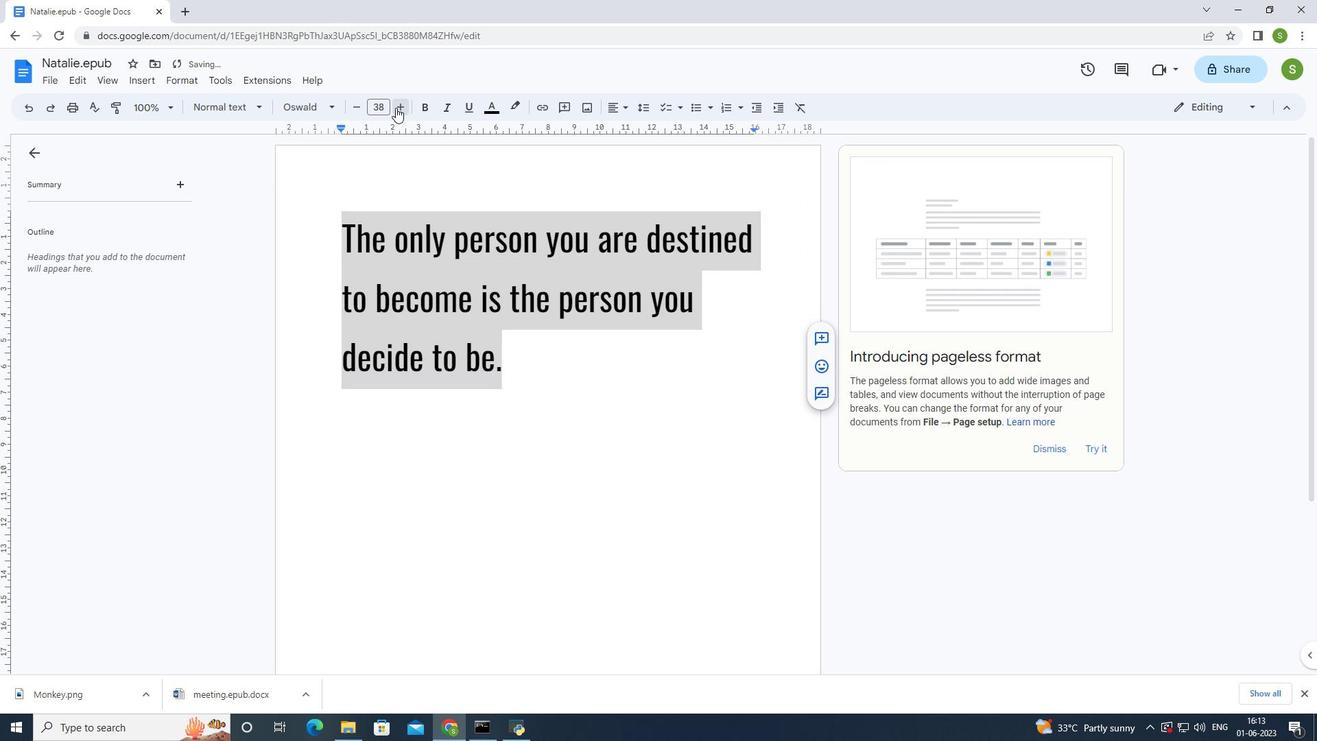 
Action: Mouse pressed left at (396, 107)
Screenshot: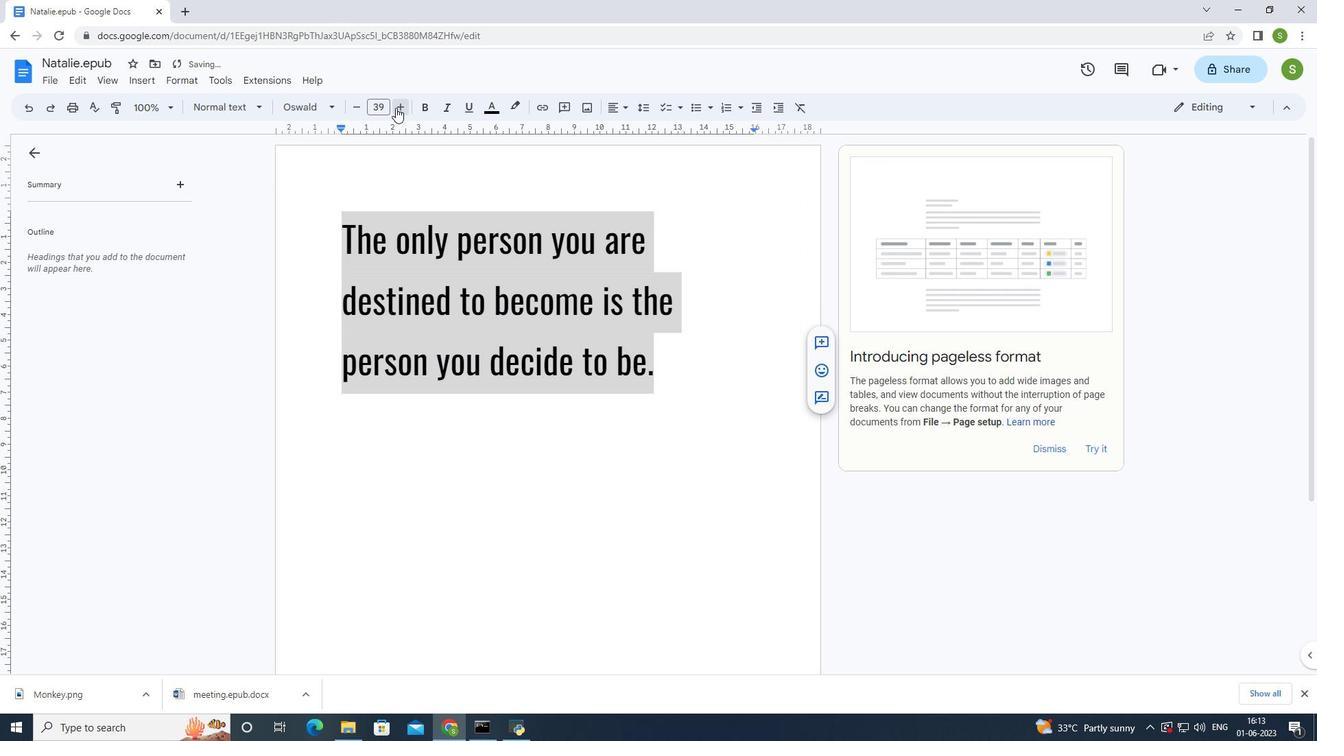 
Action: Mouse pressed left at (396, 107)
Screenshot: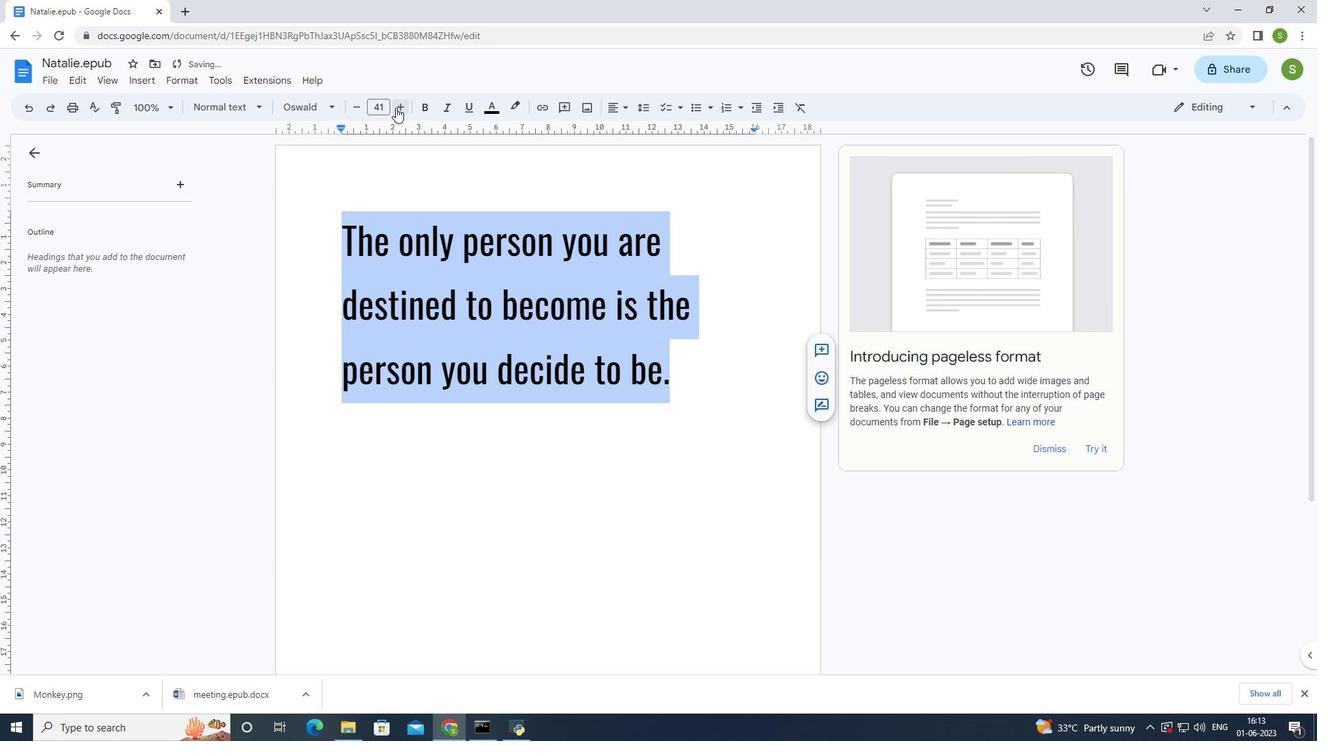 
Action: Mouse pressed left at (396, 107)
Screenshot: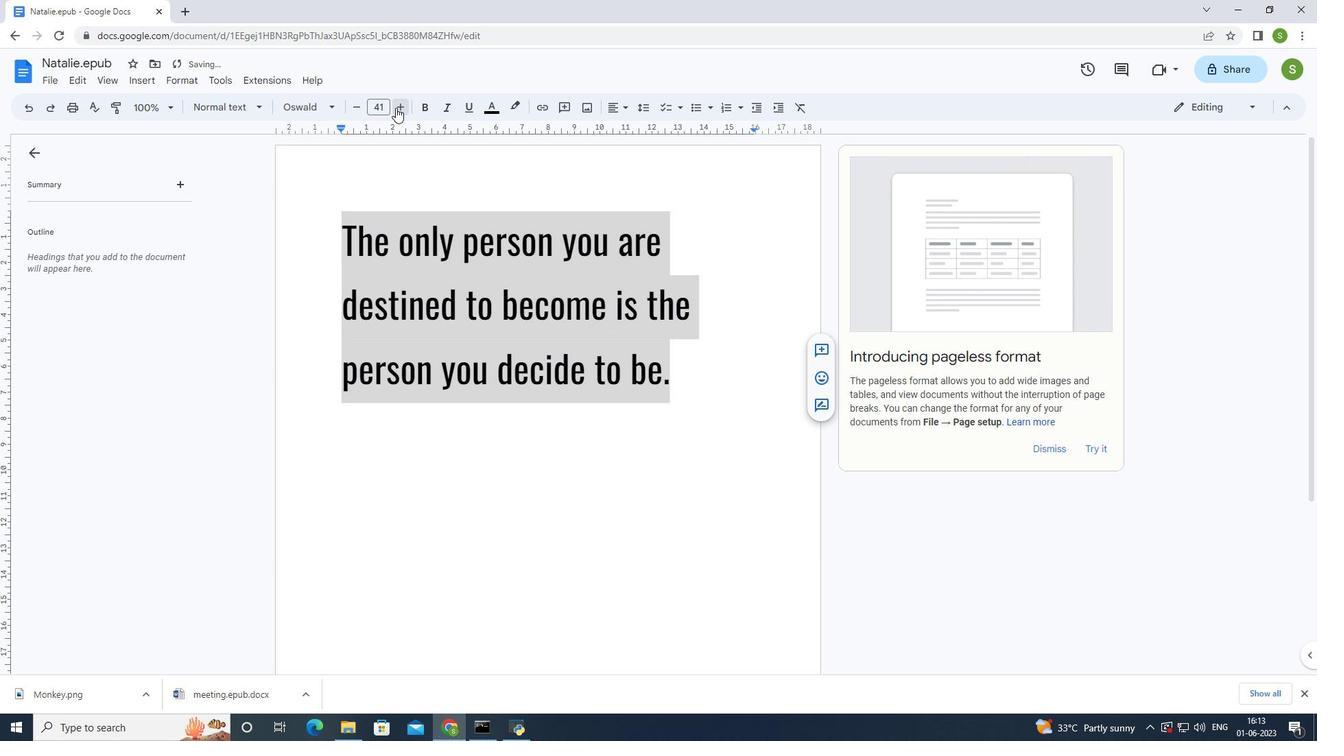 
Action: Mouse pressed left at (396, 107)
Screenshot: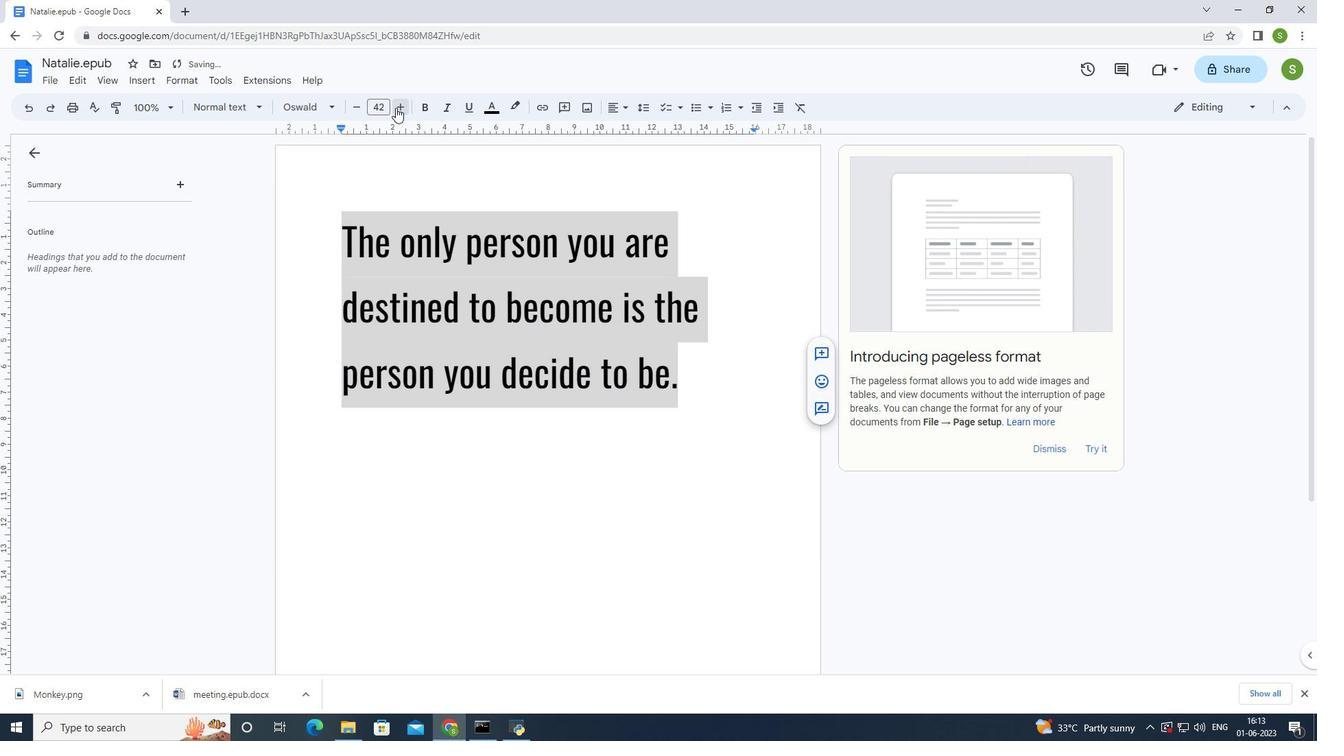 
Action: Mouse pressed left at (396, 107)
Screenshot: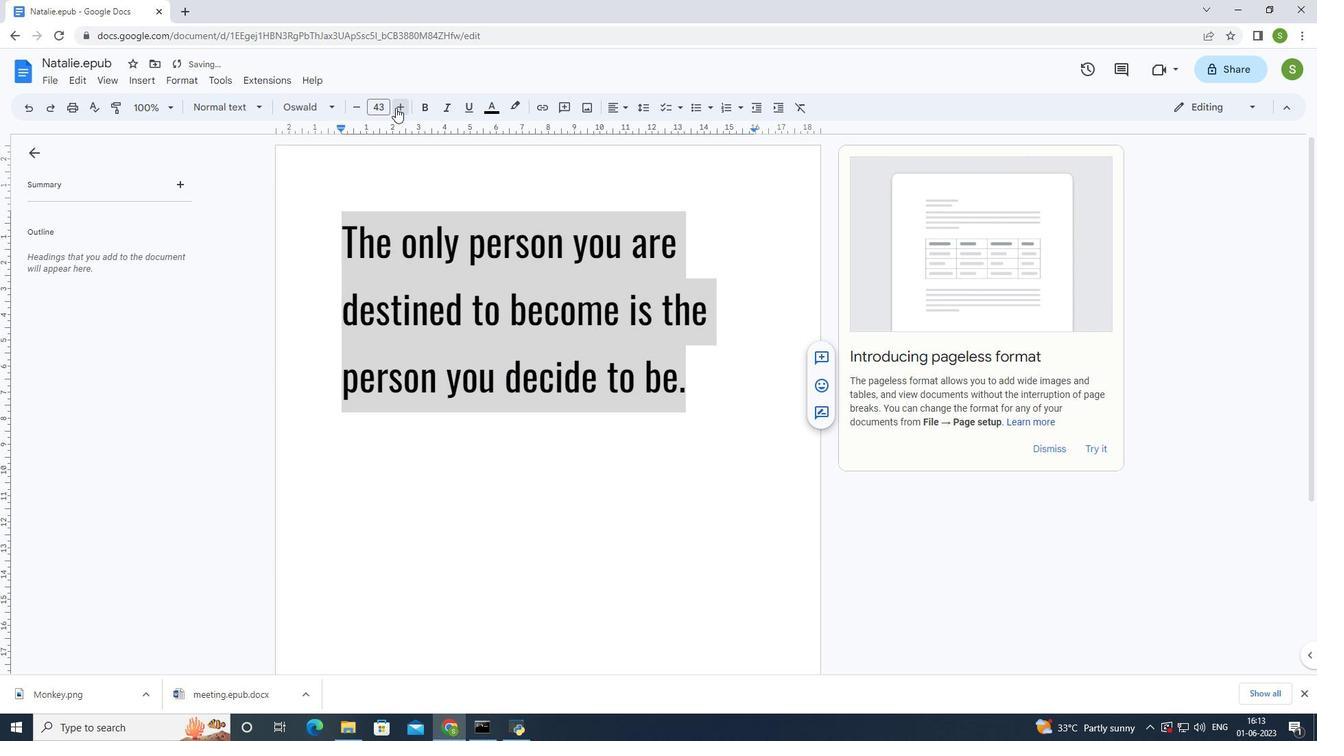 
Action: Mouse pressed left at (396, 107)
Screenshot: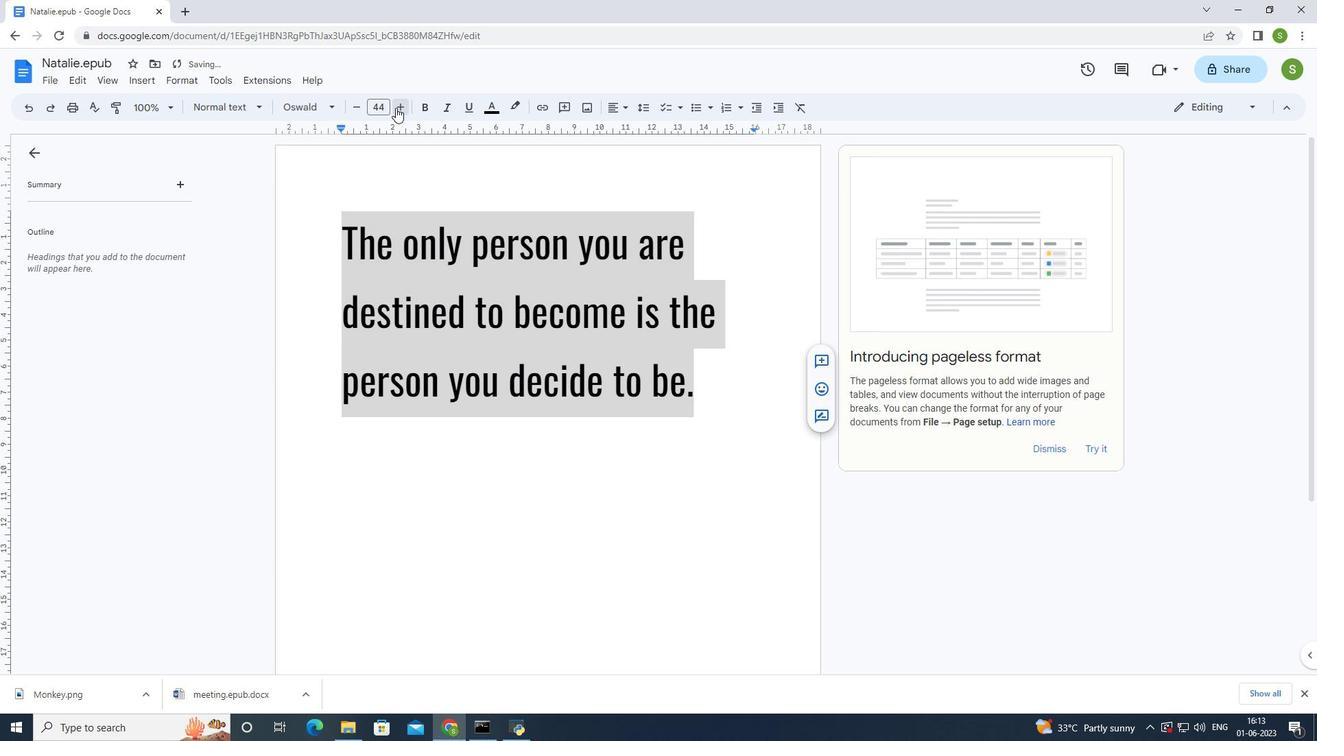 
Action: Mouse pressed left at (396, 107)
Screenshot: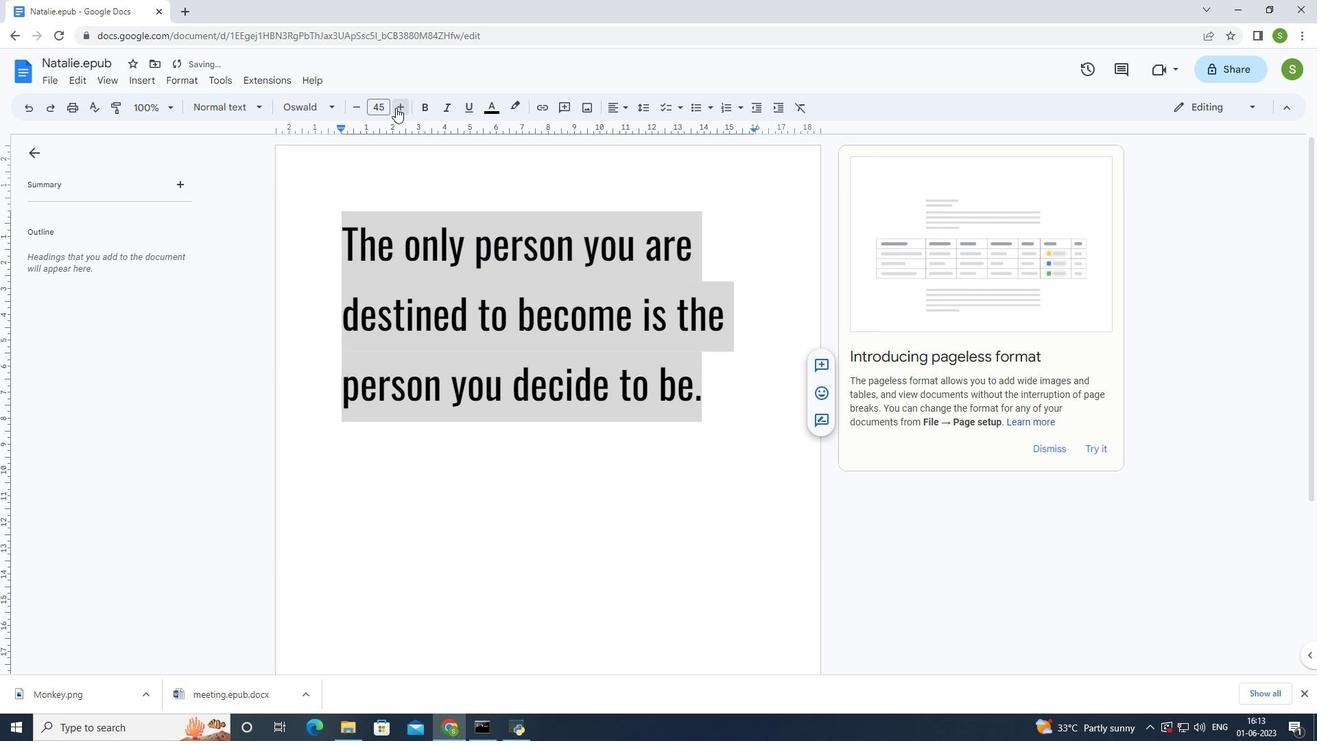 
Action: Mouse pressed left at (396, 107)
Screenshot: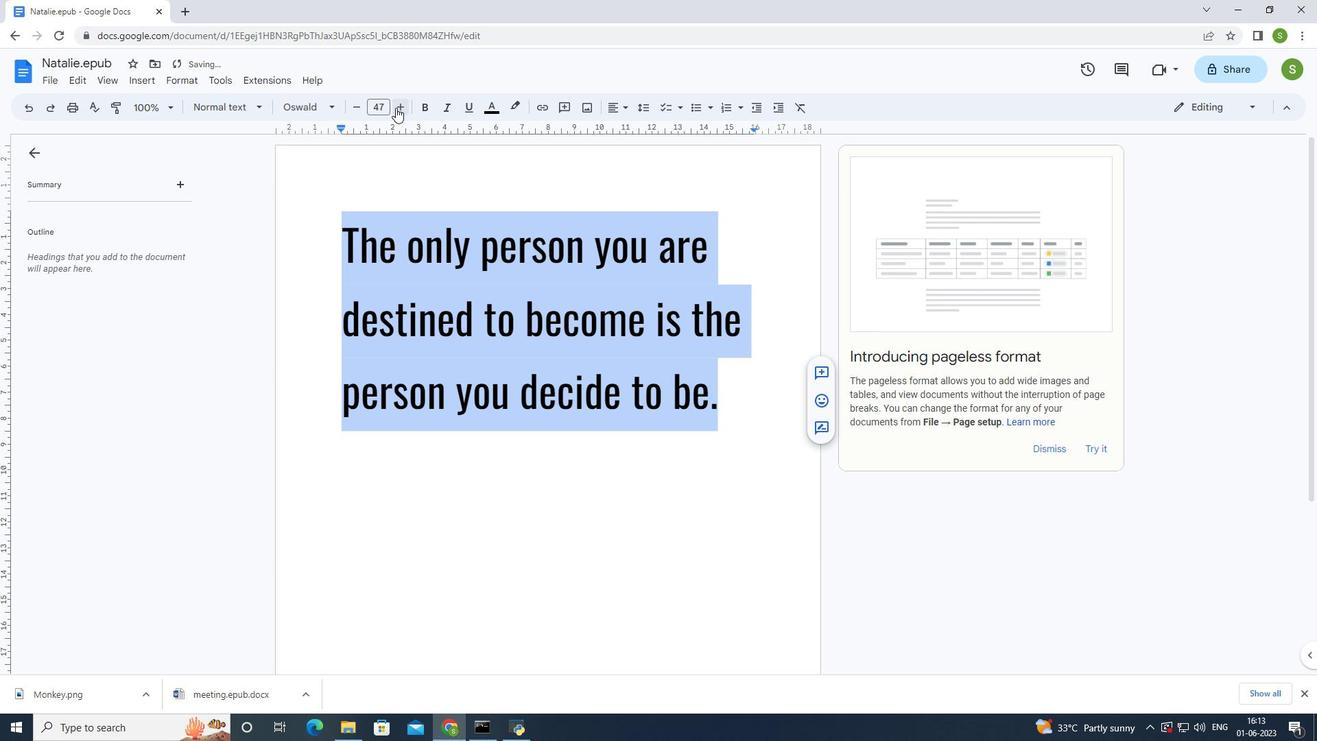 
Action: Mouse moved to (494, 110)
Screenshot: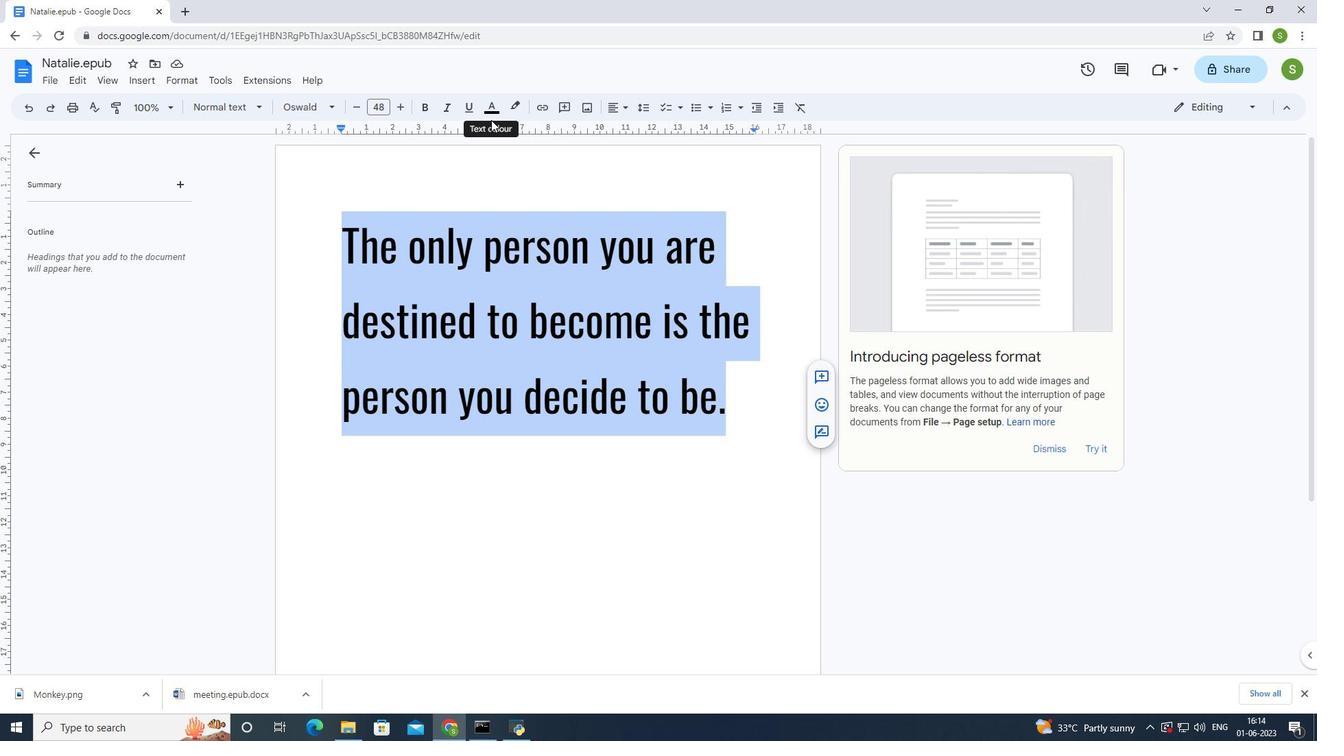 
Action: Mouse pressed left at (494, 110)
Screenshot: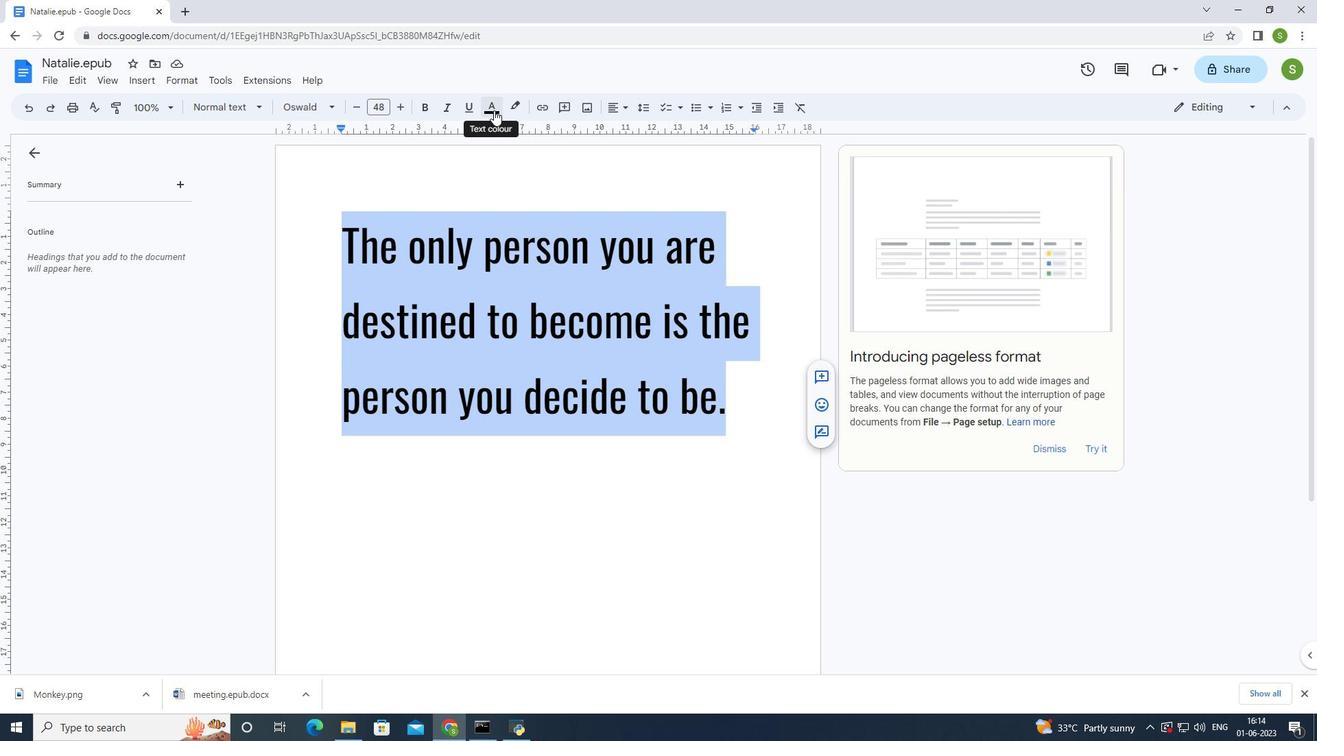 
Action: Mouse moved to (535, 223)
Screenshot: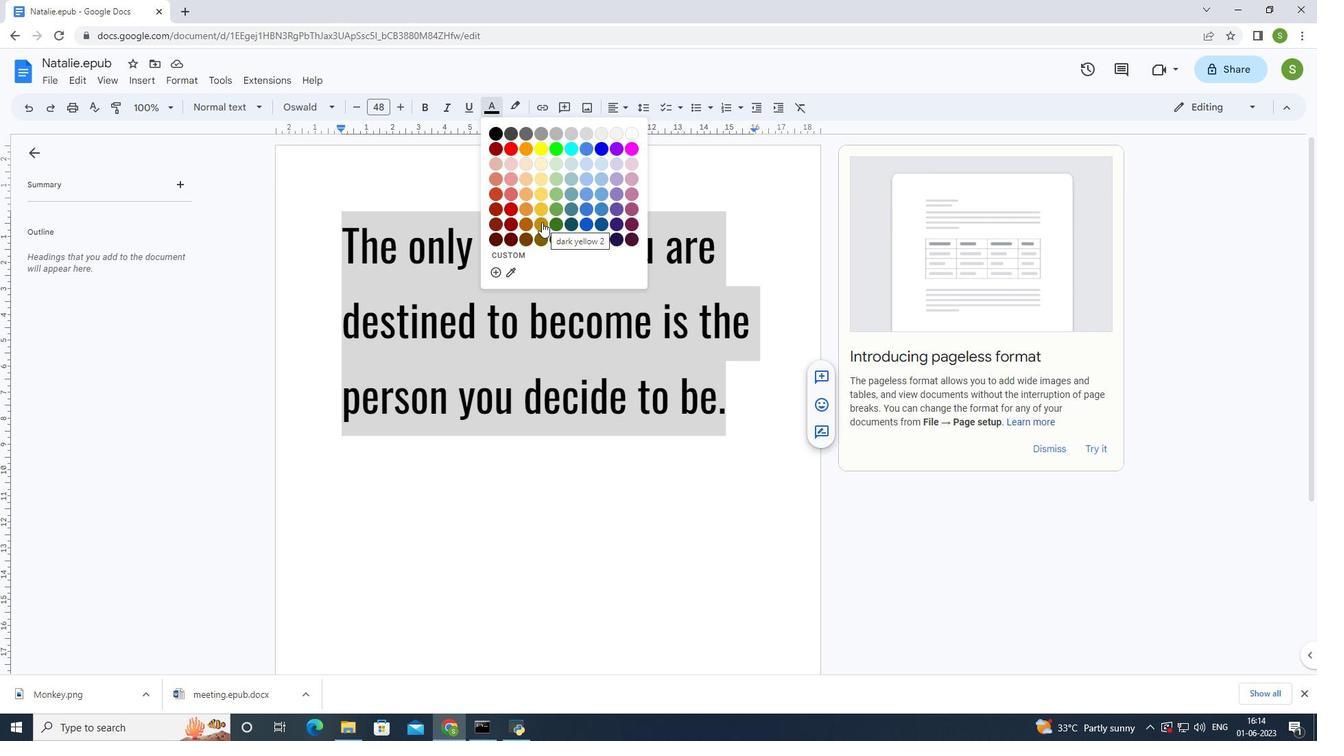 
Action: Mouse pressed left at (535, 223)
Screenshot: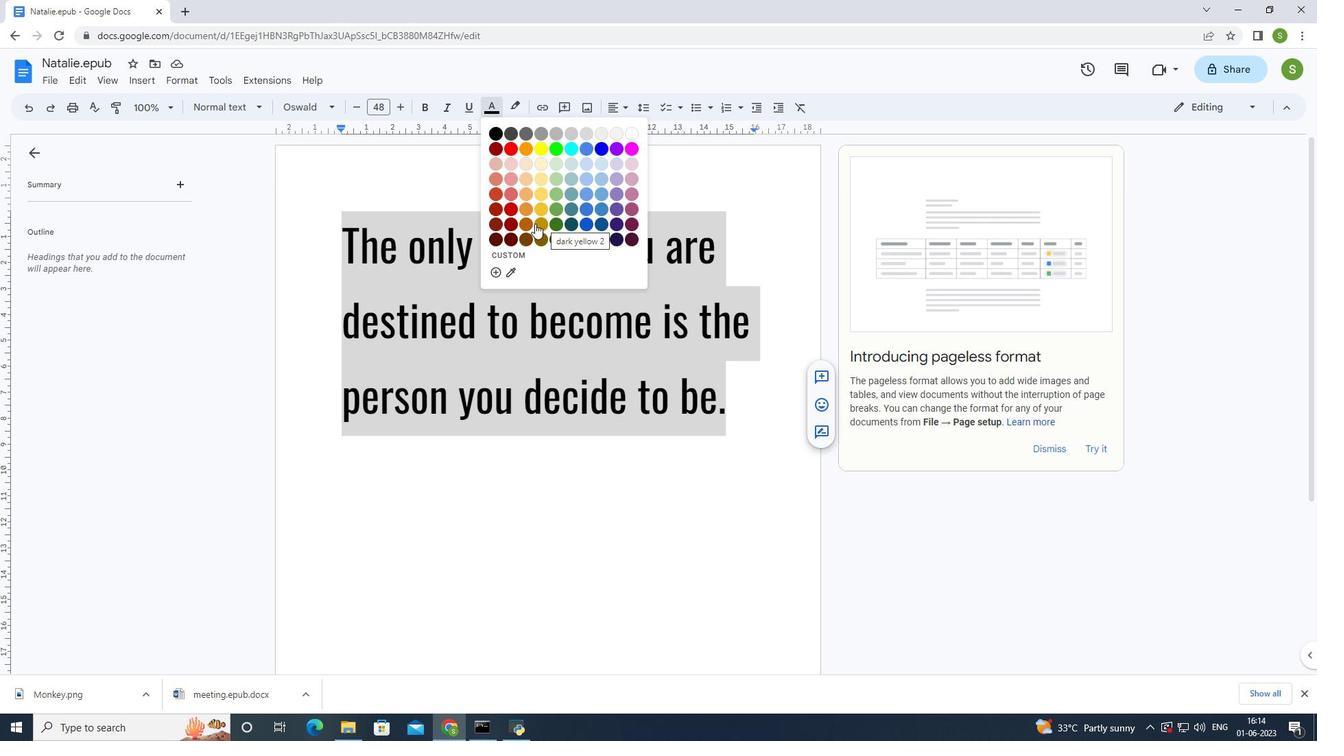 
Action: Mouse moved to (687, 492)
Screenshot: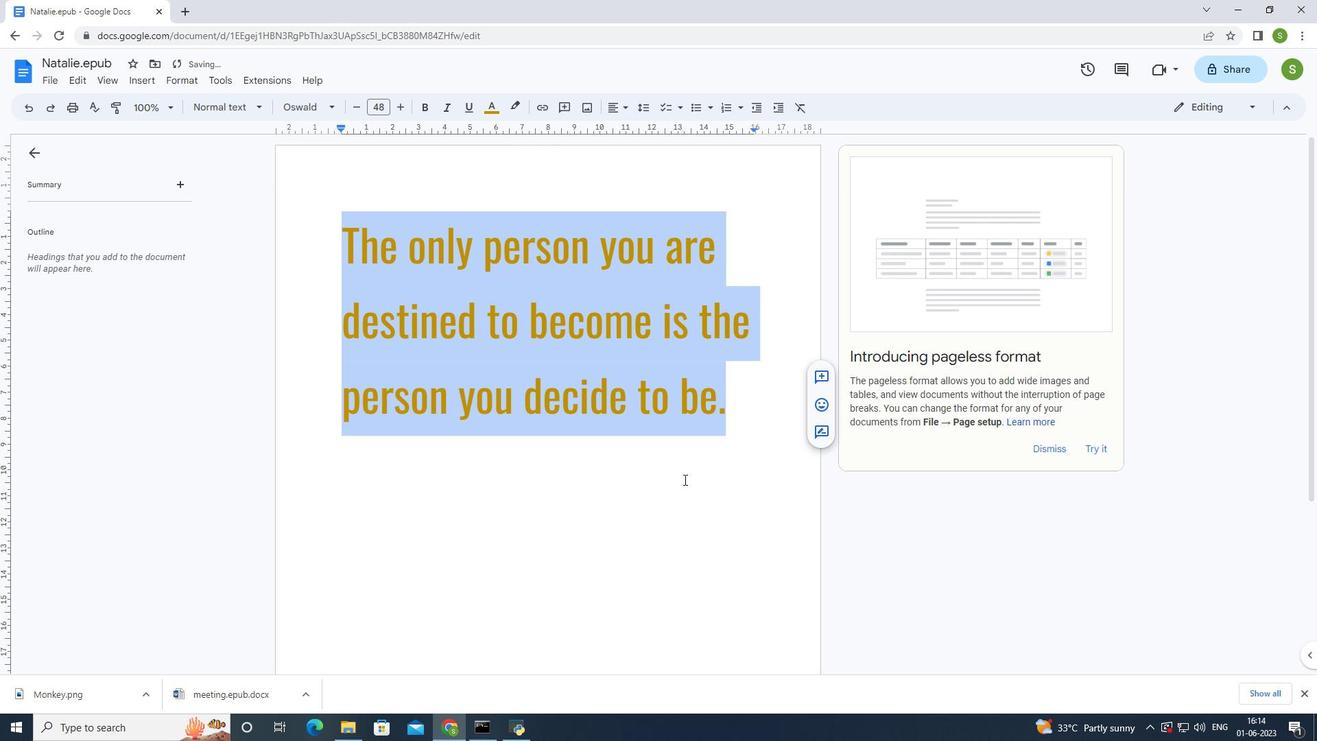 
Action: Mouse pressed left at (687, 492)
Screenshot: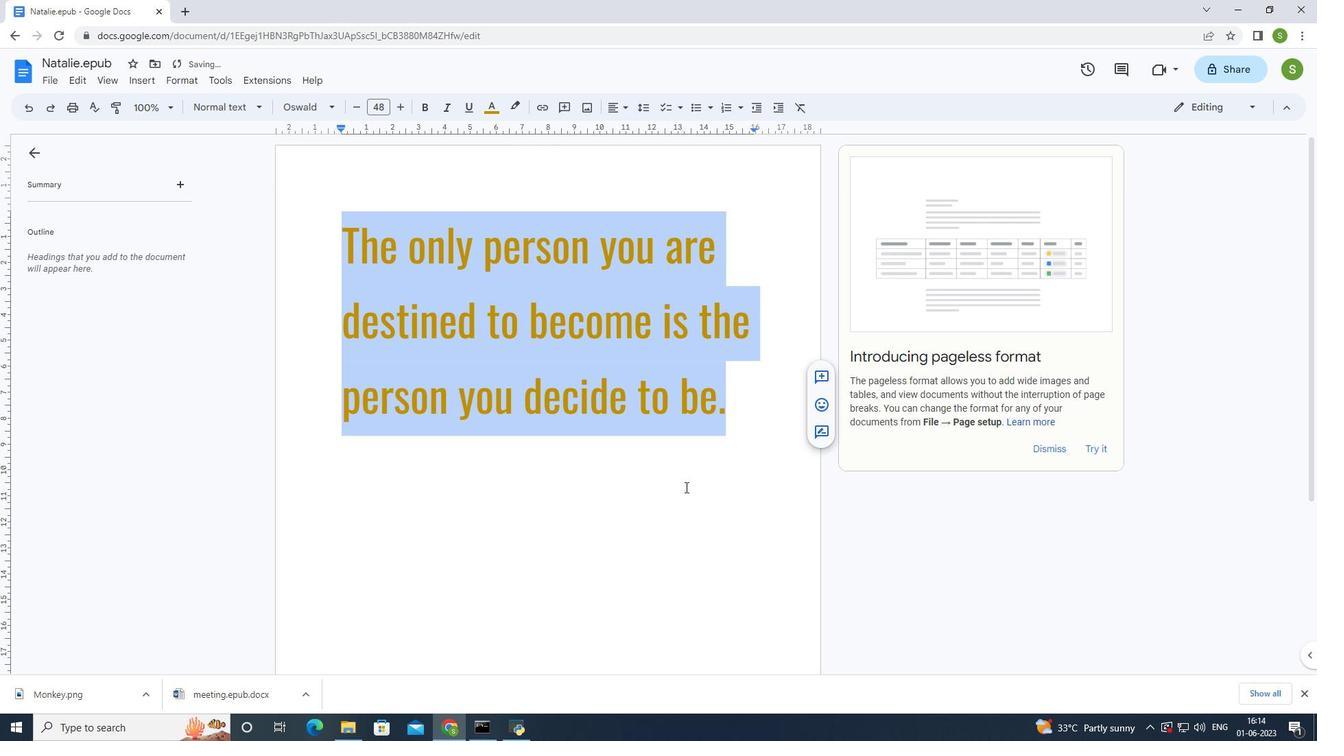 
Action: Mouse moved to (715, 466)
Screenshot: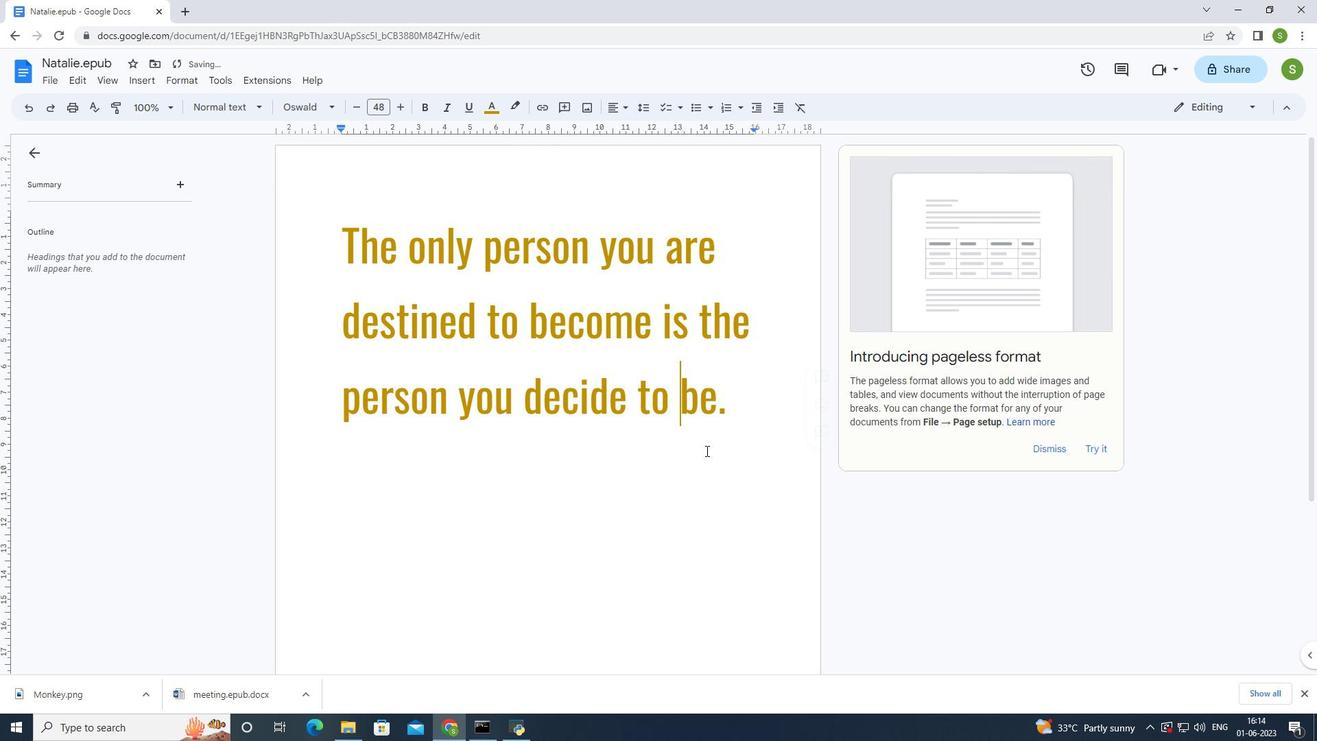 
